 Task: Create new invoice with Date Opened :15-Apr-23, Select Customer: Cafe Italia, Terms: Payment Term 1. Make invoice entry for item-1 with Date: 15-Apr-23, Description: White Bino Food Storage Container (60 oz)_x000D_
, Action: Material, Income Account: Income:Sales, Quantity: 2, Unit Price: 9.8, Discount %: 7. Make entry for item-2 with Date: 15-Apr-23, Description: Suave Professionals Men 2 in 1 Shampoo and Conditioner Ocean Charge (12.6 oz), Action: Material, Income Account: Income:Sales, Quantity: 1, Unit Price: 25.75, Discount %: 8. Make entry for item-3 with Date: 15-Apr-23, Description: Fresh Cut Broccolini (10 oz), Action: Material, Income Account: Income:Sales, Quantity: 1, Unit Price: 26.75, Discount %: 10. Write Notes: 'Looking forward to serving you again.'. Post Invoice with Post Date: 15-Apr-23, Post to Accounts: Assets:Accounts Receivable. Pay / Process Payment with Transaction Date: 15-May-23, Amount: 65.993, Transfer Account: Checking Account. Print Invoice, display notes by going to Option, then go to Display Tab and check 'Invoice Notes'.
Action: Mouse moved to (159, 30)
Screenshot: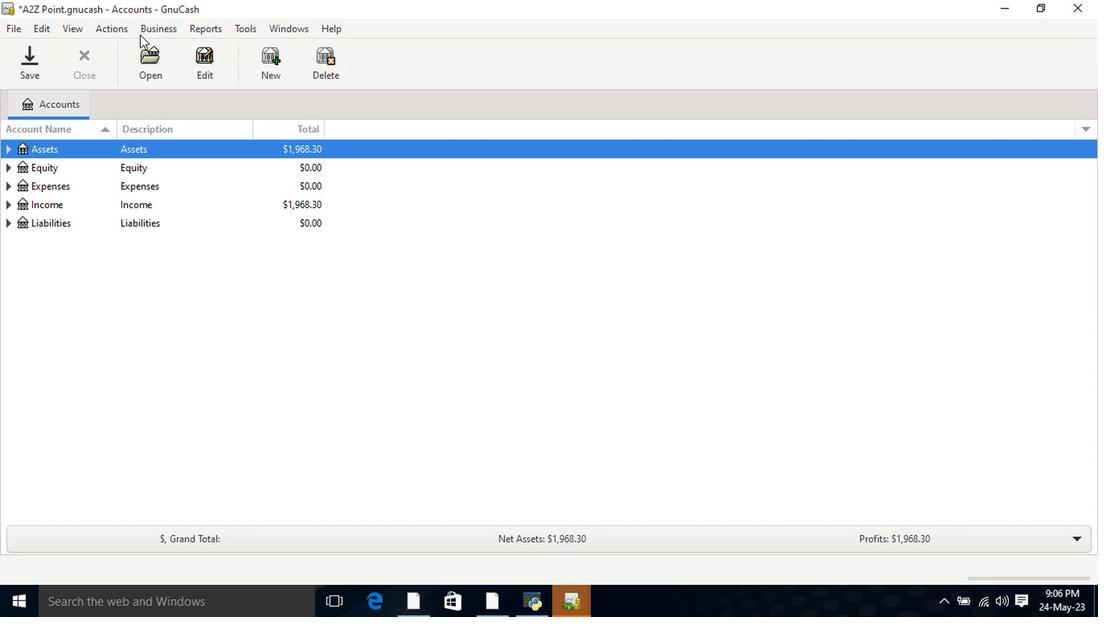
Action: Mouse pressed left at (159, 30)
Screenshot: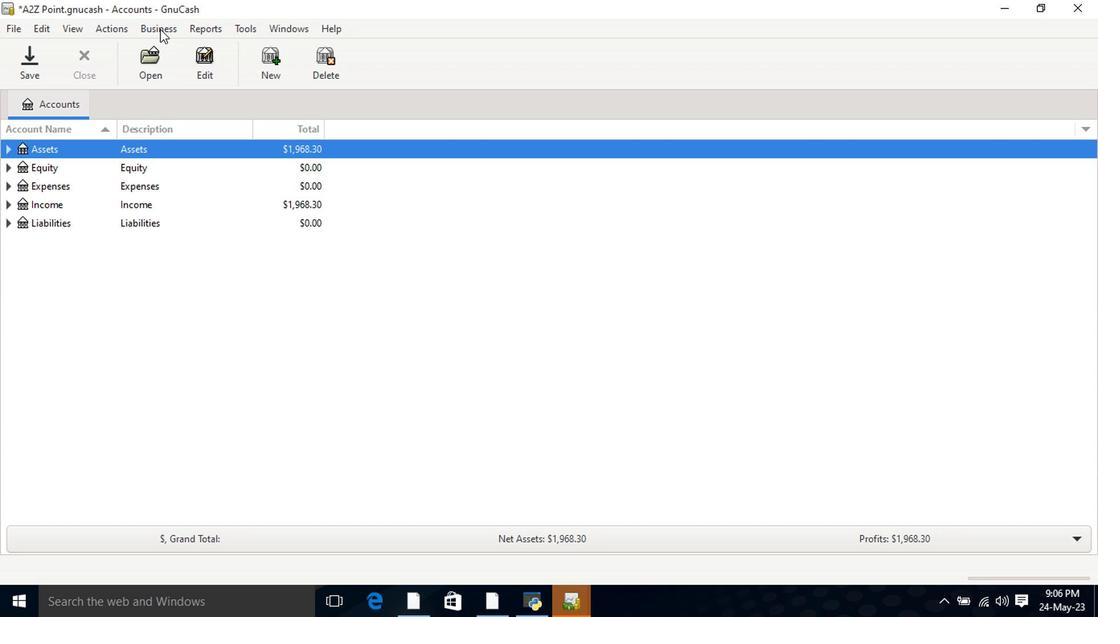 
Action: Mouse moved to (332, 108)
Screenshot: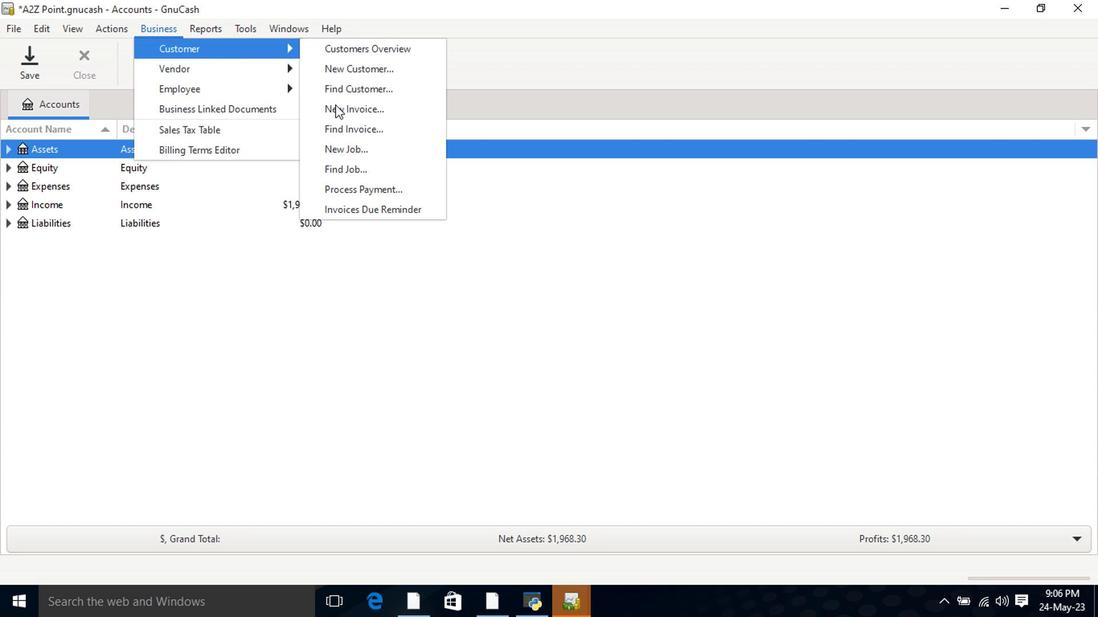 
Action: Mouse pressed left at (332, 108)
Screenshot: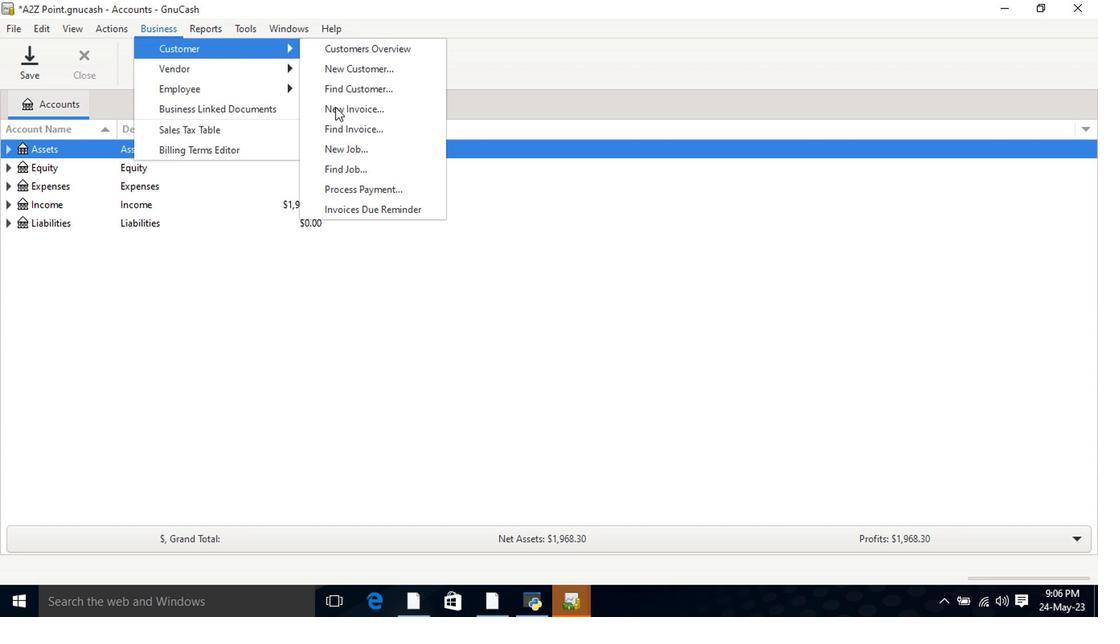 
Action: Mouse moved to (646, 245)
Screenshot: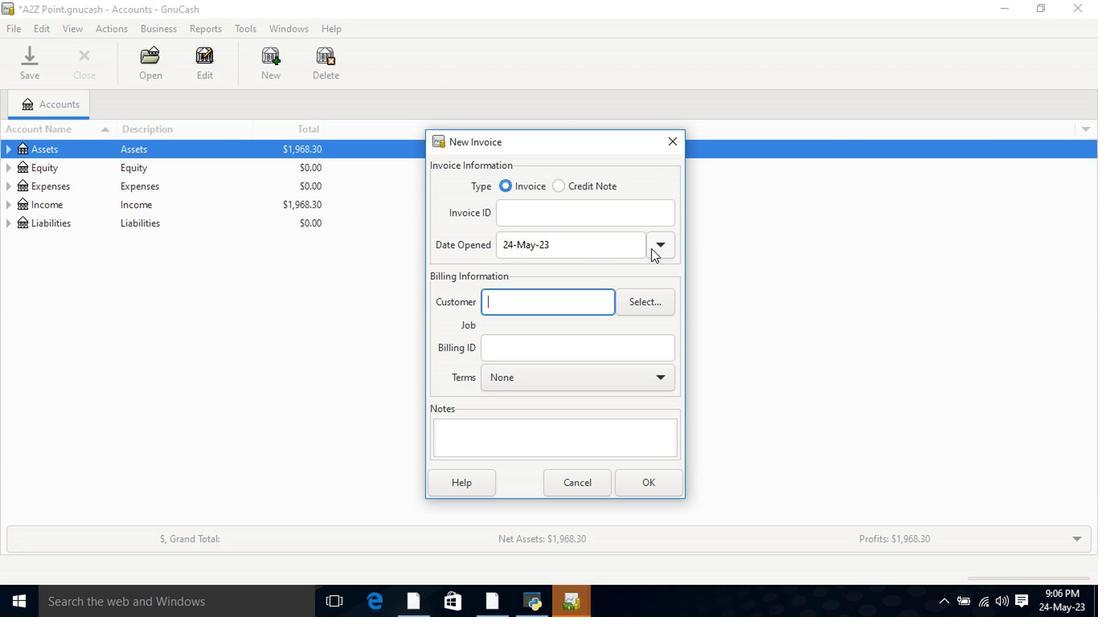 
Action: Mouse pressed left at (646, 245)
Screenshot: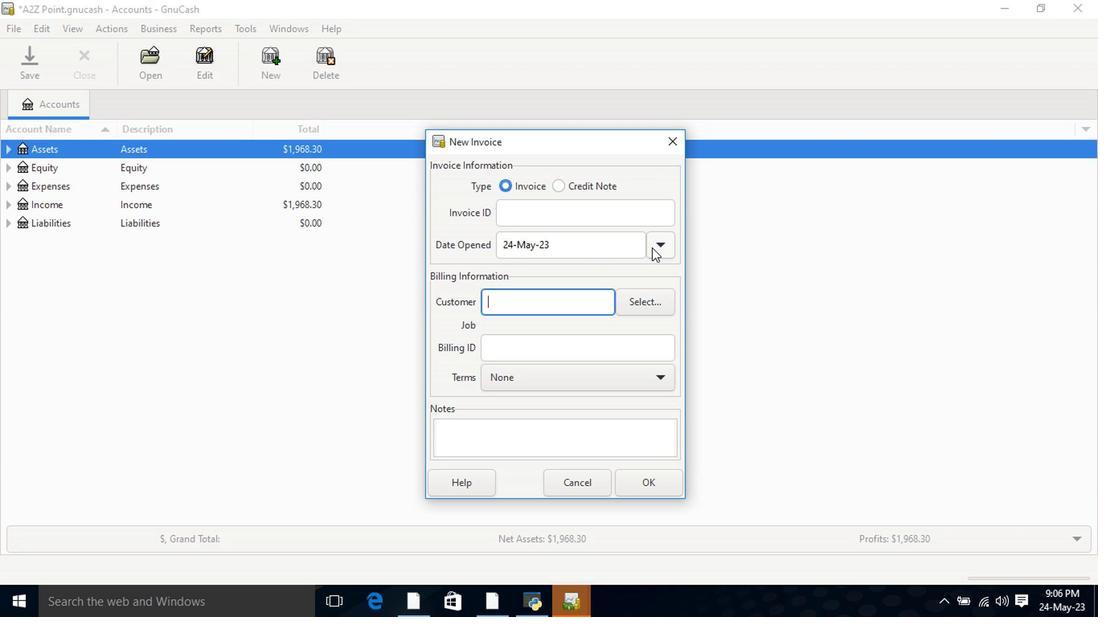 
Action: Mouse moved to (535, 275)
Screenshot: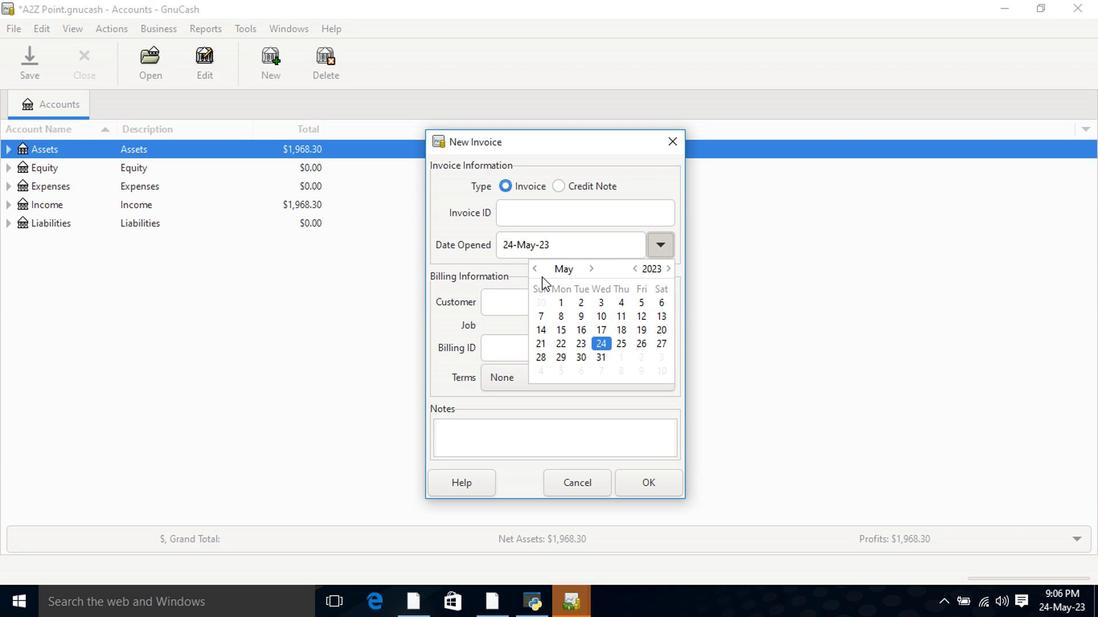 
Action: Mouse pressed left at (535, 275)
Screenshot: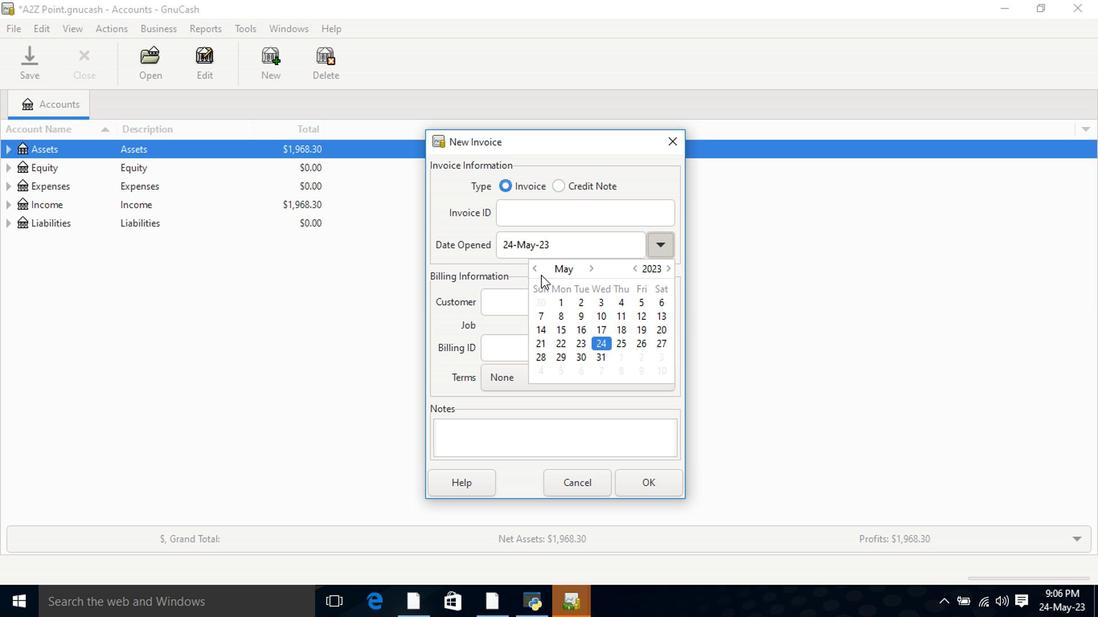 
Action: Mouse moved to (648, 244)
Screenshot: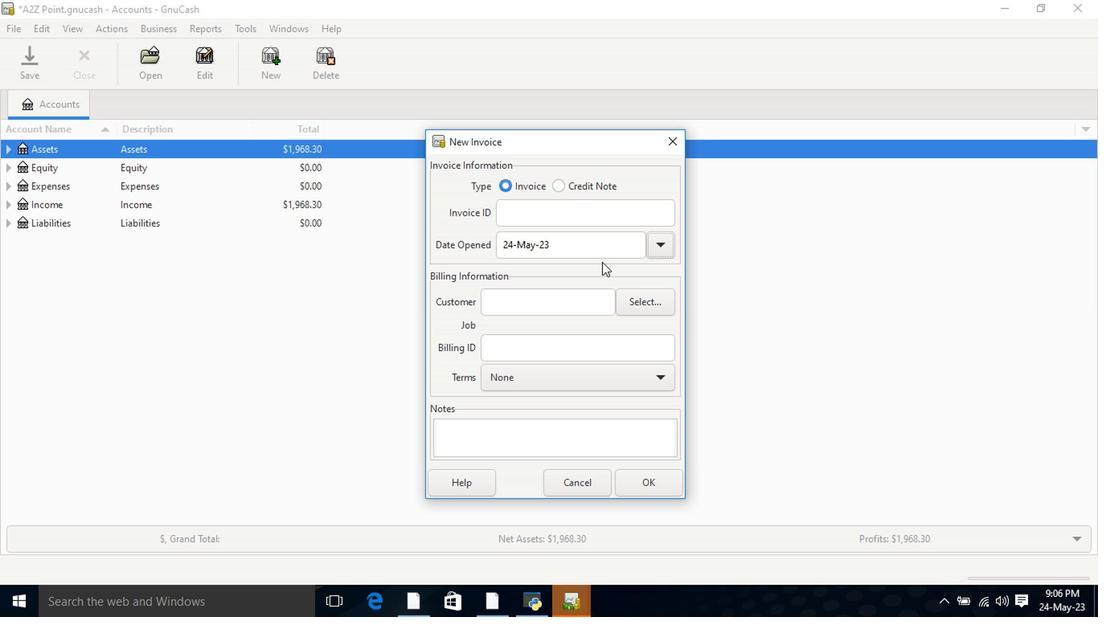 
Action: Mouse pressed left at (648, 244)
Screenshot: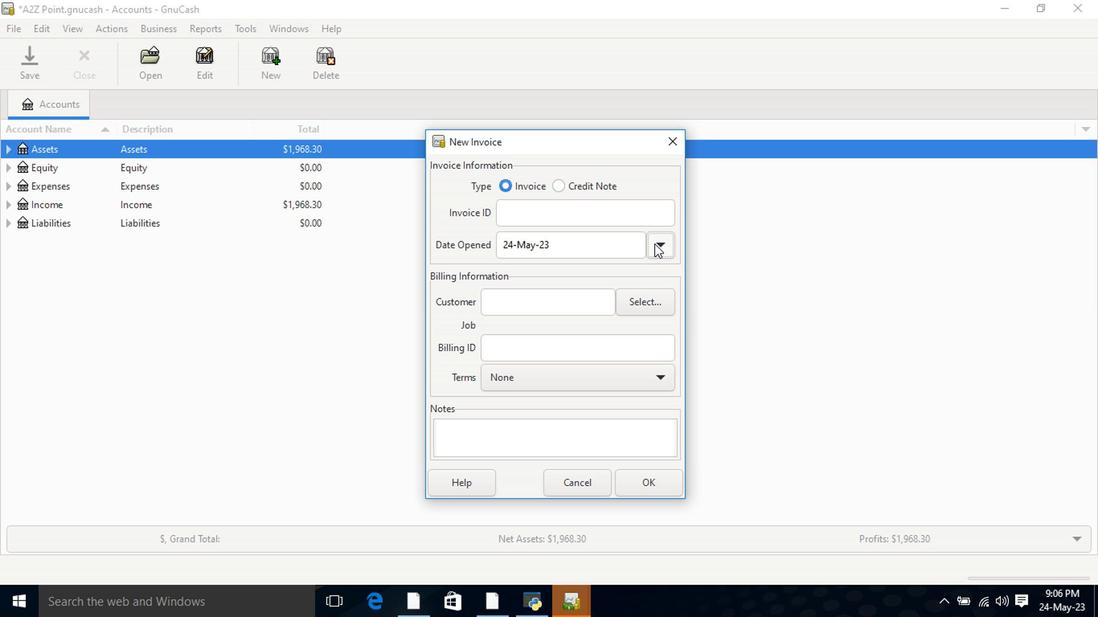 
Action: Mouse moved to (527, 269)
Screenshot: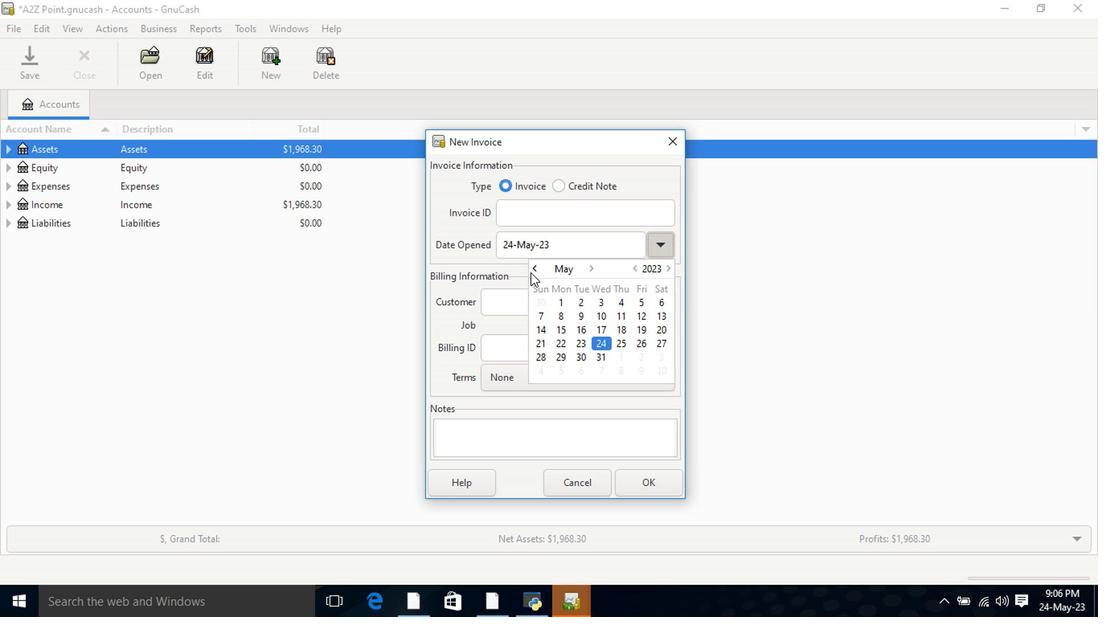 
Action: Mouse pressed left at (527, 269)
Screenshot: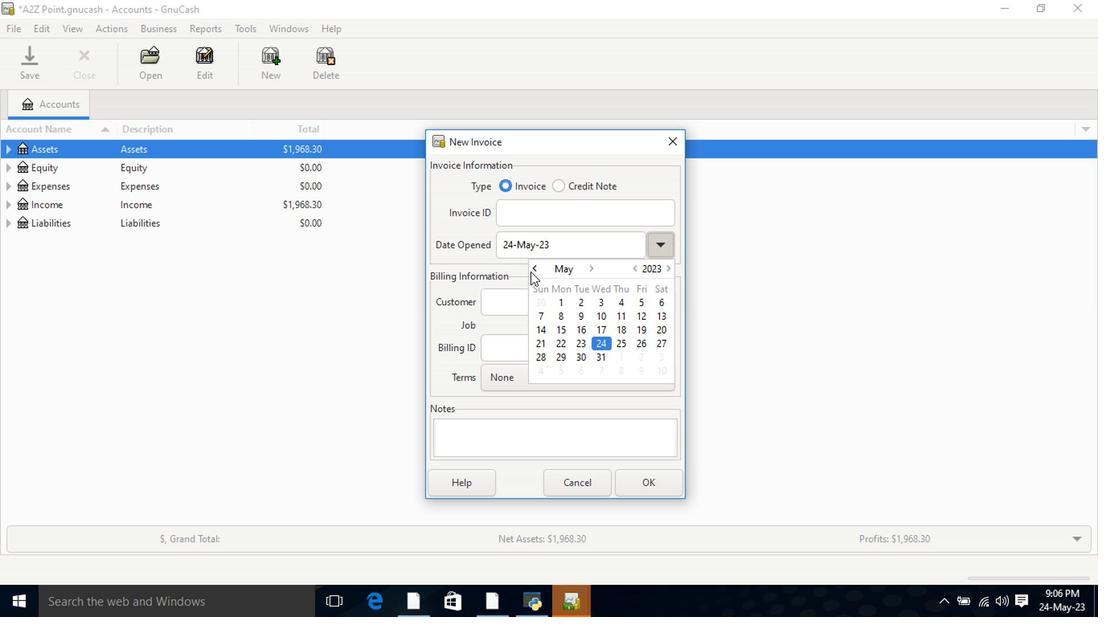
Action: Mouse moved to (650, 330)
Screenshot: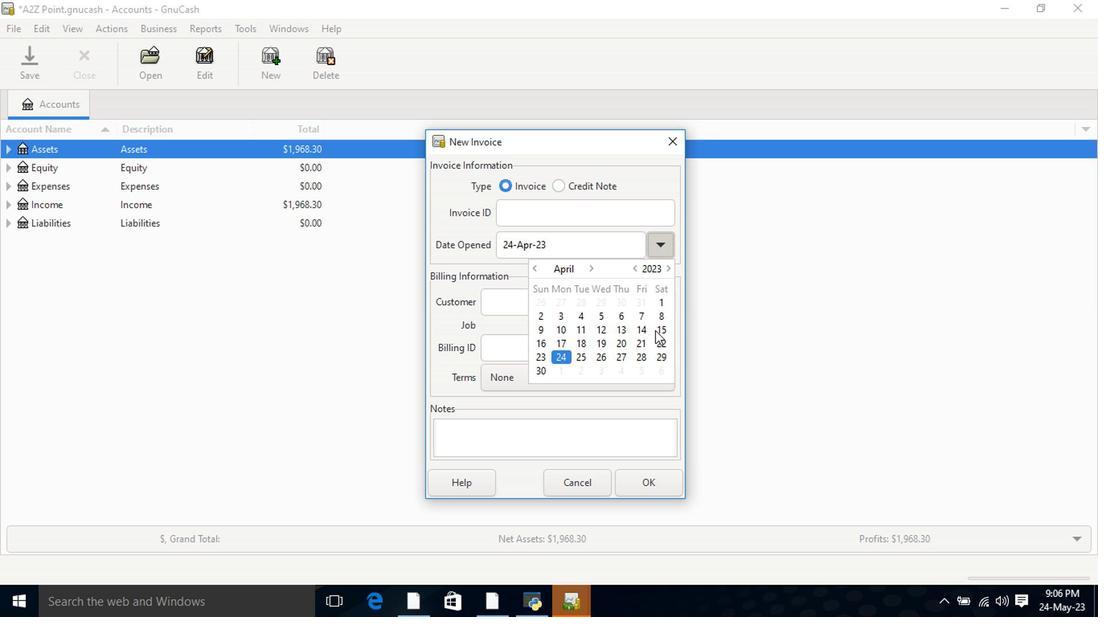 
Action: Mouse pressed left at (650, 330)
Screenshot: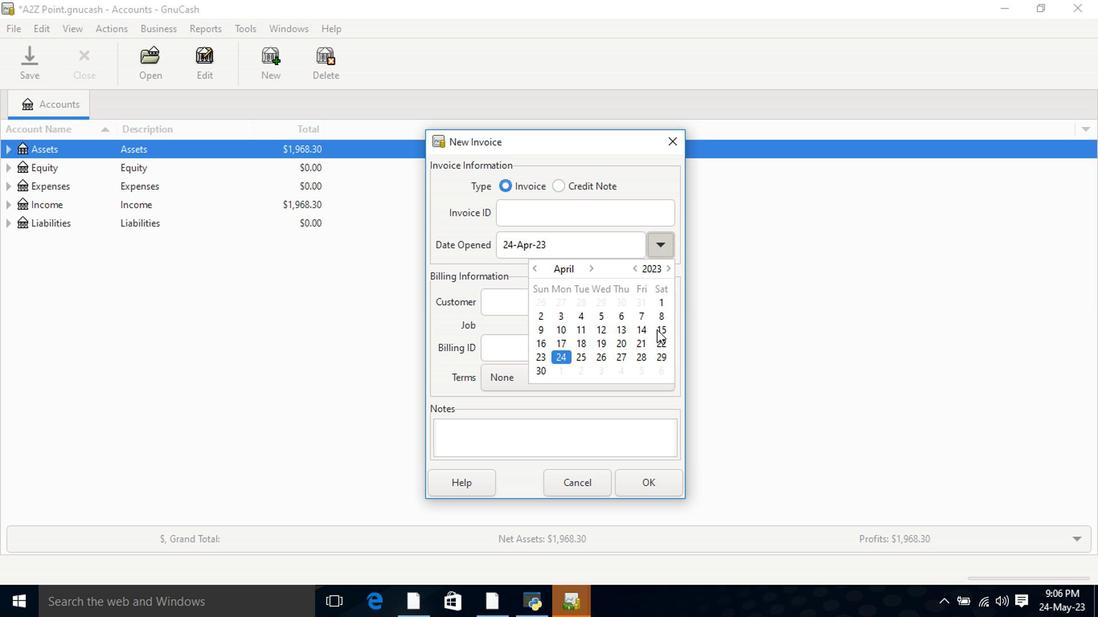 
Action: Mouse pressed left at (650, 330)
Screenshot: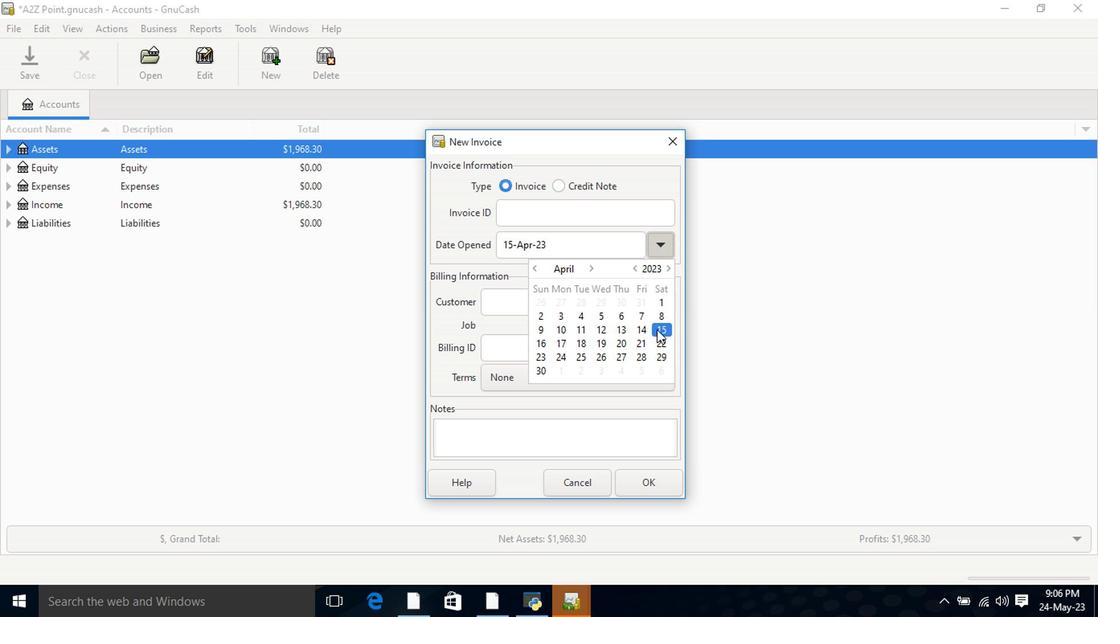 
Action: Mouse moved to (535, 307)
Screenshot: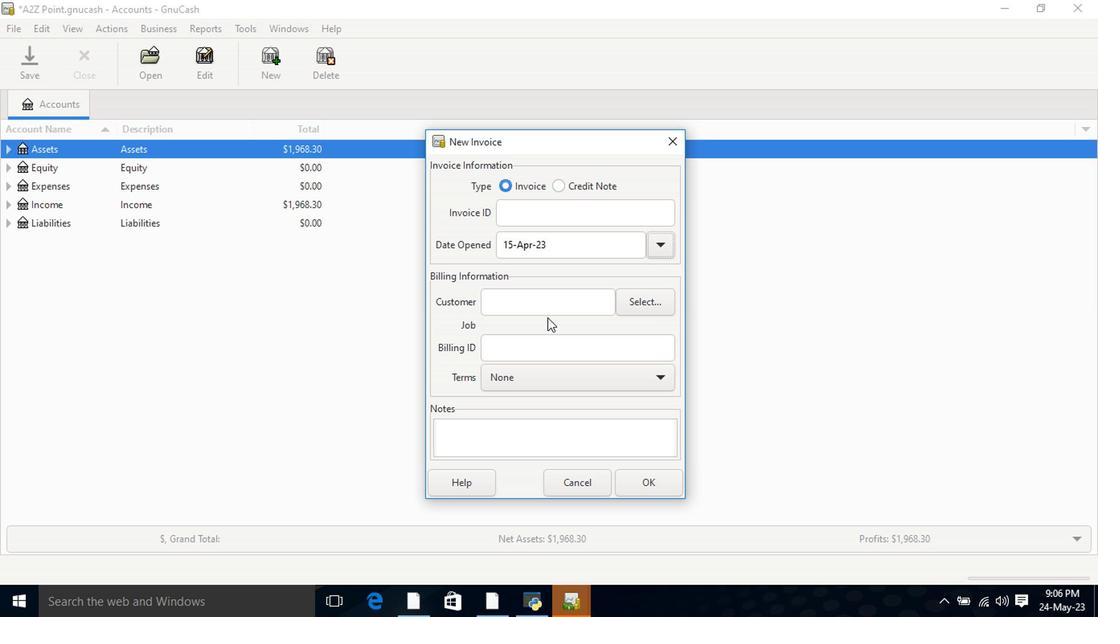
Action: Mouse pressed left at (535, 307)
Screenshot: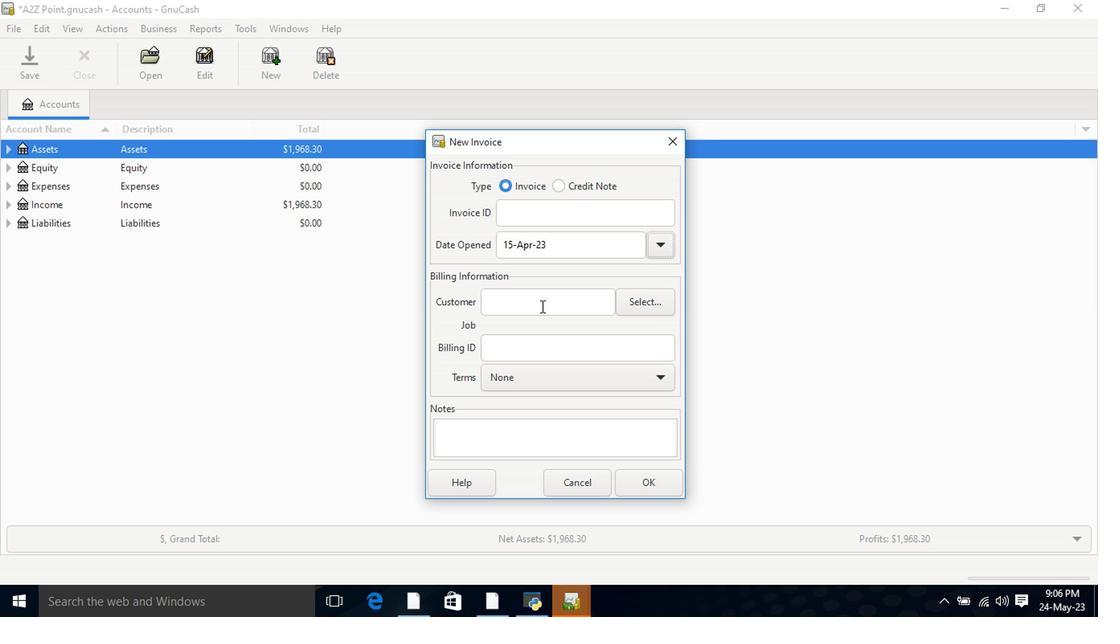 
Action: Key pressed <Key.shift>Cafe
Screenshot: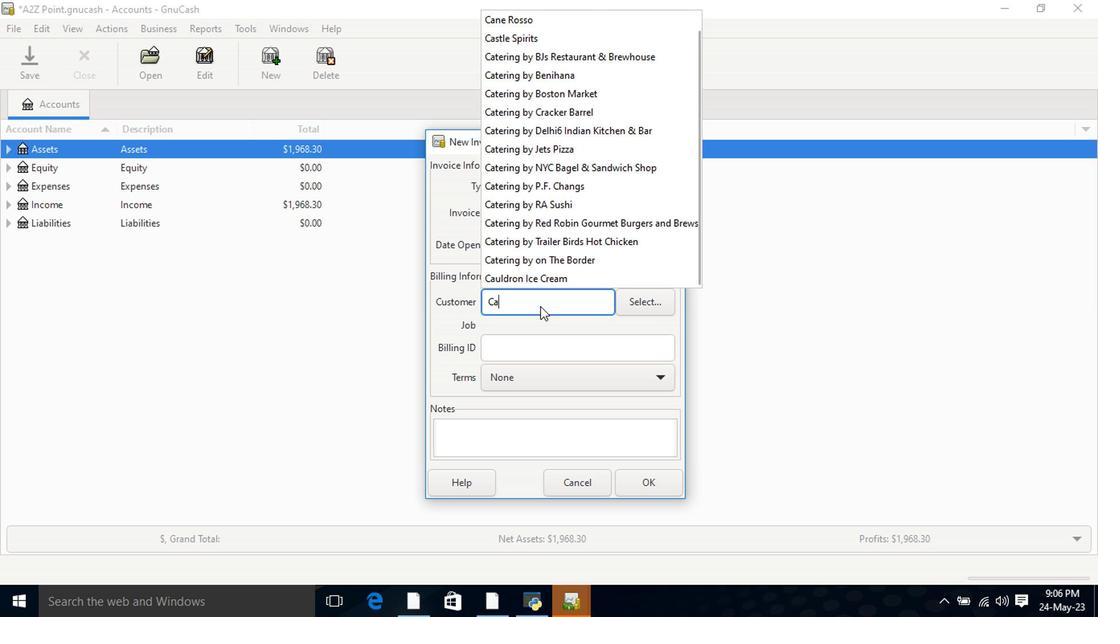 
Action: Mouse moved to (529, 323)
Screenshot: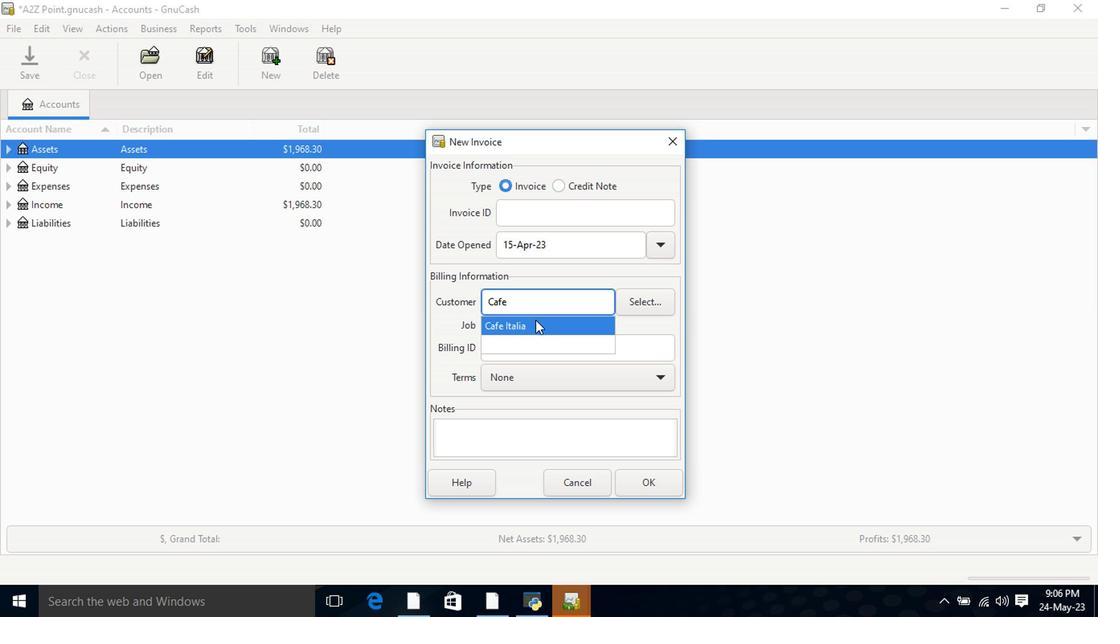 
Action: Mouse pressed left at (529, 323)
Screenshot: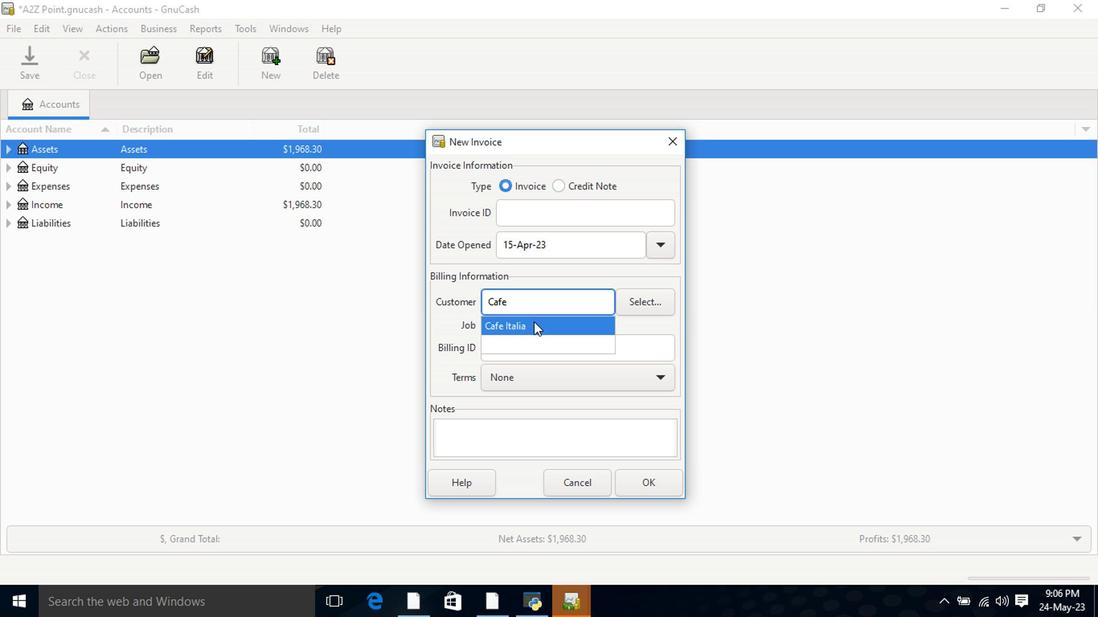 
Action: Mouse moved to (549, 389)
Screenshot: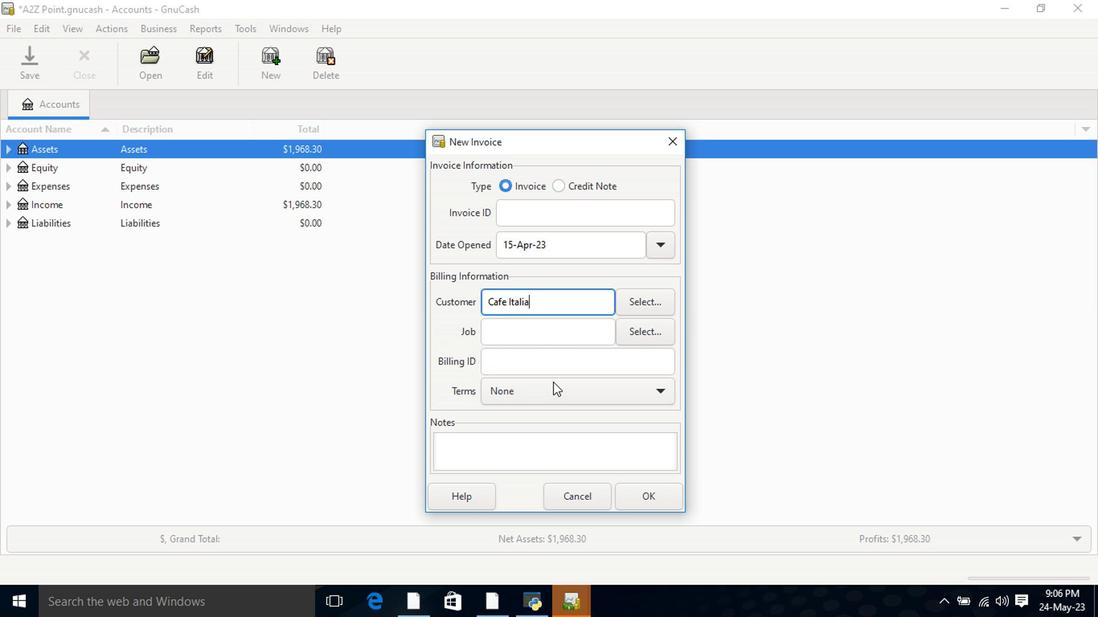 
Action: Mouse pressed left at (549, 389)
Screenshot: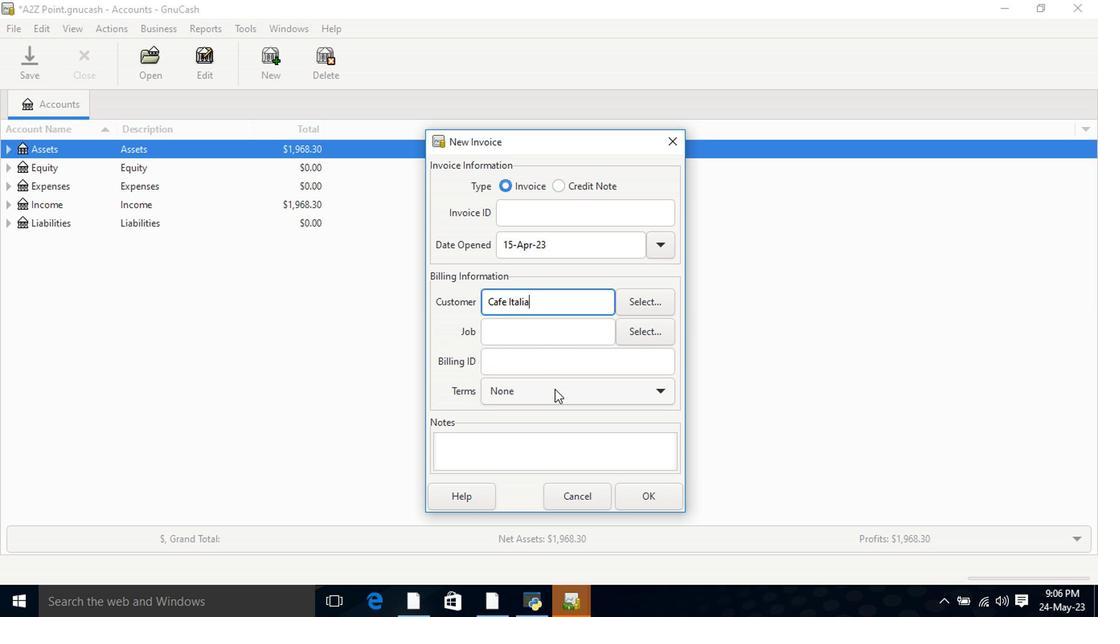 
Action: Mouse moved to (551, 409)
Screenshot: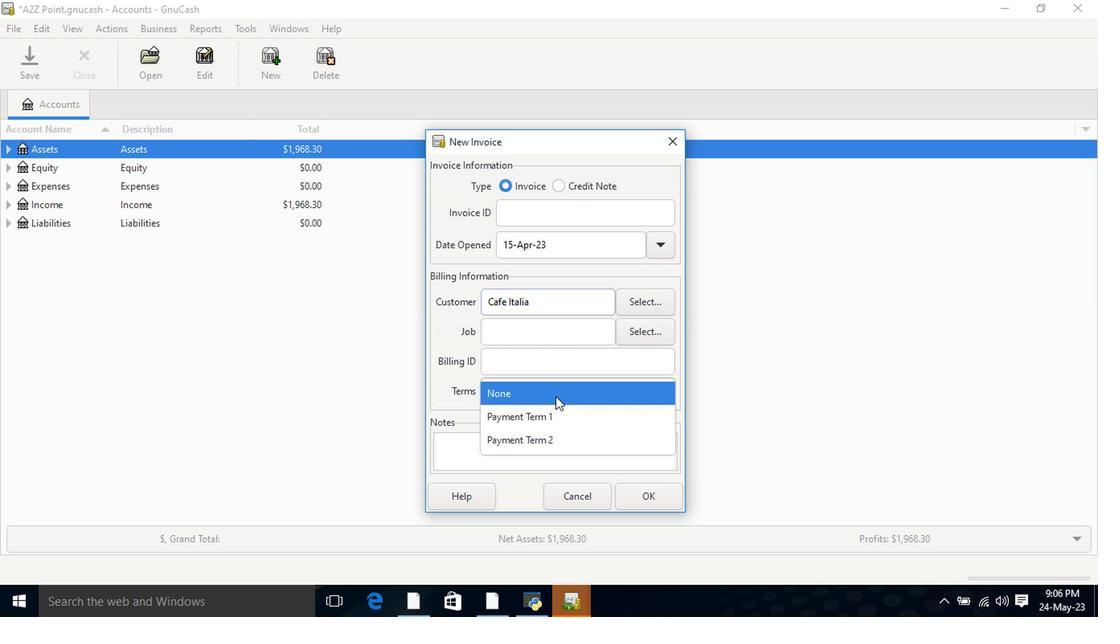 
Action: Mouse pressed left at (551, 409)
Screenshot: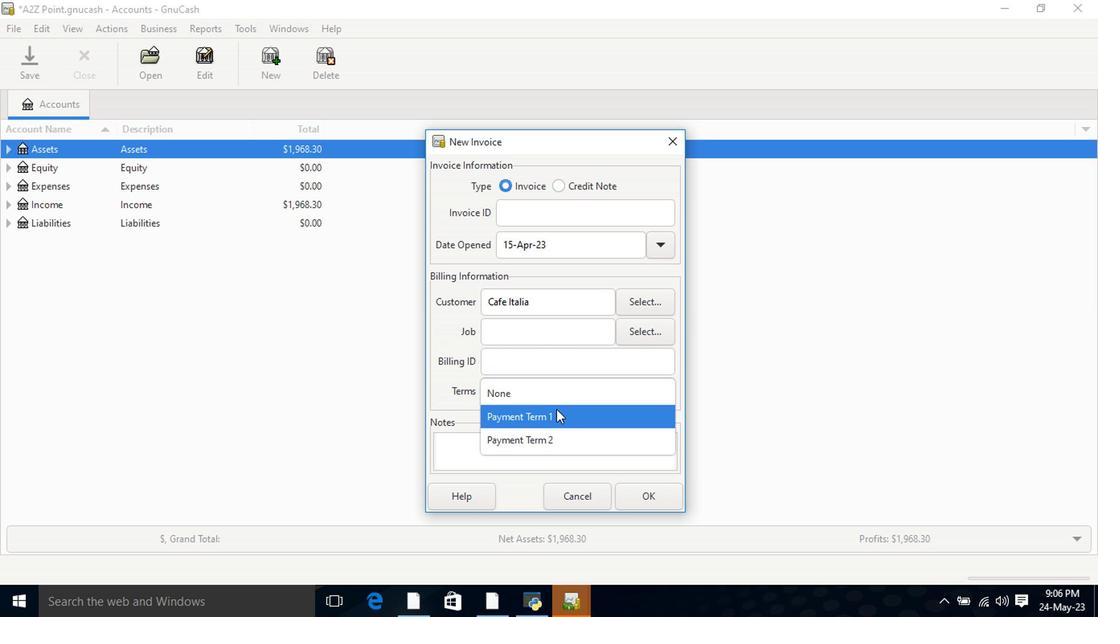 
Action: Mouse moved to (649, 506)
Screenshot: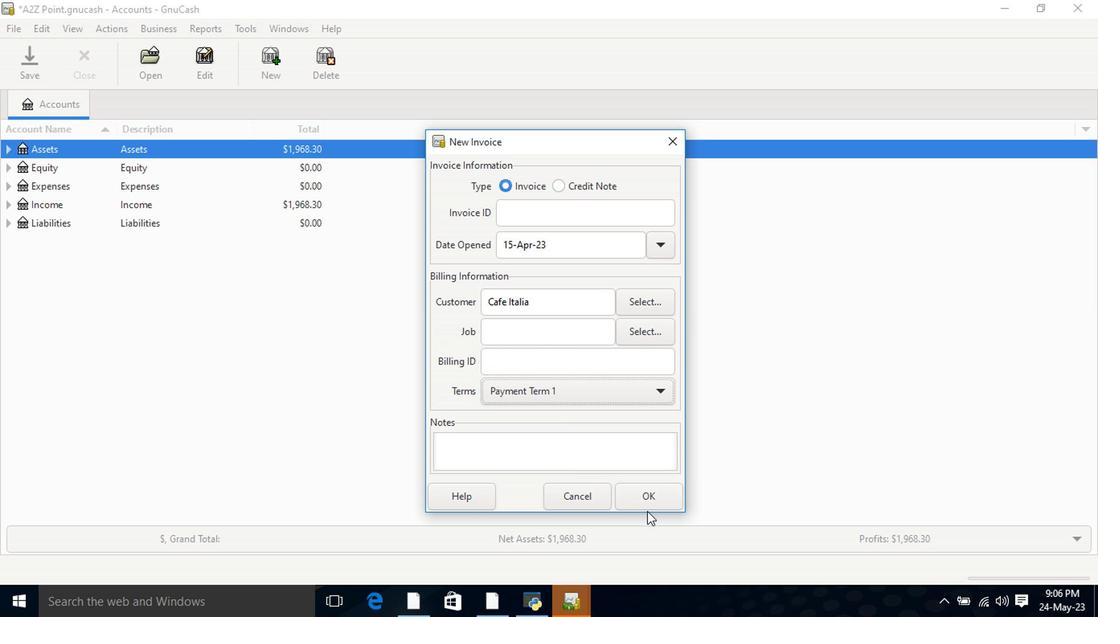
Action: Mouse pressed left at (649, 506)
Screenshot: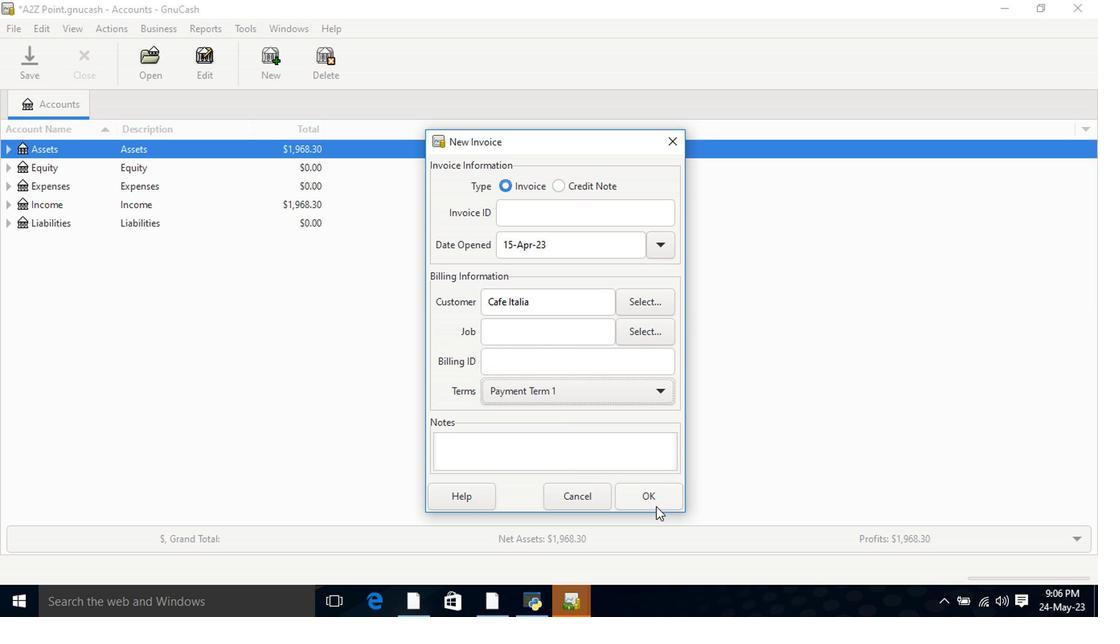 
Action: Mouse moved to (73, 310)
Screenshot: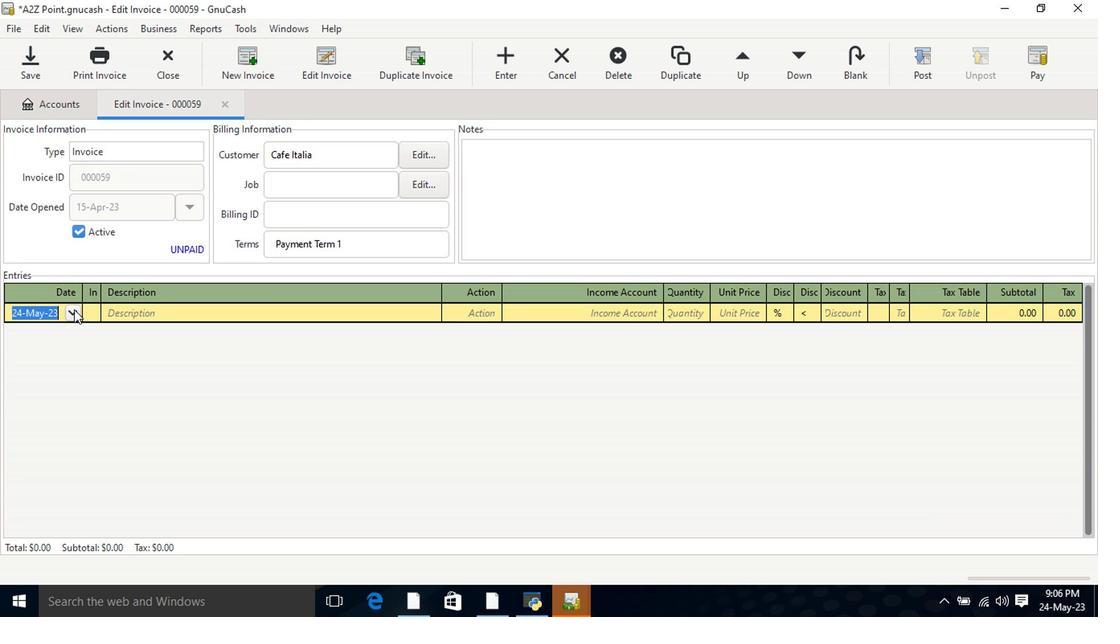 
Action: Mouse pressed left at (73, 310)
Screenshot: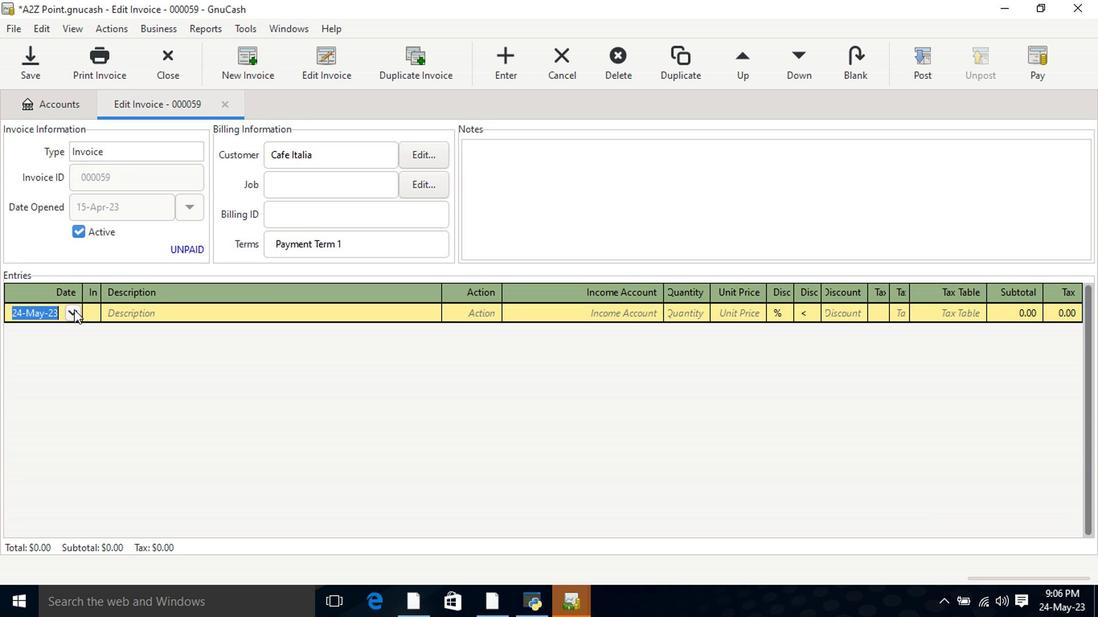 
Action: Mouse moved to (13, 329)
Screenshot: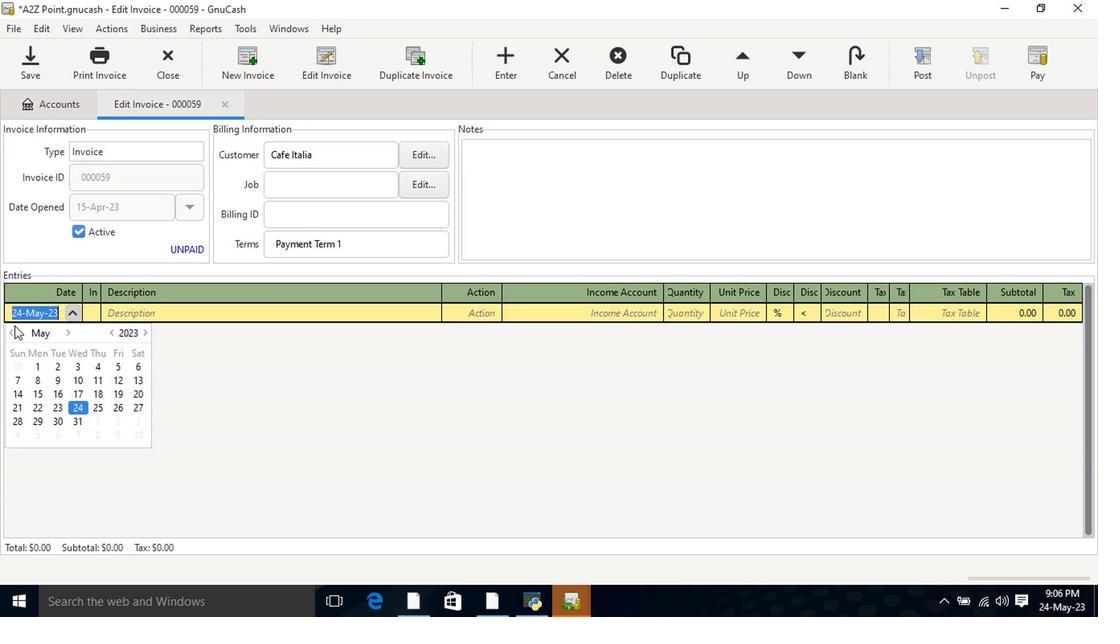 
Action: Mouse pressed left at (13, 329)
Screenshot: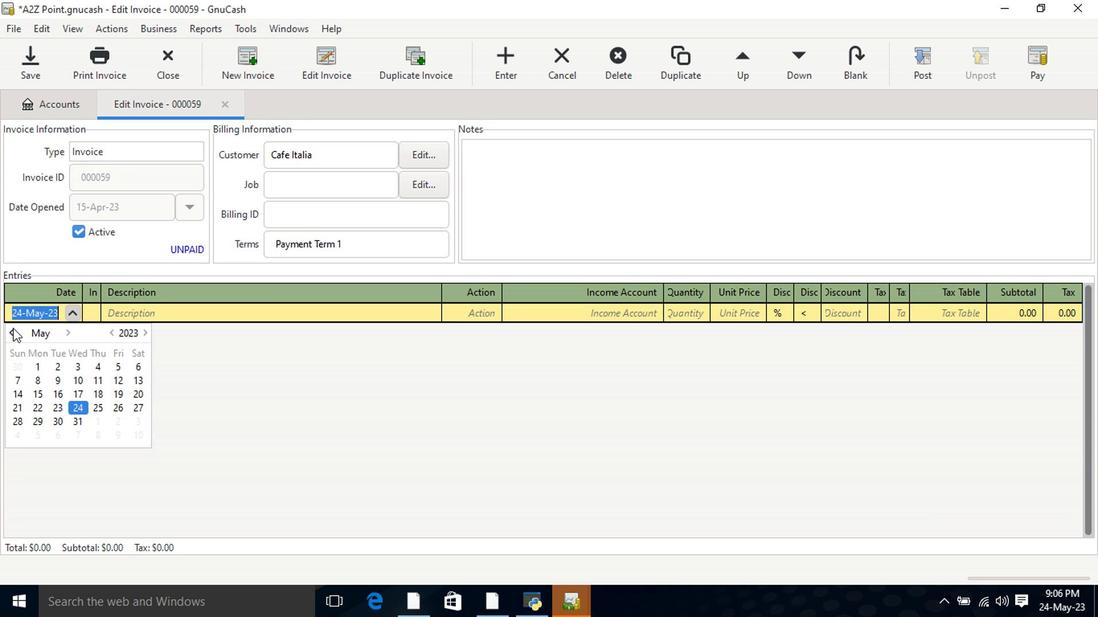 
Action: Mouse moved to (144, 394)
Screenshot: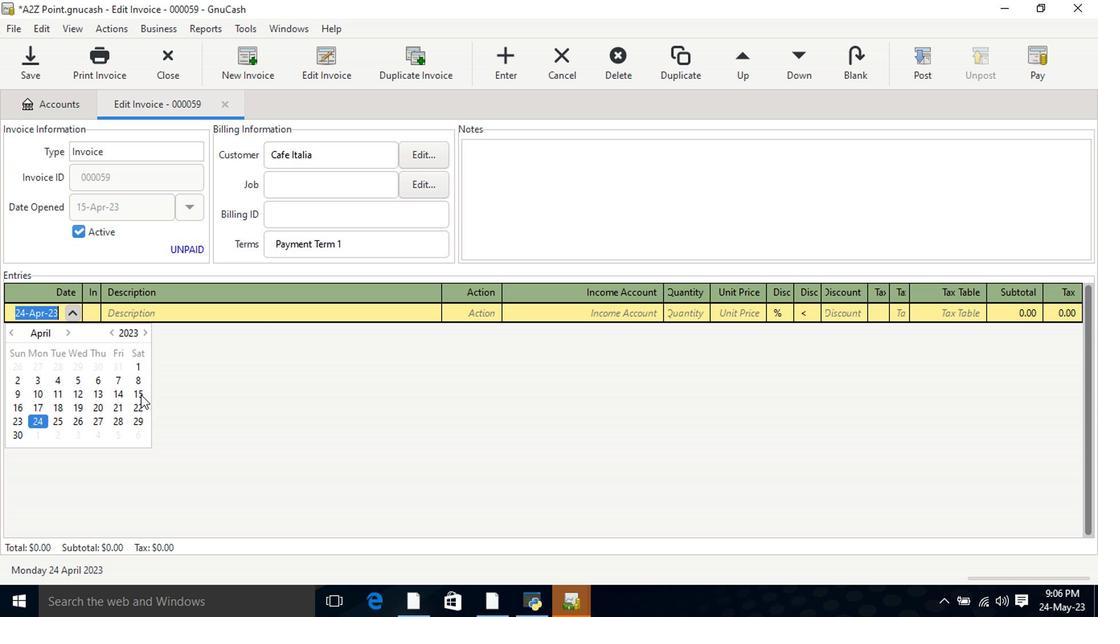 
Action: Mouse pressed left at (144, 394)
Screenshot: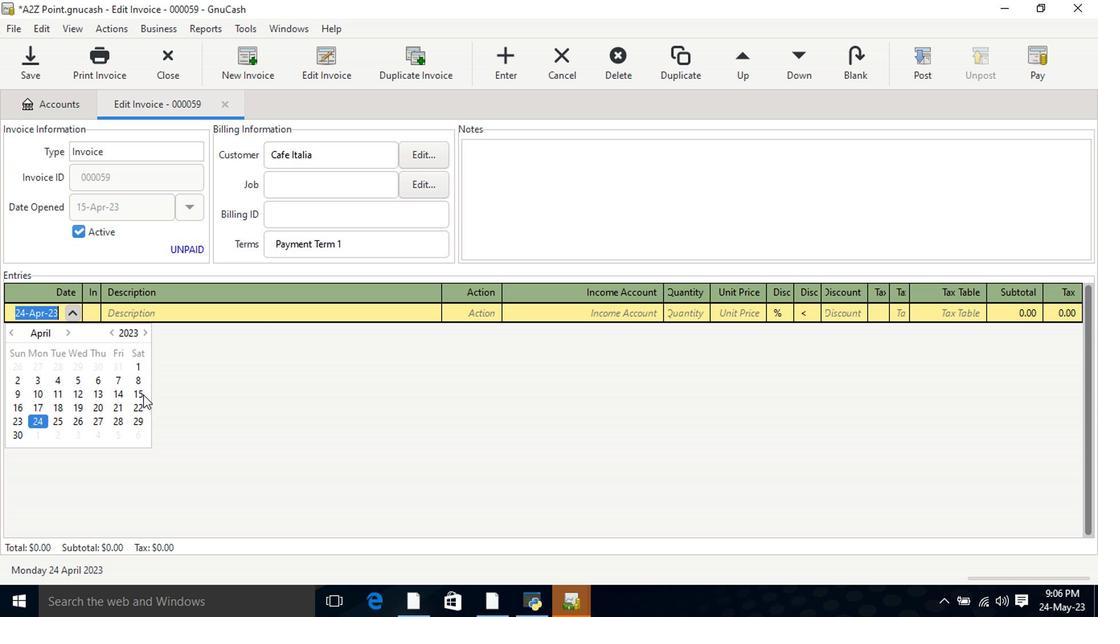 
Action: Mouse pressed left at (144, 394)
Screenshot: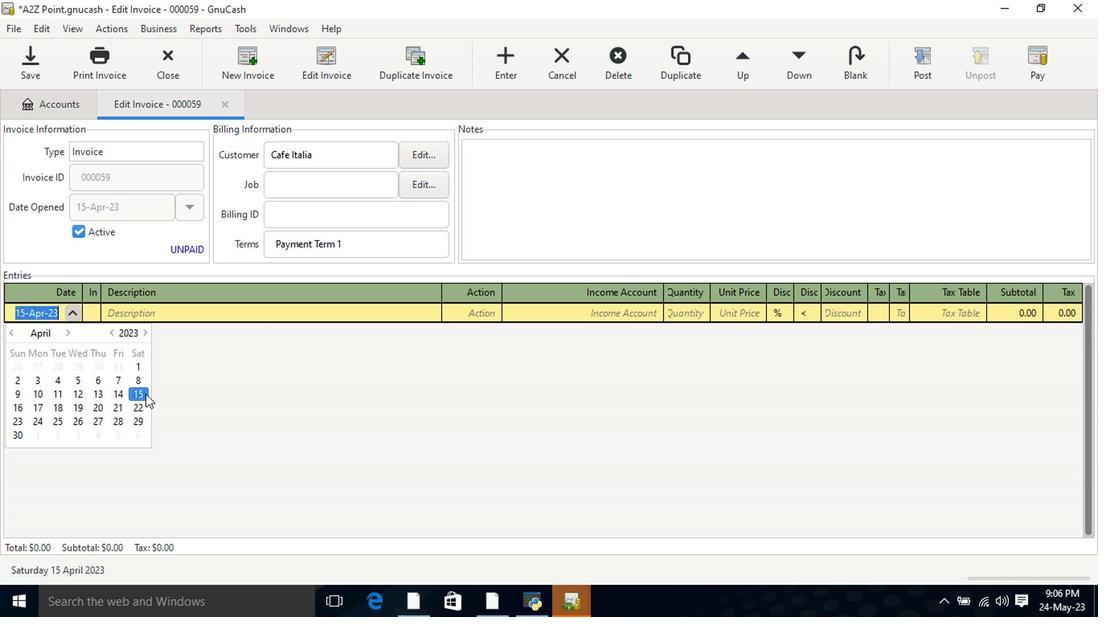 
Action: Mouse moved to (171, 318)
Screenshot: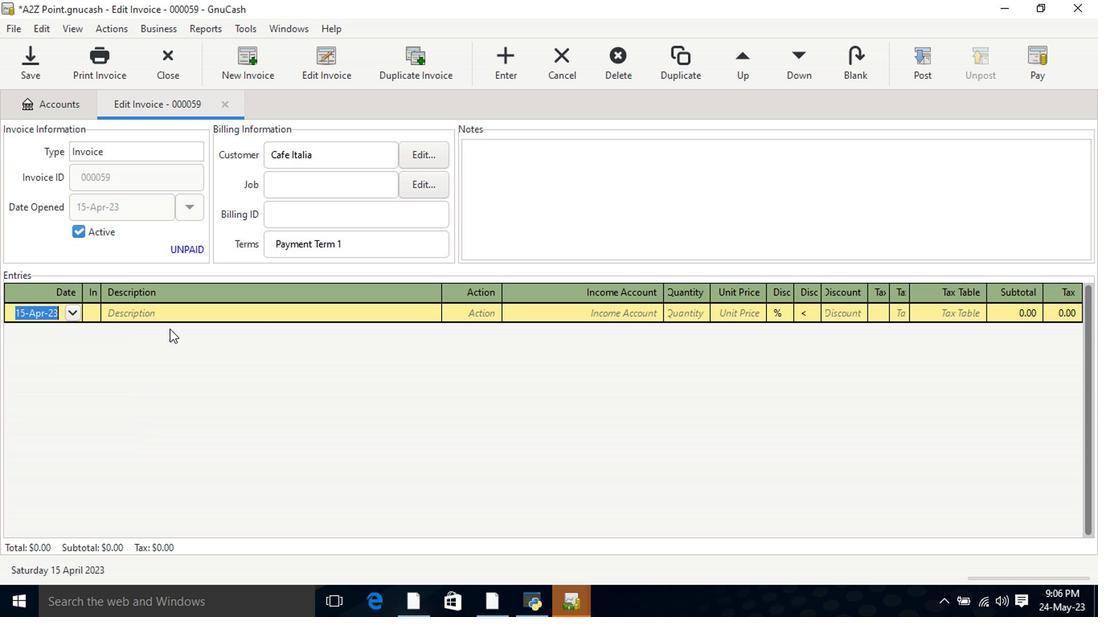 
Action: Mouse pressed left at (171, 318)
Screenshot: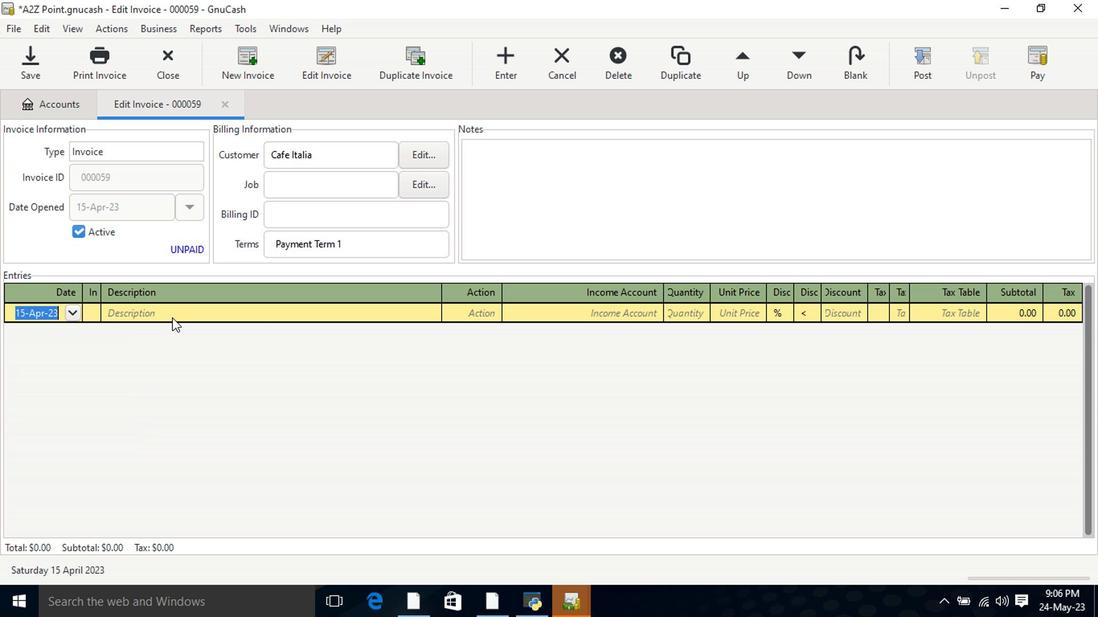 
Action: Key pressed <Key.shift>White<Key.space><Key.shift>bino<Key.space><Key.shift>Food<Key.space><Key.shift>Storage<Key.space><Key.shift>Container<Key.space><Key.shift_r>(60<Key.space>oz<Key.shift_r><Key.tab>mate<Key.tab>incom<Key.down><Key.down><Key.down><Key.tab>2<Key.tab>9.8<Key.tab>
Screenshot: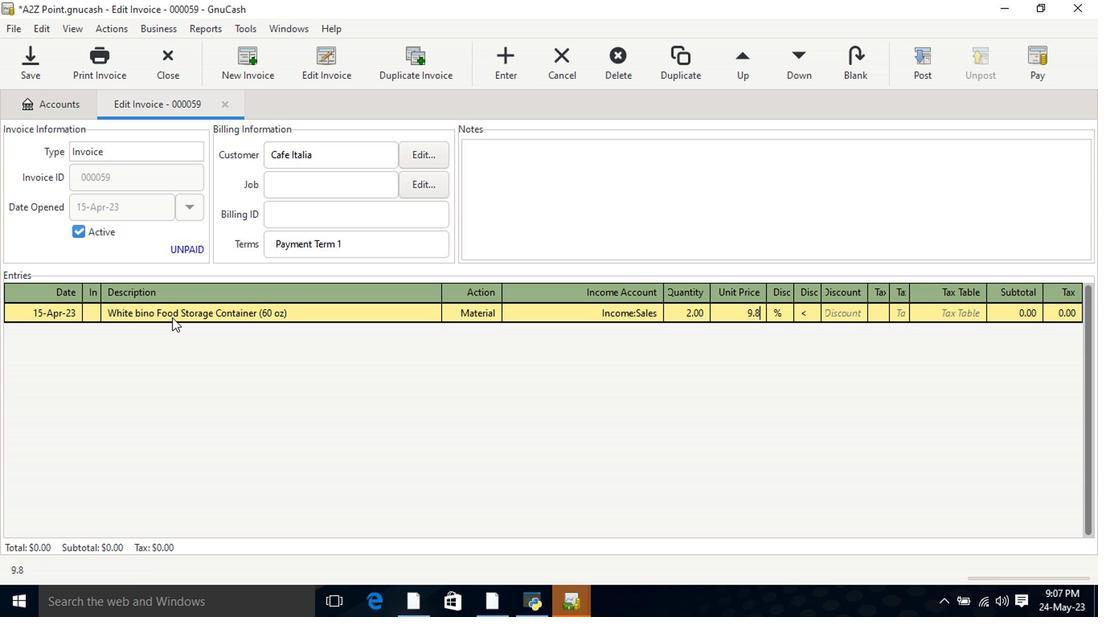 
Action: Mouse moved to (783, 311)
Screenshot: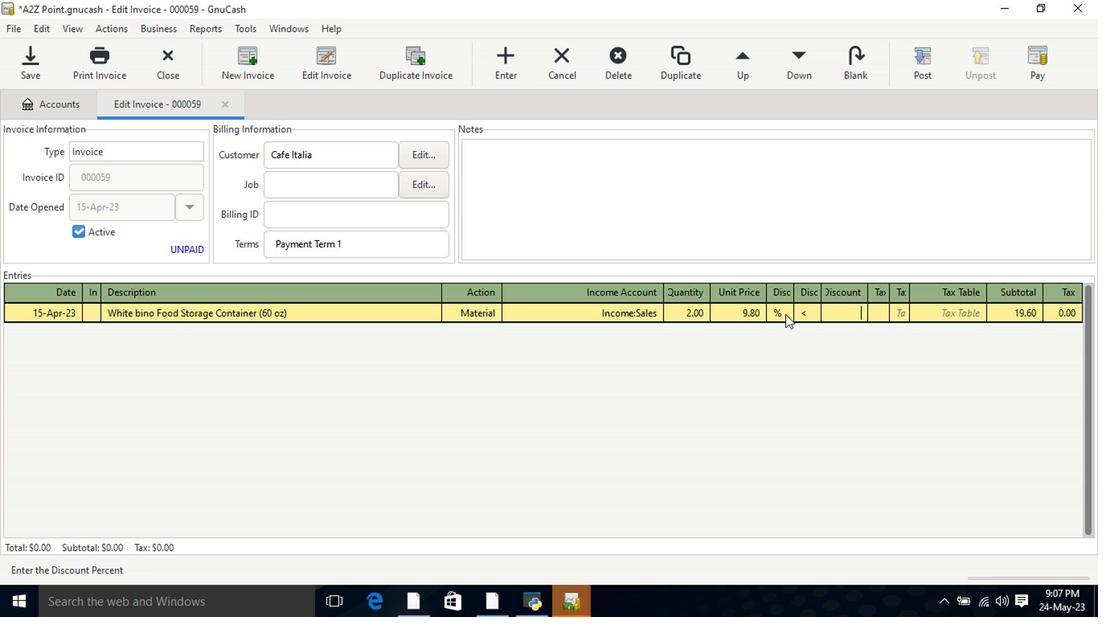 
Action: Mouse pressed left at (783, 311)
Screenshot: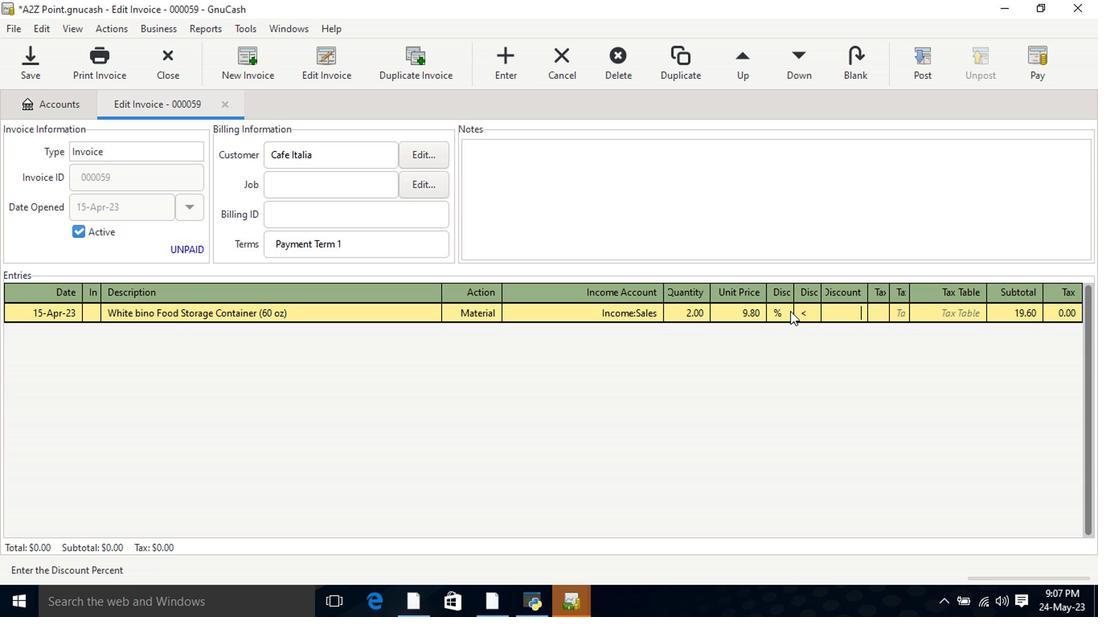 
Action: Mouse moved to (772, 316)
Screenshot: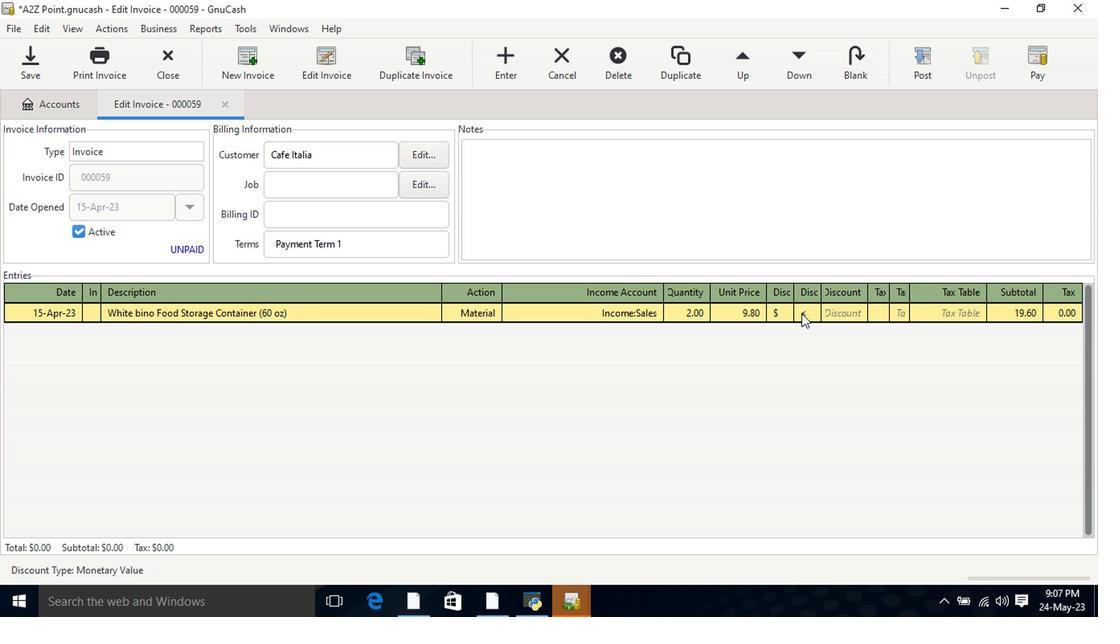 
Action: Mouse pressed left at (772, 316)
Screenshot: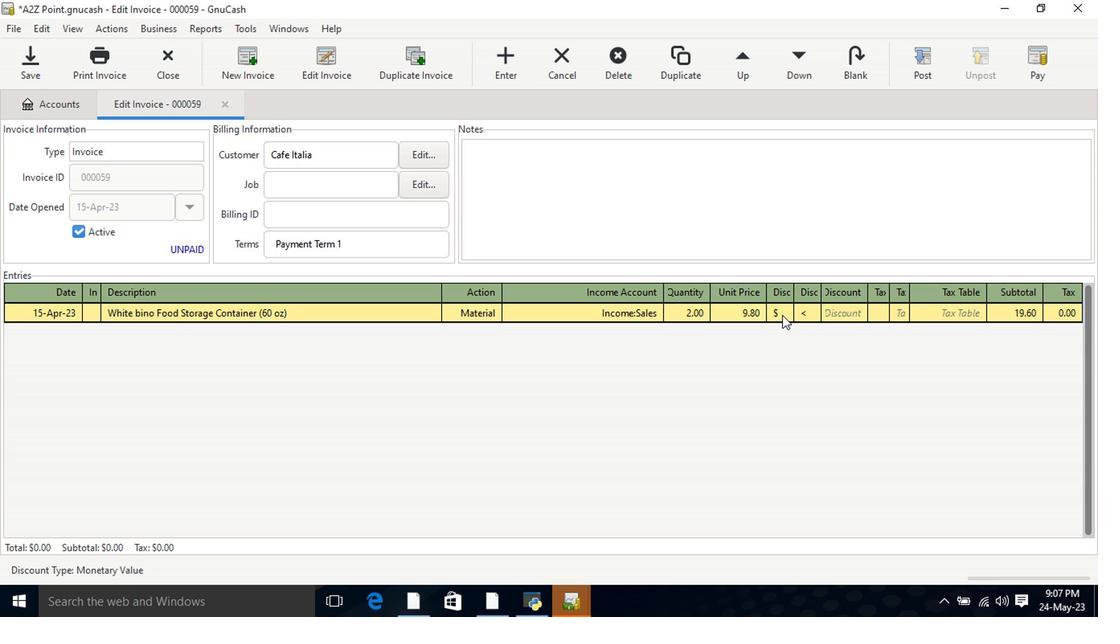 
Action: Mouse moved to (808, 315)
Screenshot: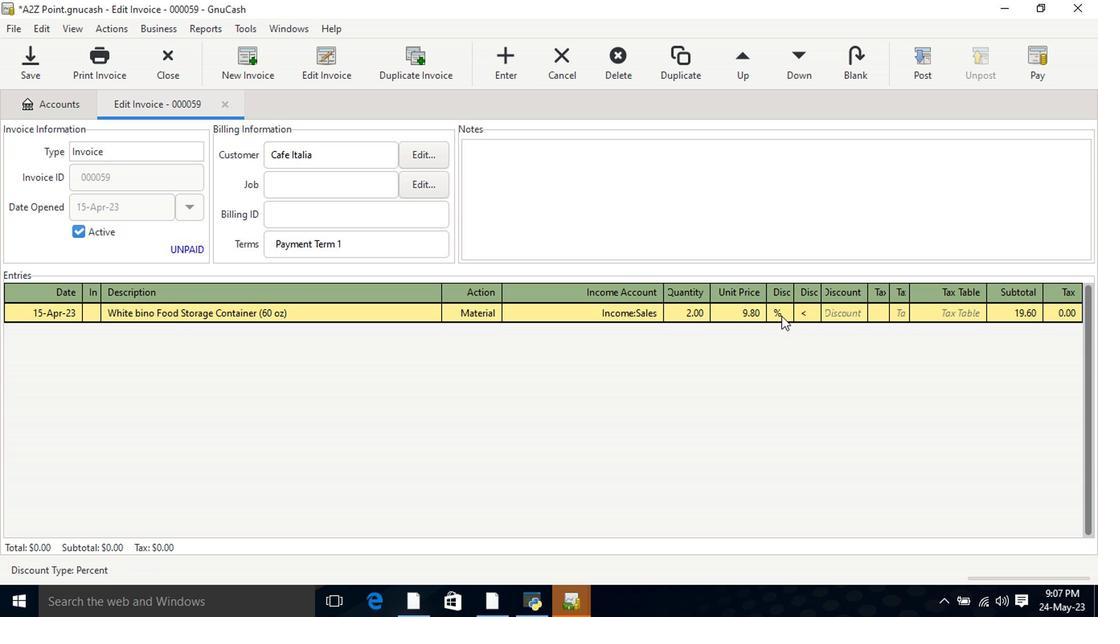 
Action: Mouse pressed left at (808, 315)
Screenshot: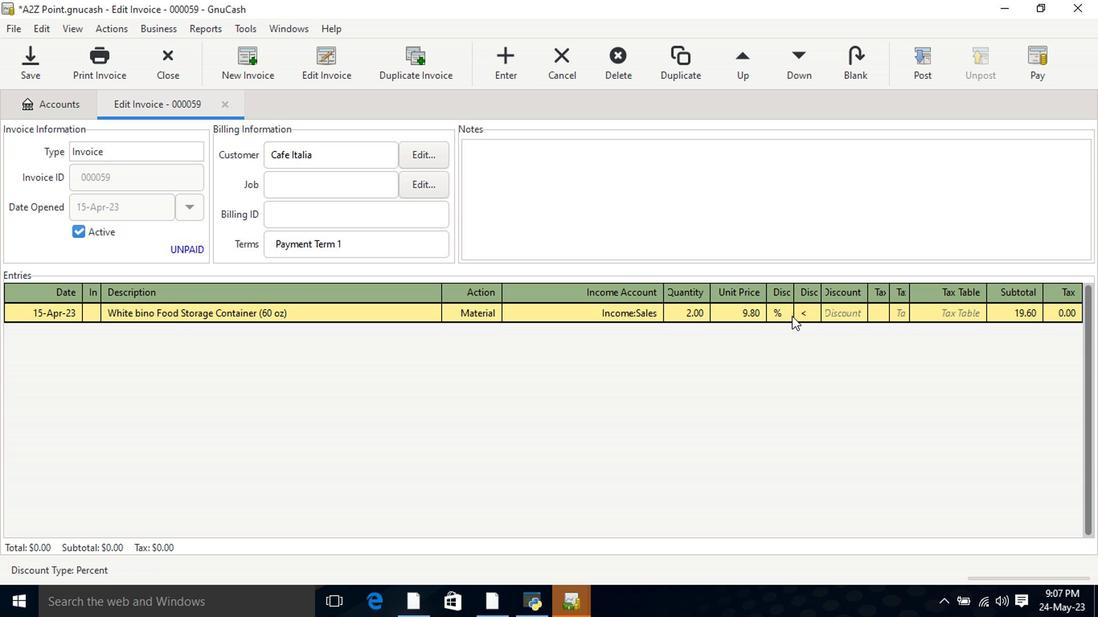 
Action: Mouse moved to (831, 314)
Screenshot: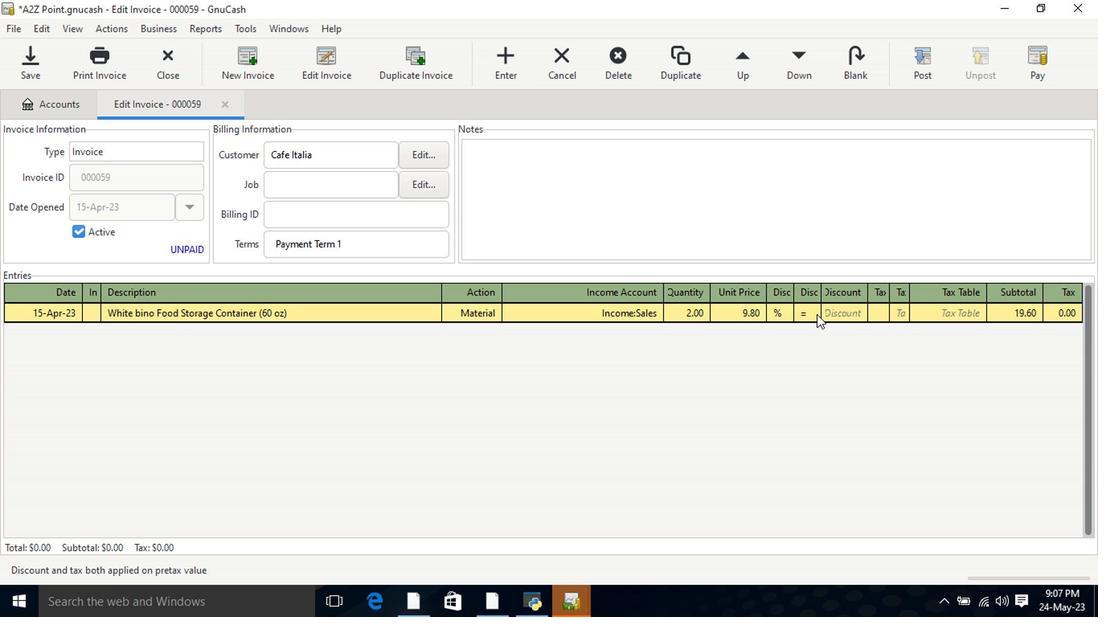 
Action: Mouse pressed left at (831, 314)
Screenshot: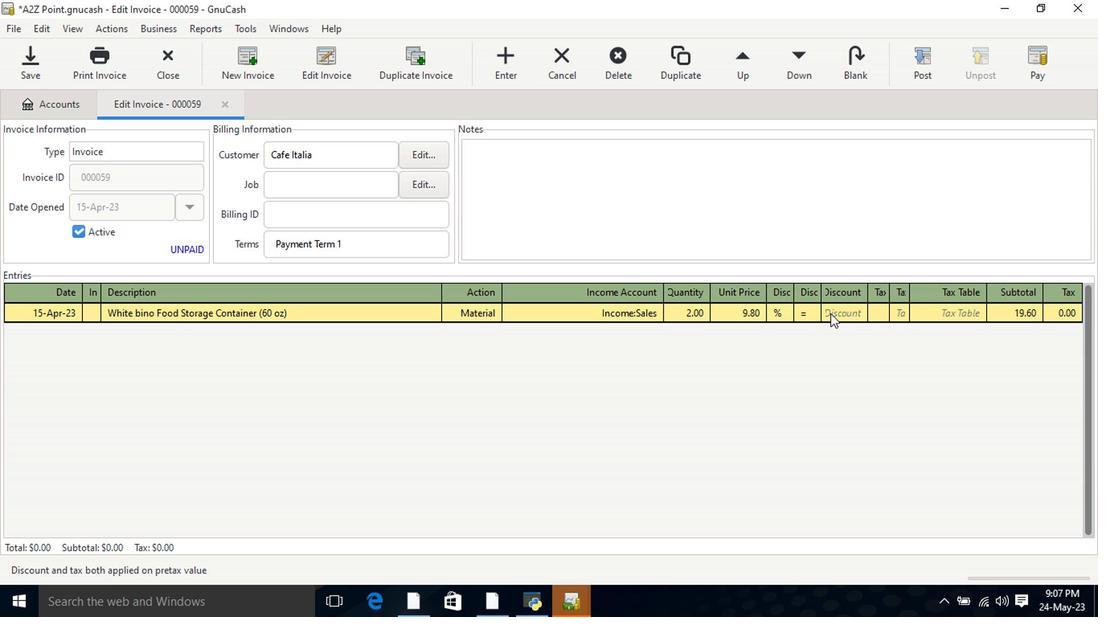 
Action: Key pressed 7<Key.tab><Key.tab><Key.shift><Key.tab><Key.right><Key.shift><Key.tab>
Screenshot: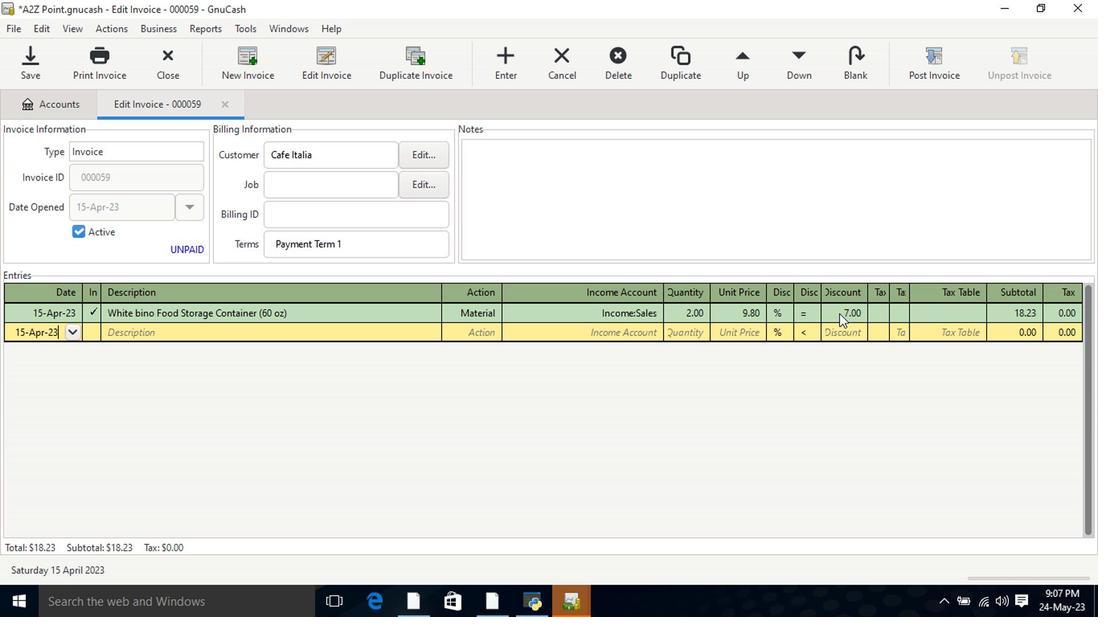 
Action: Mouse moved to (133, 315)
Screenshot: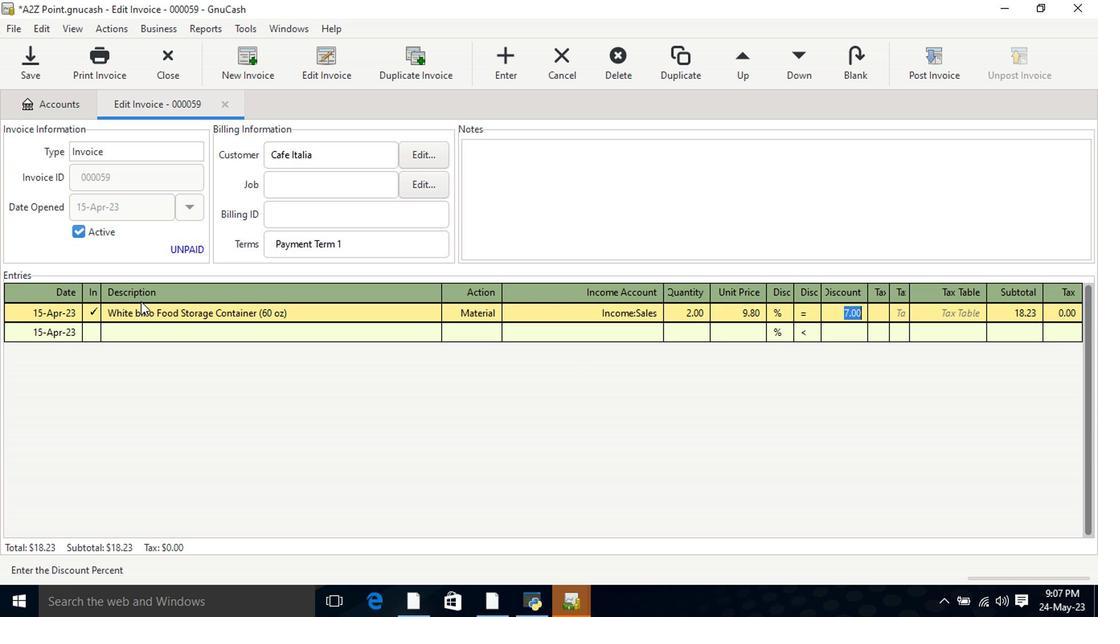 
Action: Mouse pressed left at (133, 315)
Screenshot: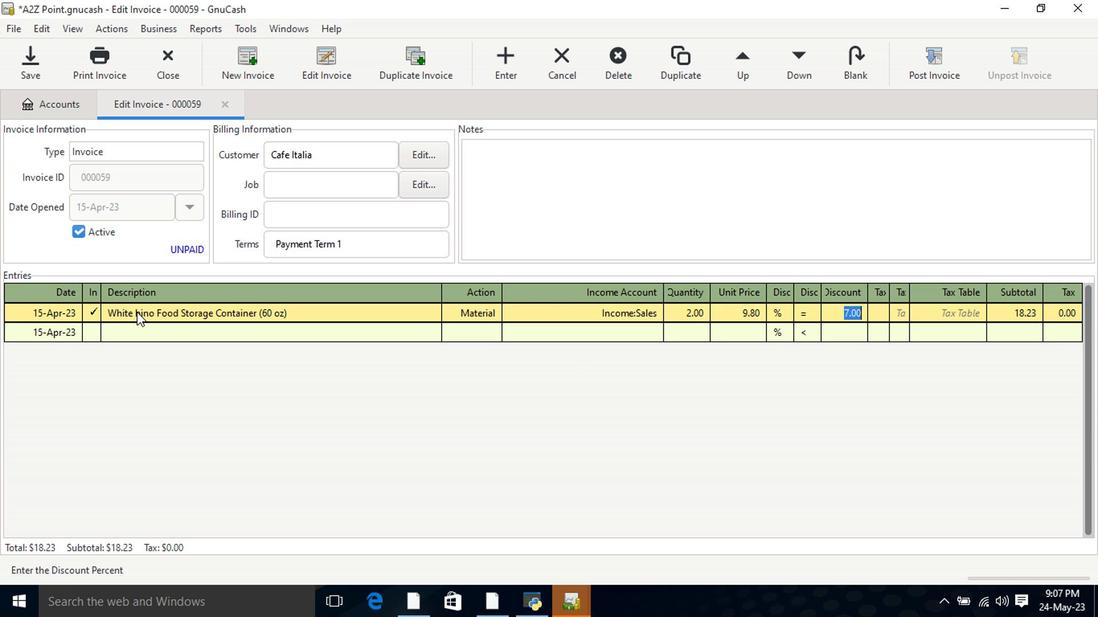 
Action: Mouse moved to (215, 324)
Screenshot: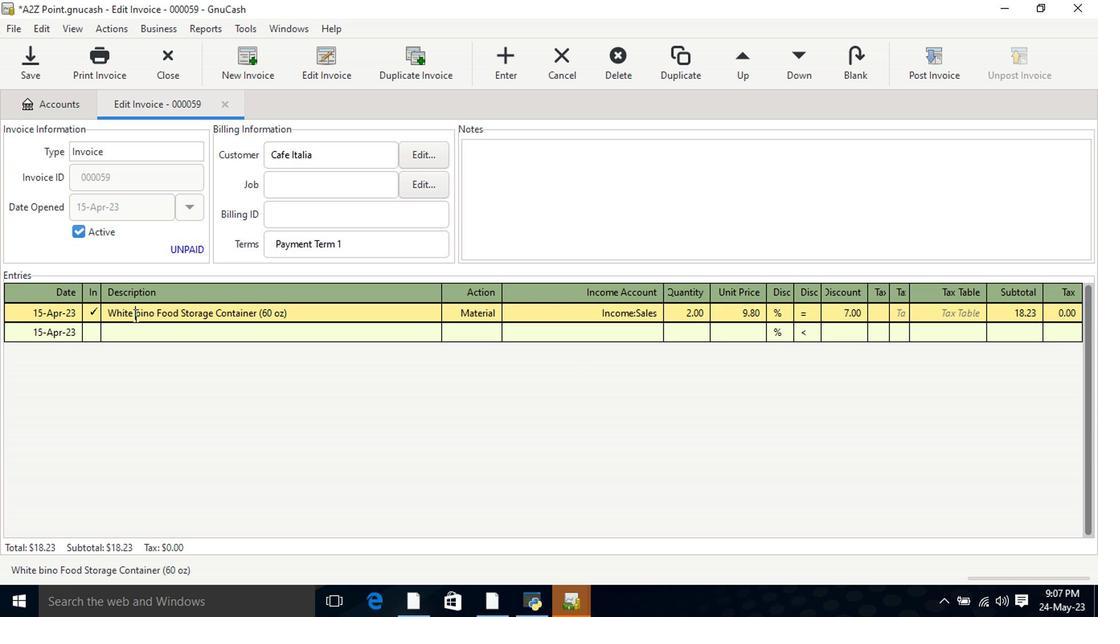 
Action: Key pressed <Key.shift><Key.right>B<Key.tab><Key.tab><Key.tab><Key.tab><Key.tab><Key.tab><Key.tab><Key.shift>Suave<Key.space><Key.shift>Professionals<Key.space><Key.shift>Men<Key.space>2<Key.space>in<Key.space>1<Key.space><Key.shift>Shampoo<Key.space>and<Key.space><Key.shift>Conditioner<Key.space><Key.shift>Ocean<Key.space><Key.shift>Charge<Key.space><Key.shift_r>(12.6<Key.space>oz<Key.shift_r>)<Key.tab>mate<Key.tab>income<Key.down><Key.down><Key.down><Key.tab>1<Key.tab>2.<Key.backspace>5.75<Key.tab>
Screenshot: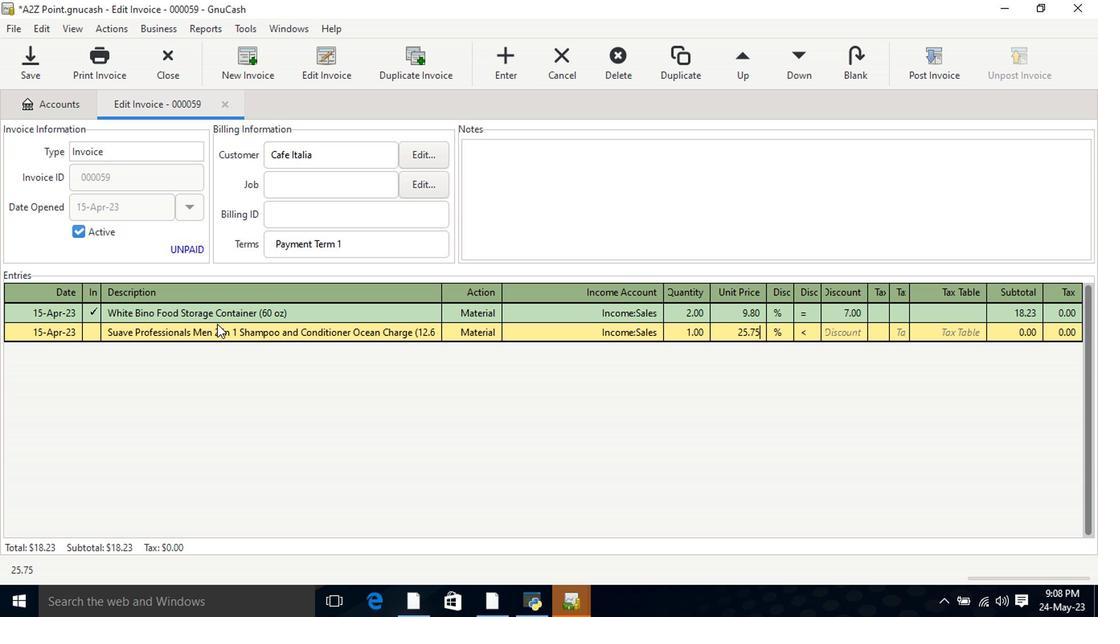 
Action: Mouse moved to (788, 328)
Screenshot: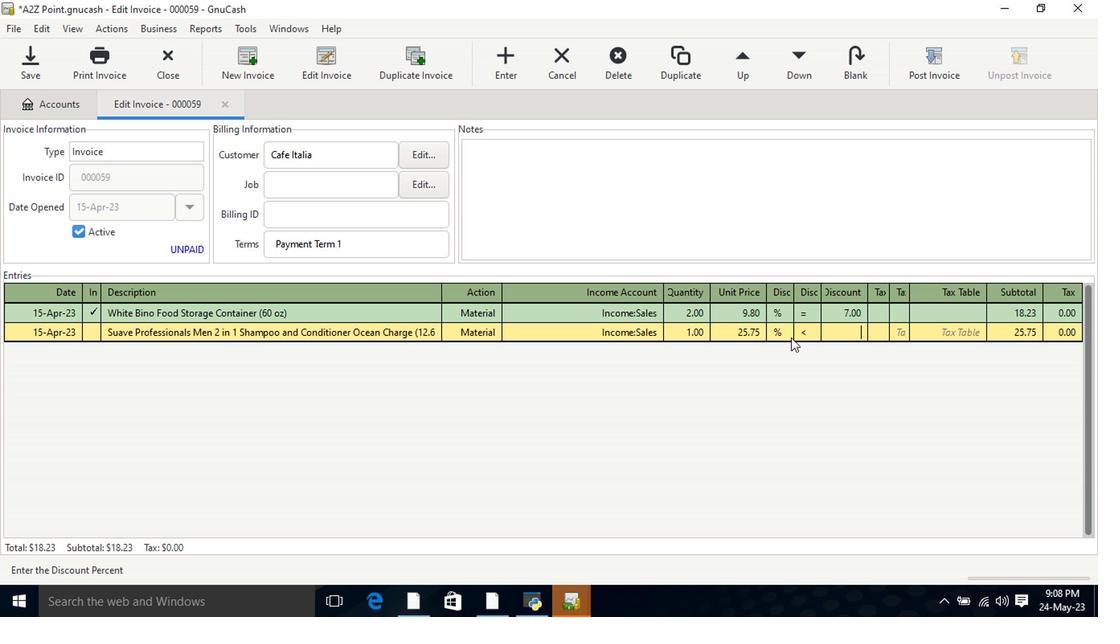 
Action: Mouse pressed left at (788, 328)
Screenshot: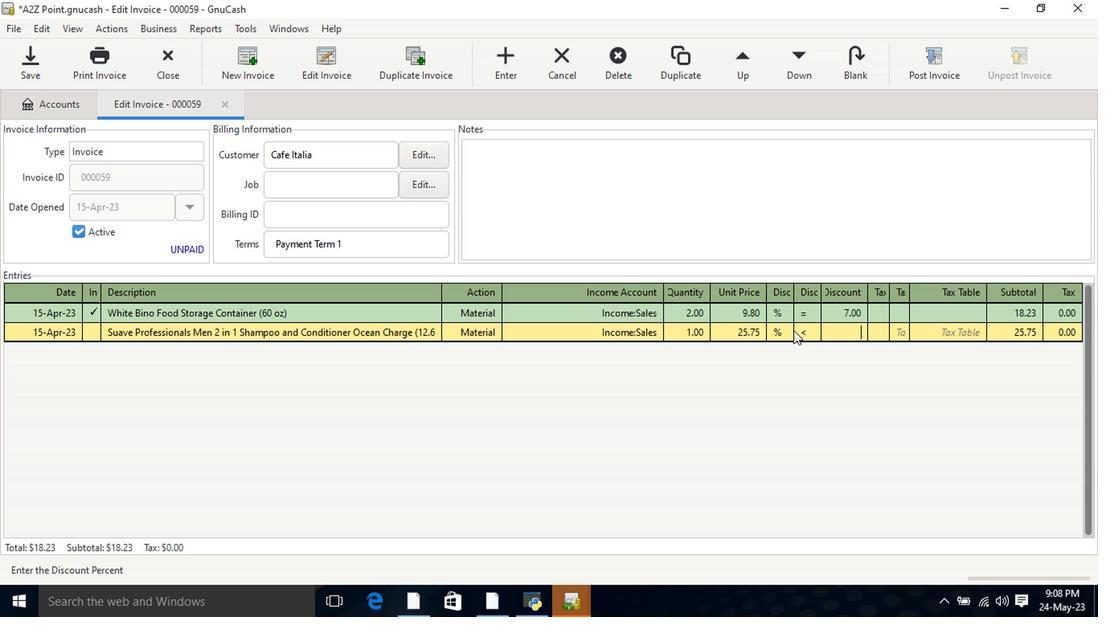 
Action: Mouse moved to (821, 331)
Screenshot: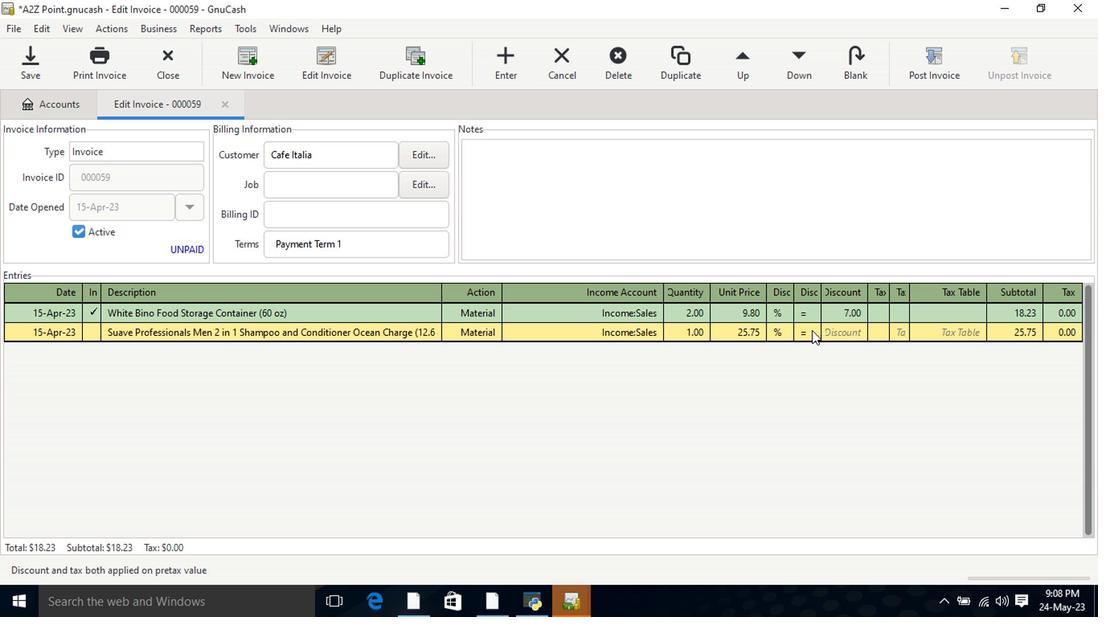 
Action: Mouse pressed left at (821, 331)
Screenshot: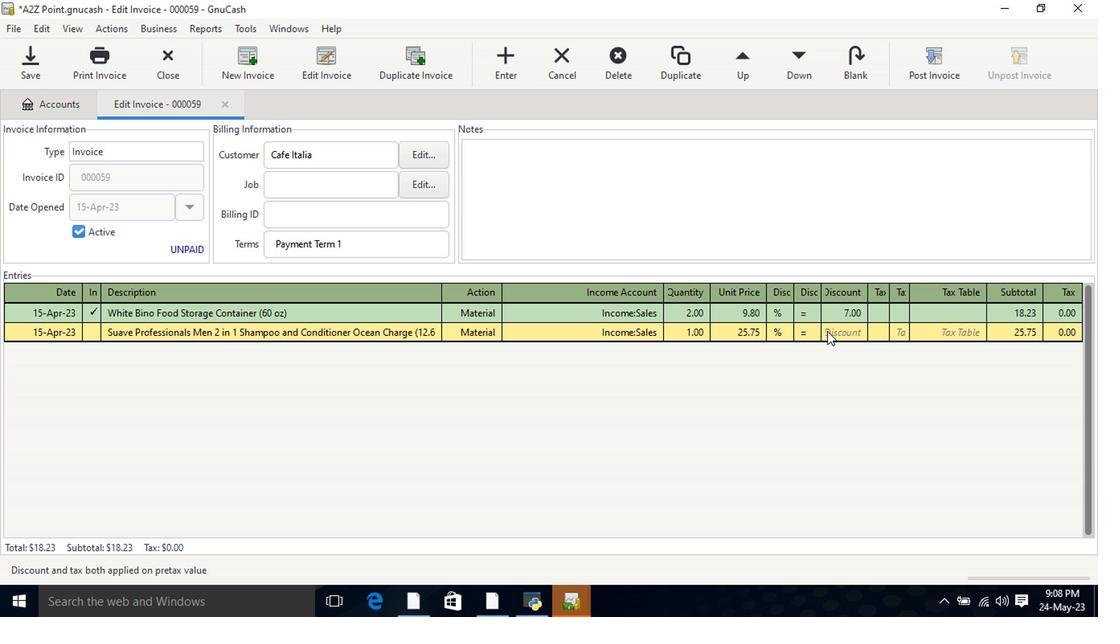 
Action: Key pressed 8<Key.tab><Key.tab><Key.shift>Fresh<Key.space><Key.shift>Cut<Key.space><Key.shift>Broccolini<Key.space><Key.shift_r>(10<Key.space>oz<Key.shift_r>)<Key.space><Key.backspace><Key.tab>mate<Key.tab>jn<Key.backspace><Key.backspace>incom<Key.tab><Key.shift><Key.tab>incom<Key.down><Key.down><Key.down><Key.tab>1<Key.tab>26.75<Key.tab>
Screenshot: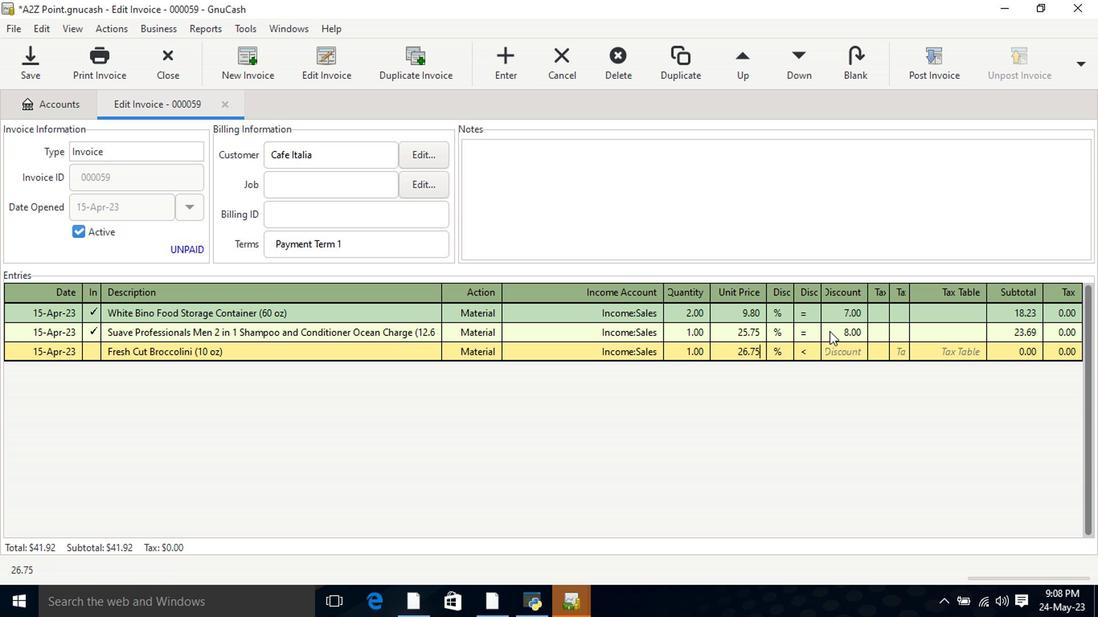 
Action: Mouse moved to (802, 352)
Screenshot: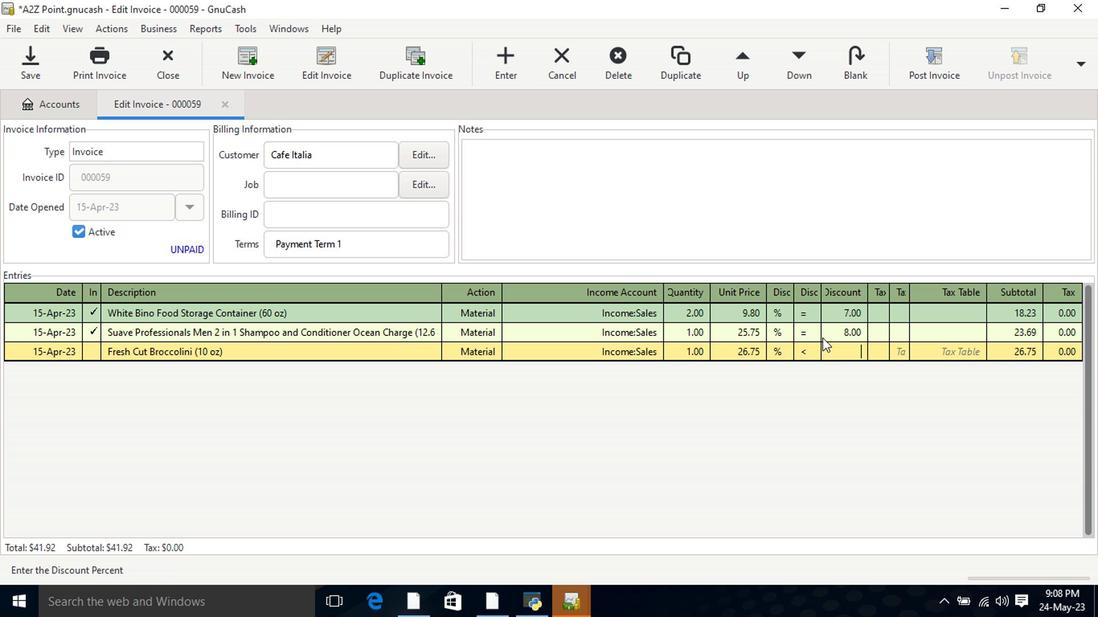 
Action: Mouse pressed left at (802, 352)
Screenshot: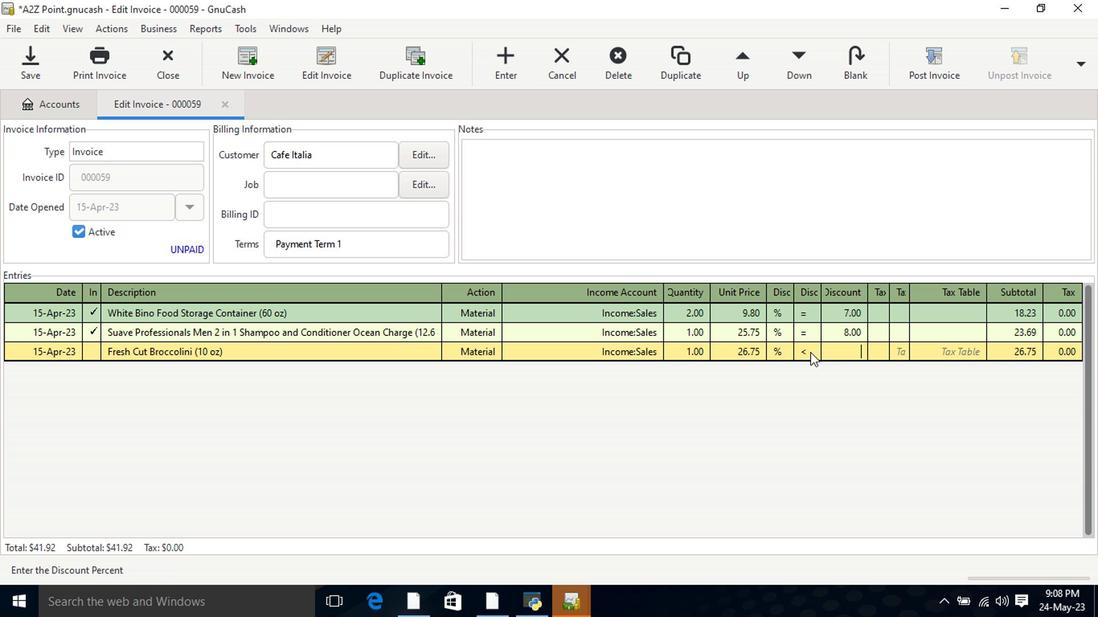 
Action: Mouse moved to (822, 352)
Screenshot: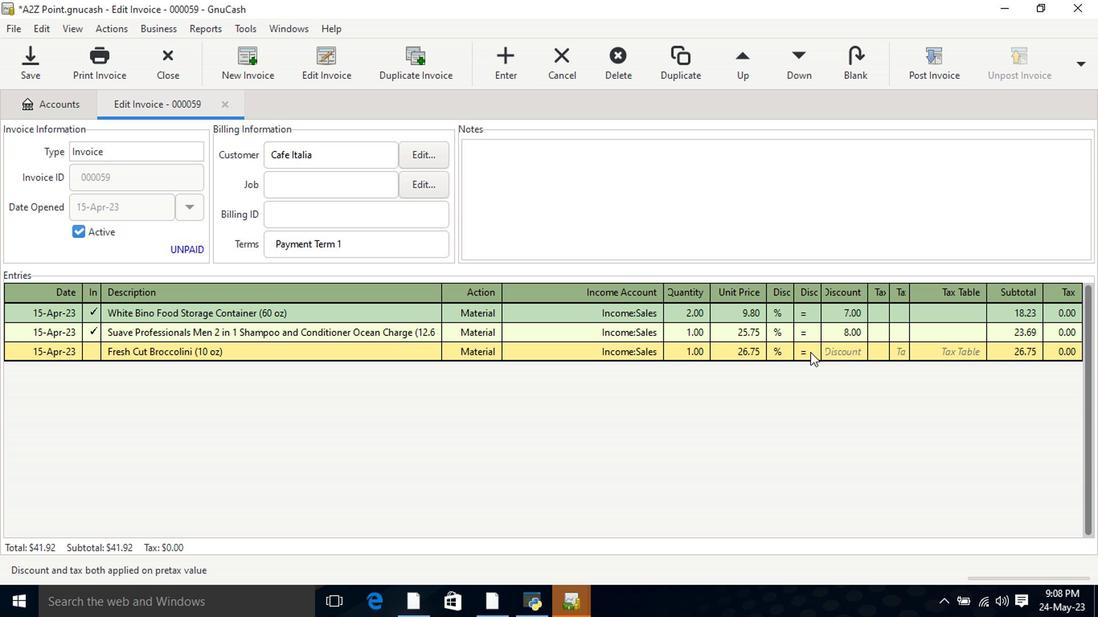 
Action: Mouse pressed left at (822, 352)
Screenshot: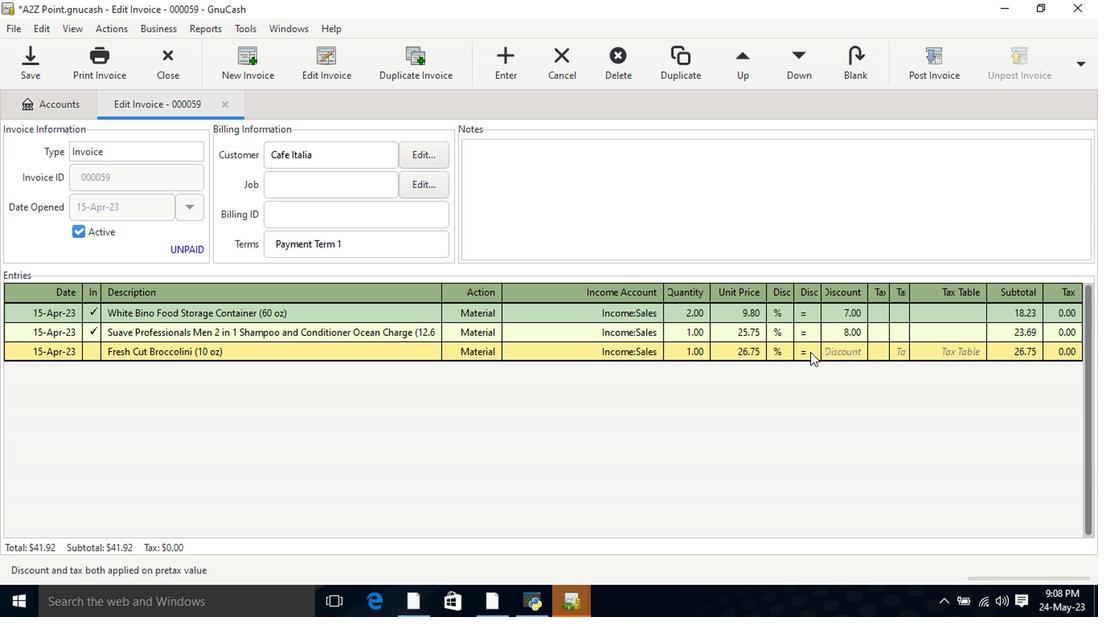 
Action: Key pressed 10<Key.tab>
Screenshot: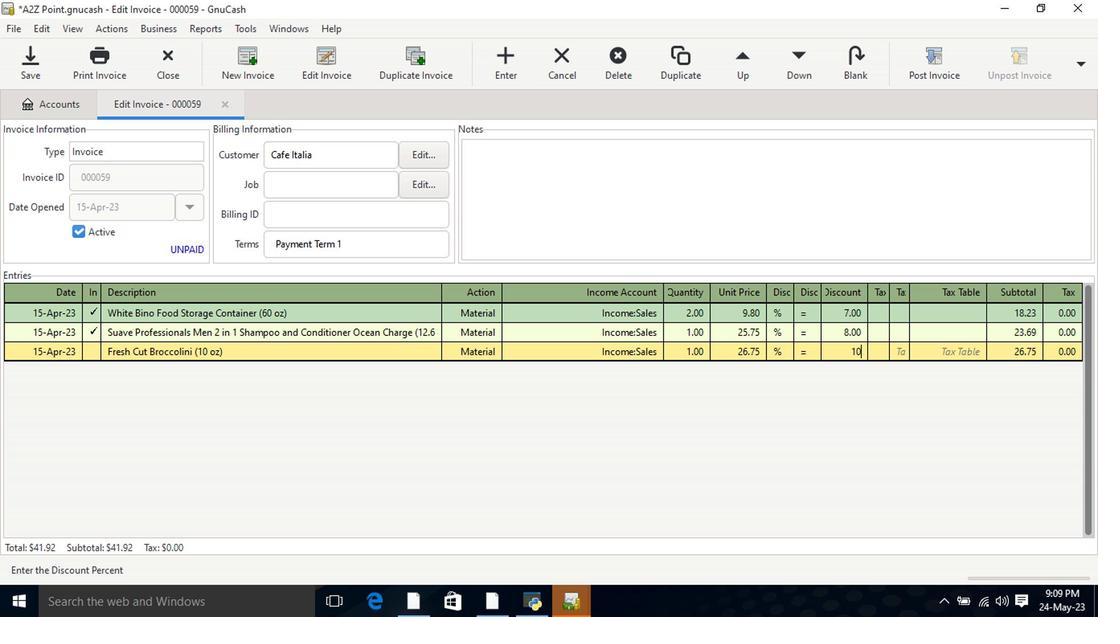 
Action: Mouse moved to (602, 449)
Screenshot: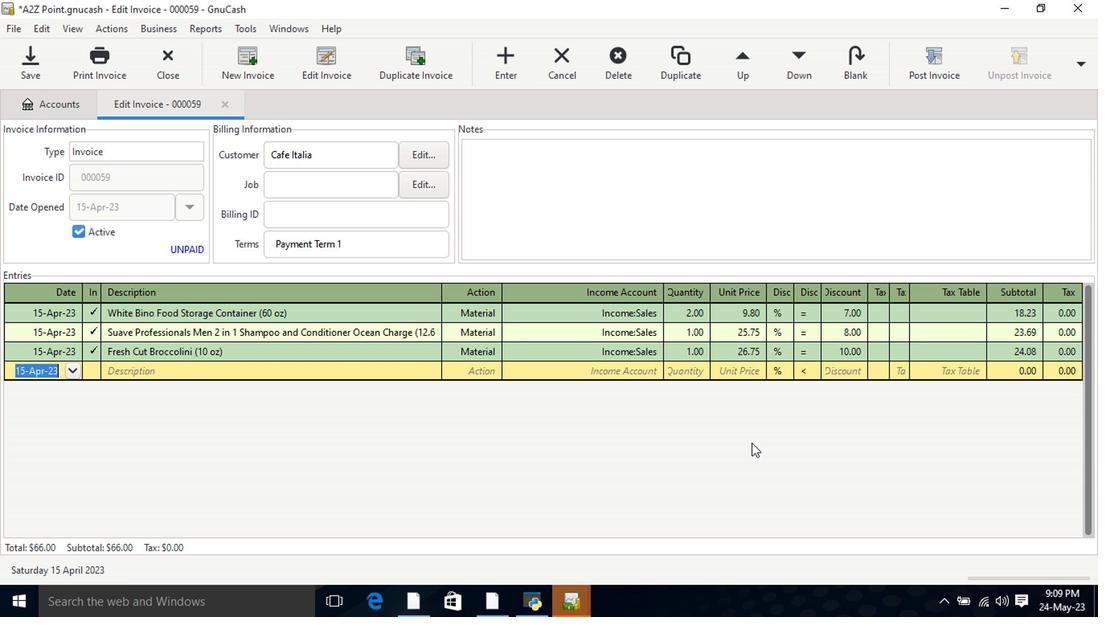 
Action: Mouse pressed left at (602, 449)
Screenshot: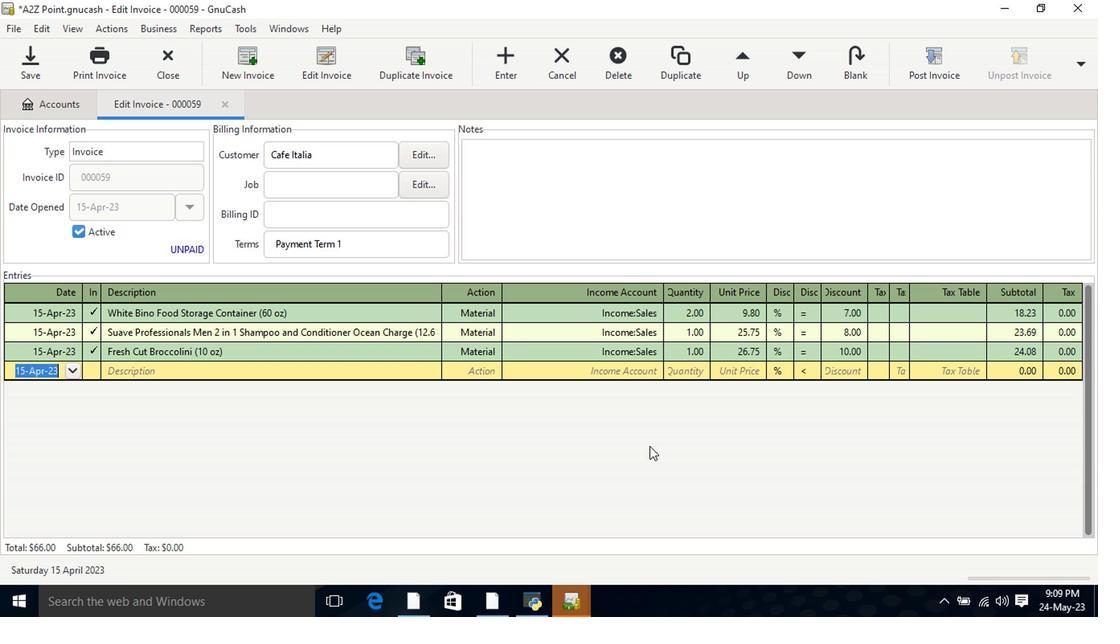 
Action: Key pressed <Key.tab>
Screenshot: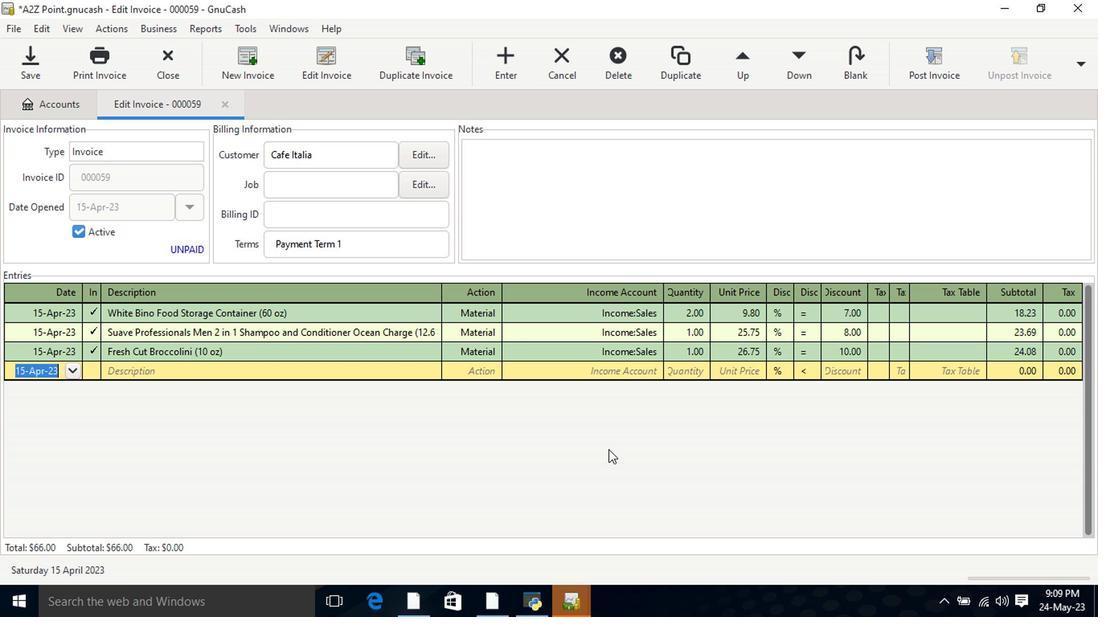 
Action: Mouse moved to (527, 437)
Screenshot: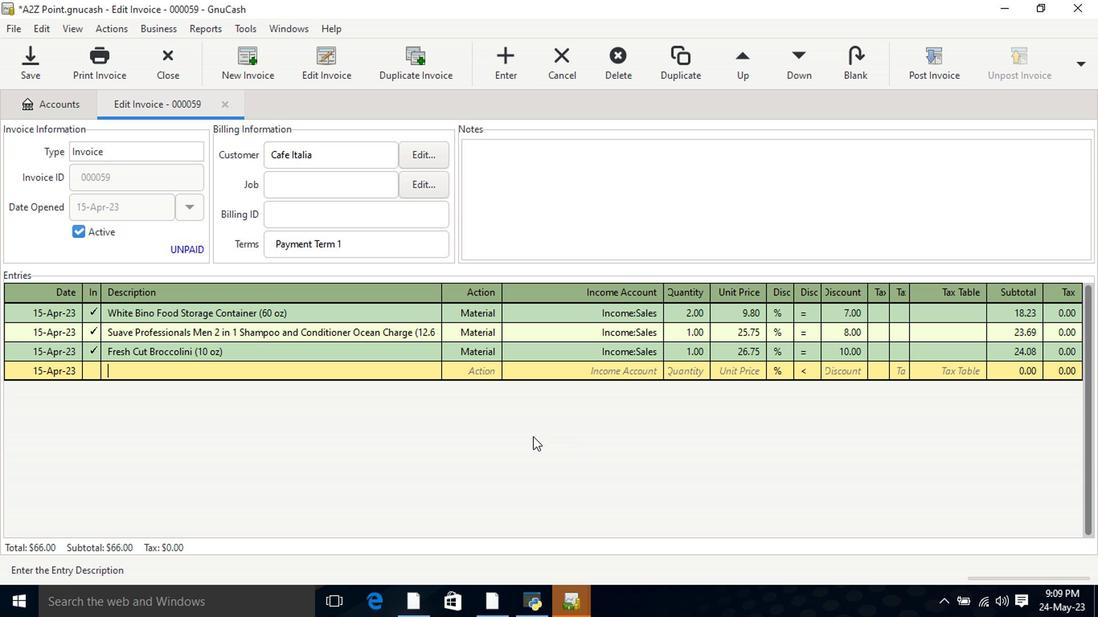 
Action: Mouse pressed left at (527, 437)
Screenshot: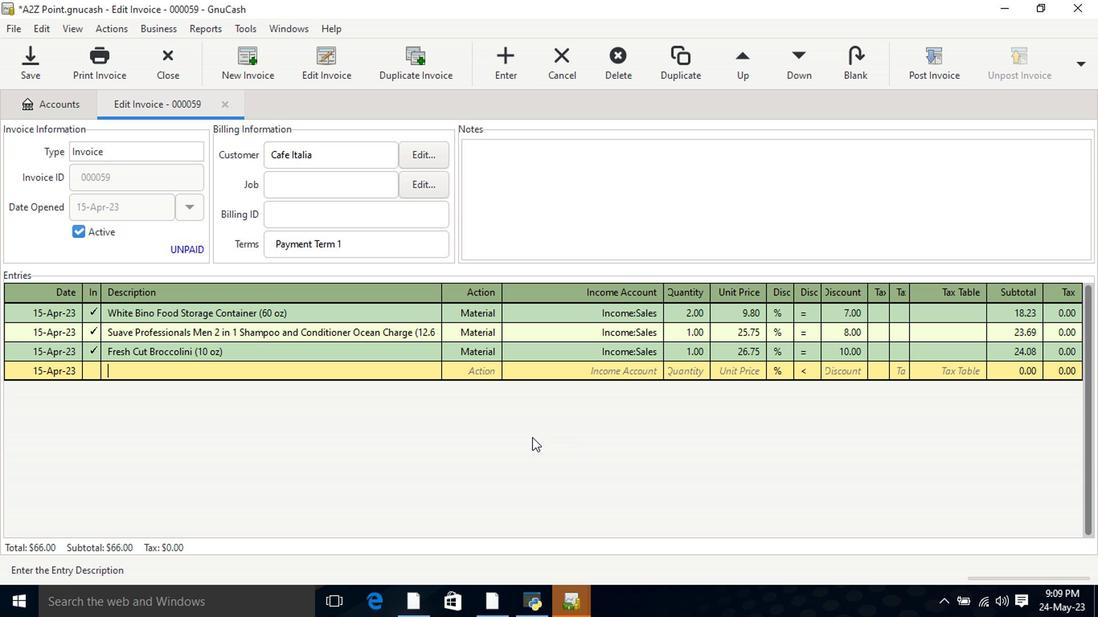 
Action: Mouse moved to (559, 153)
Screenshot: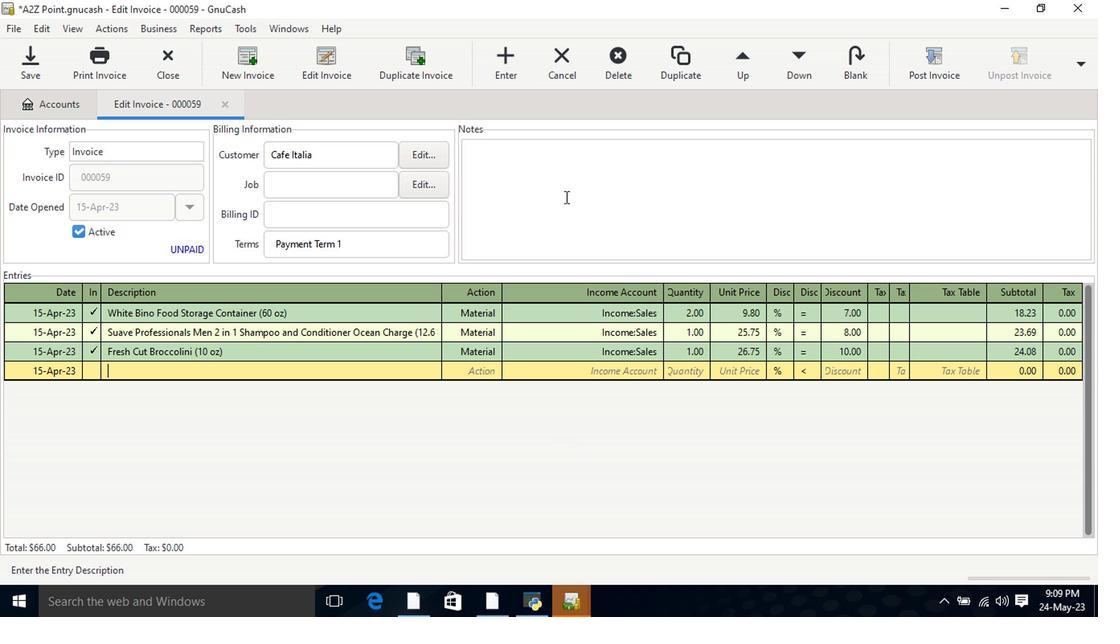 
Action: Mouse pressed left at (559, 153)
Screenshot: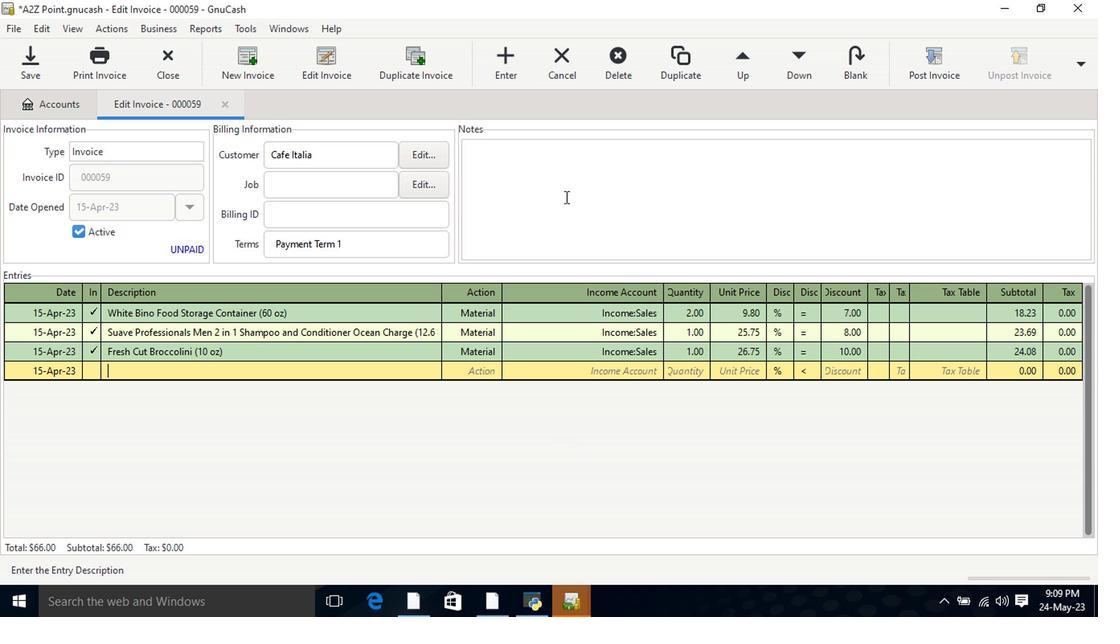 
Action: Key pressed <Key.shift>Looking<Key.space>forward<Key.space>to<Key.space>serving<Key.space>you<Key.space>agan<Key.backspace>in.
Screenshot: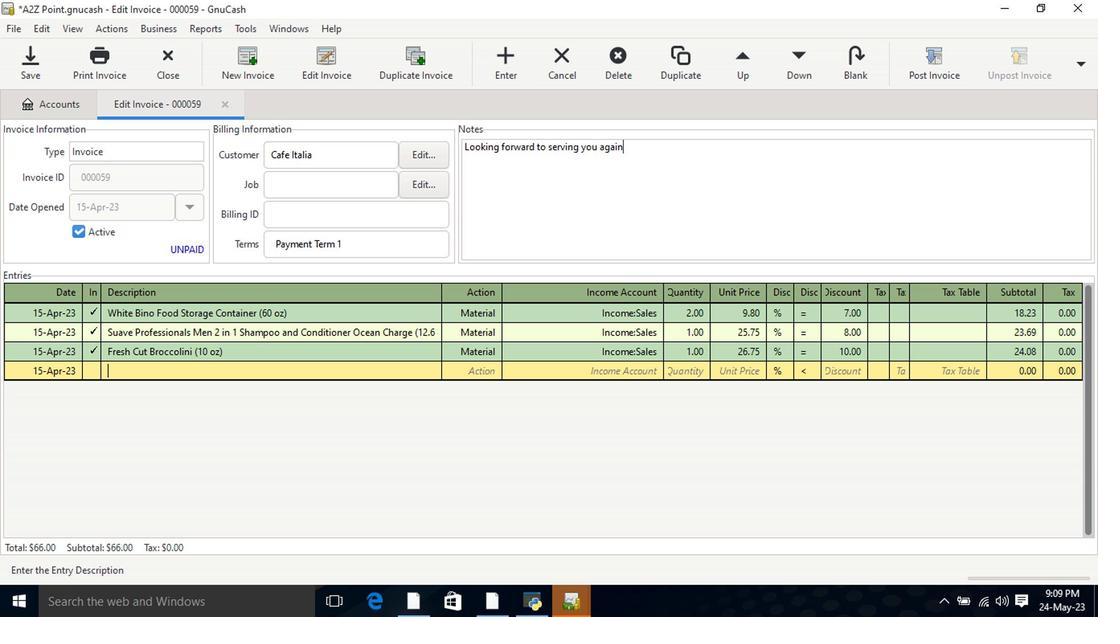 
Action: Mouse moved to (912, 67)
Screenshot: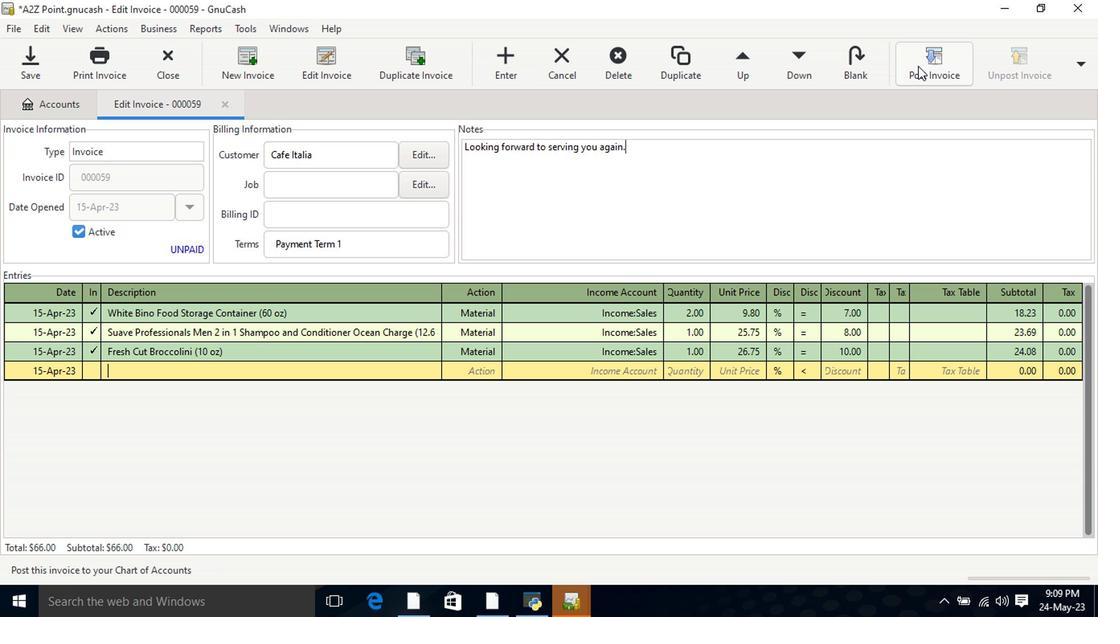 
Action: Mouse pressed left at (912, 67)
Screenshot: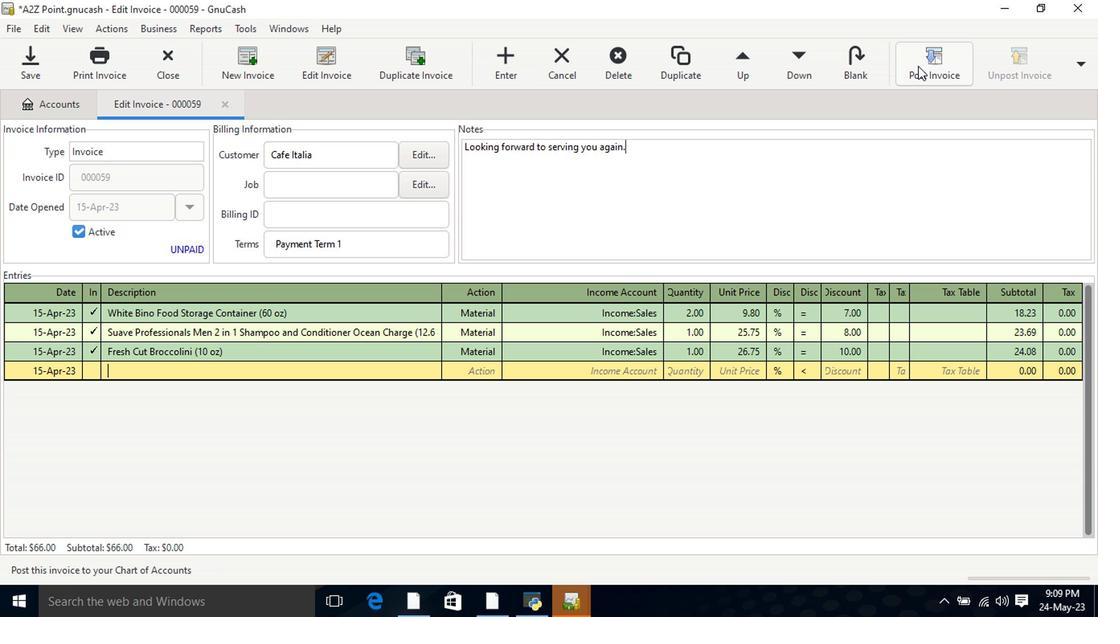
Action: Mouse moved to (672, 267)
Screenshot: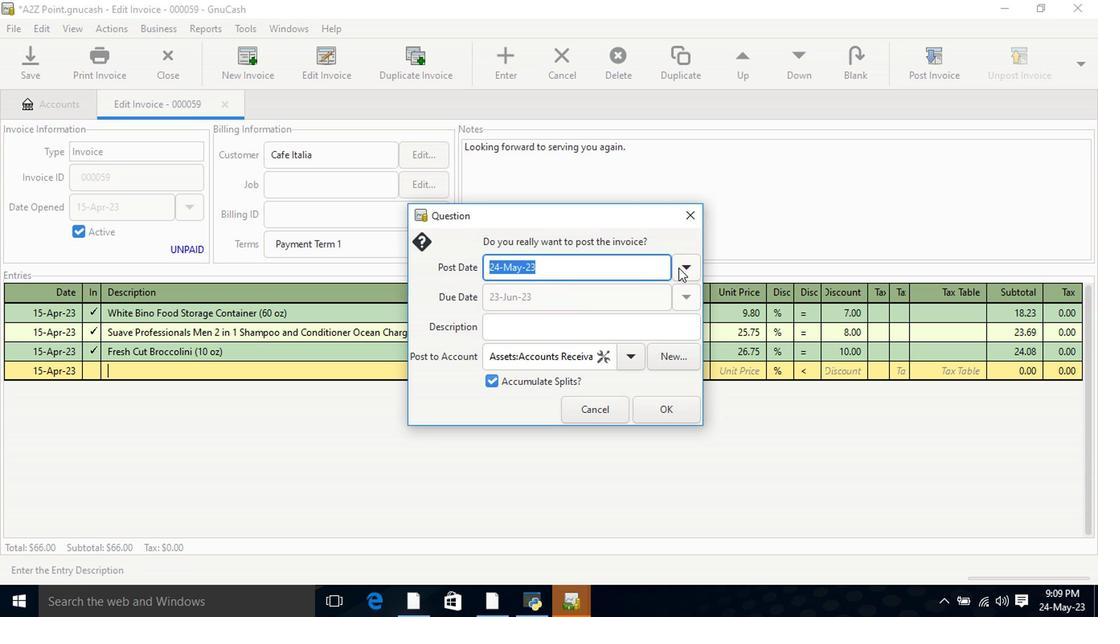 
Action: Mouse pressed left at (672, 267)
Screenshot: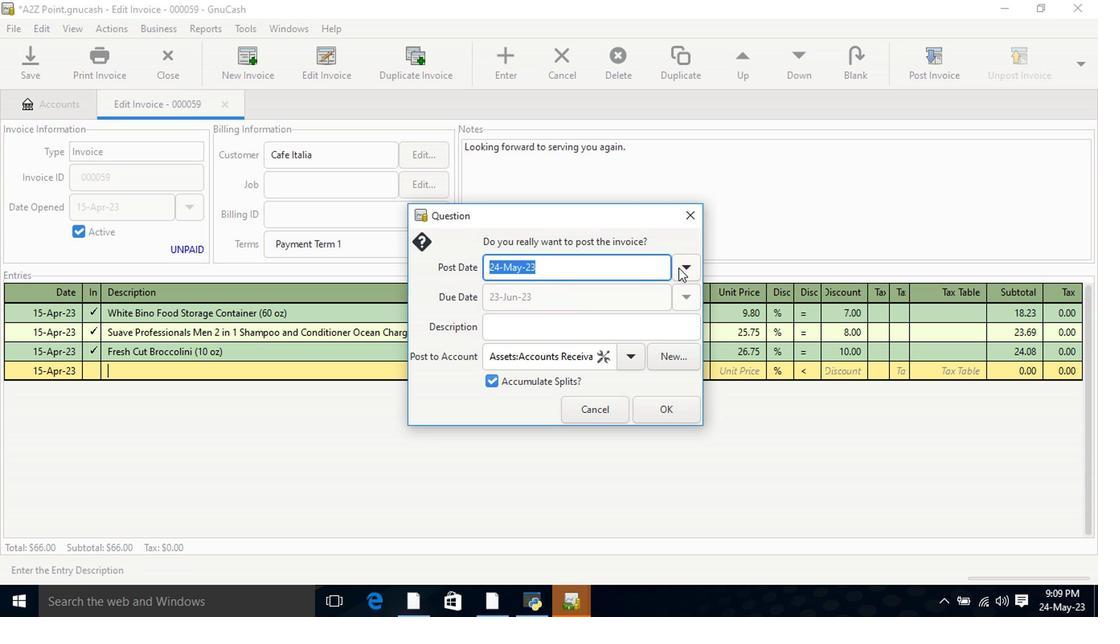 
Action: Mouse moved to (554, 293)
Screenshot: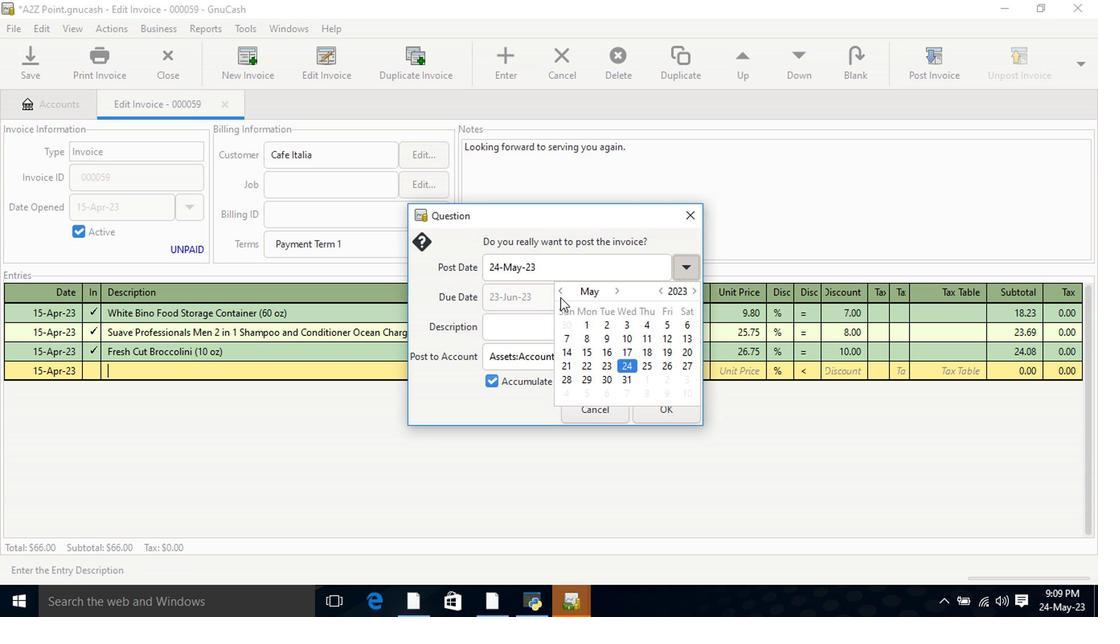 
Action: Mouse pressed left at (554, 293)
Screenshot: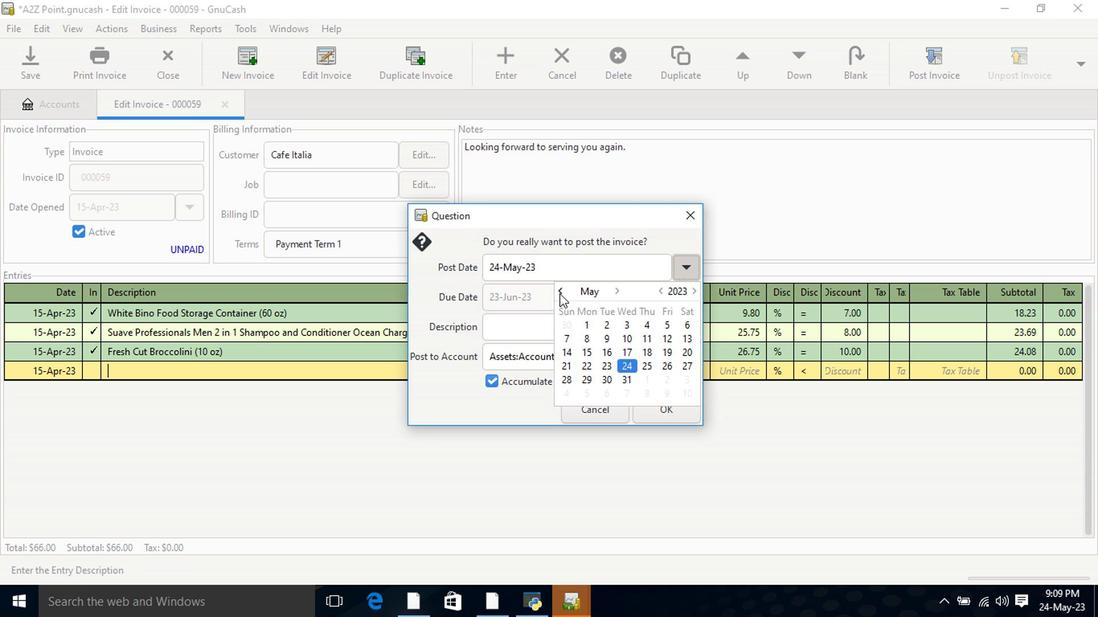 
Action: Mouse moved to (678, 353)
Screenshot: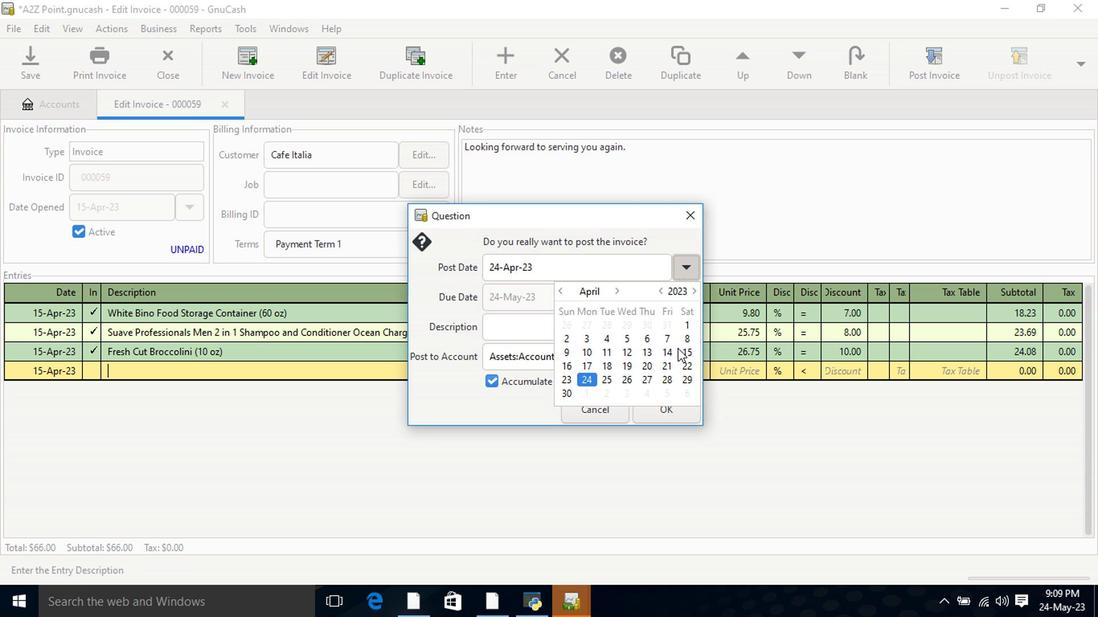 
Action: Mouse pressed left at (678, 353)
Screenshot: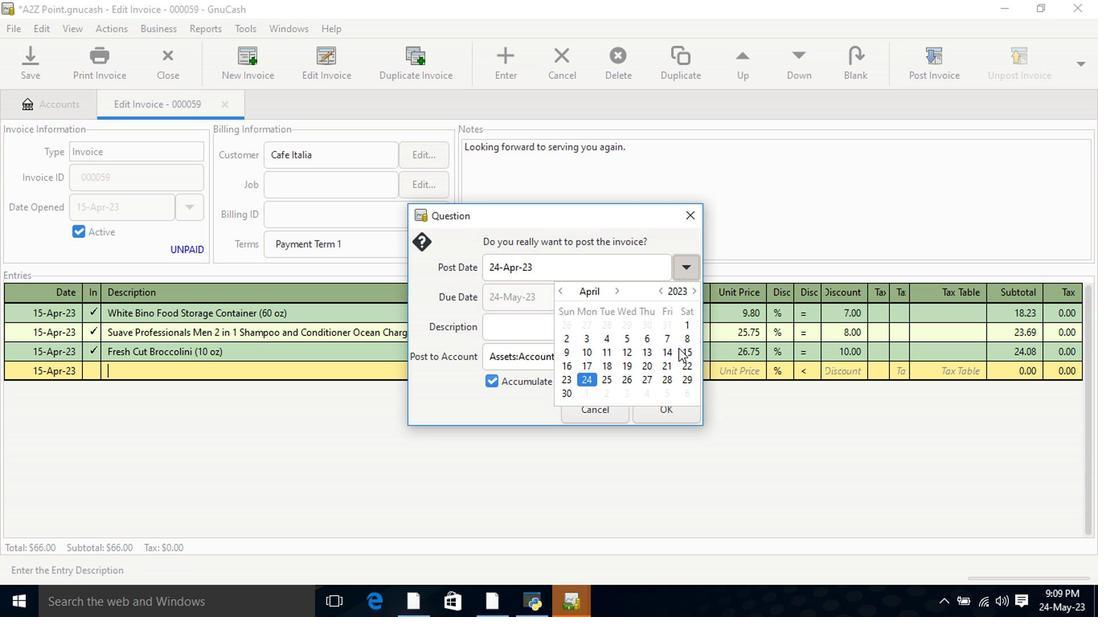 
Action: Mouse pressed left at (678, 353)
Screenshot: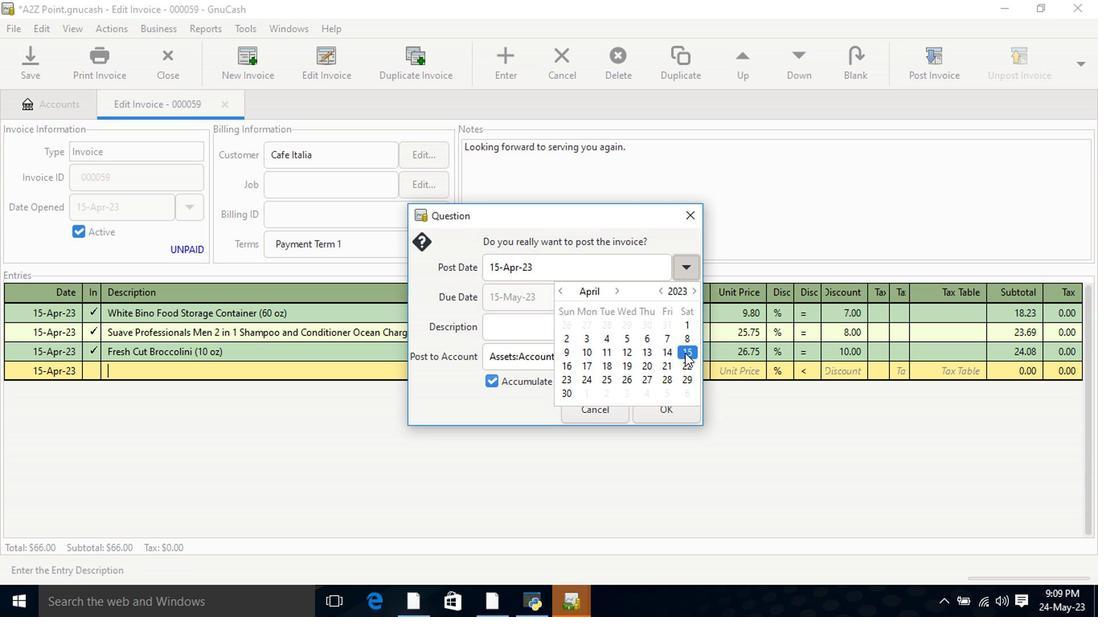 
Action: Mouse moved to (649, 406)
Screenshot: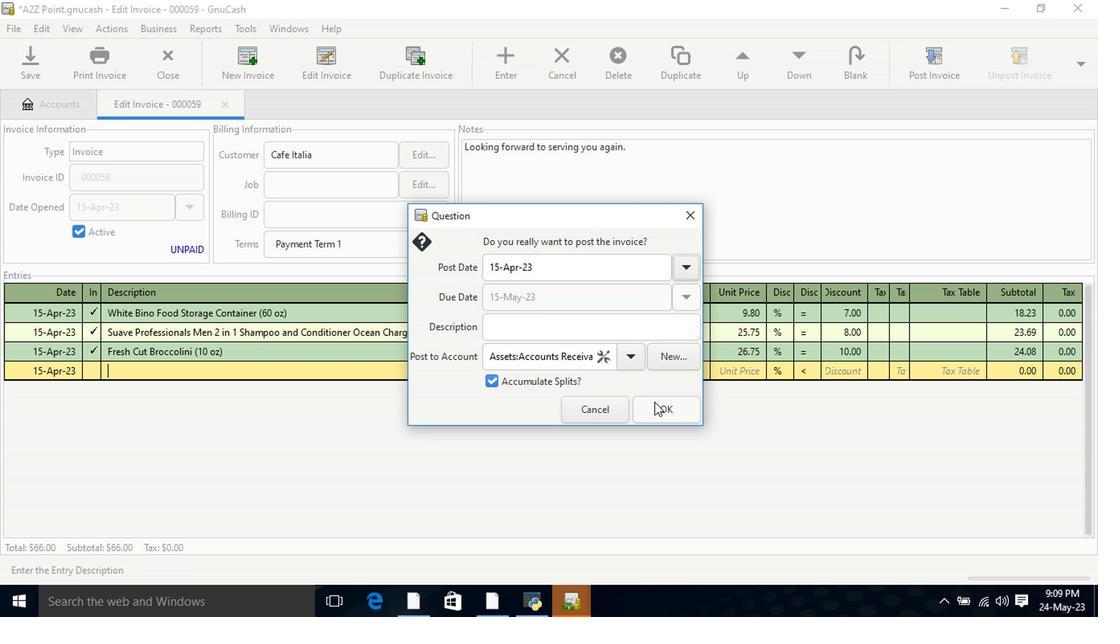 
Action: Mouse pressed left at (649, 406)
Screenshot: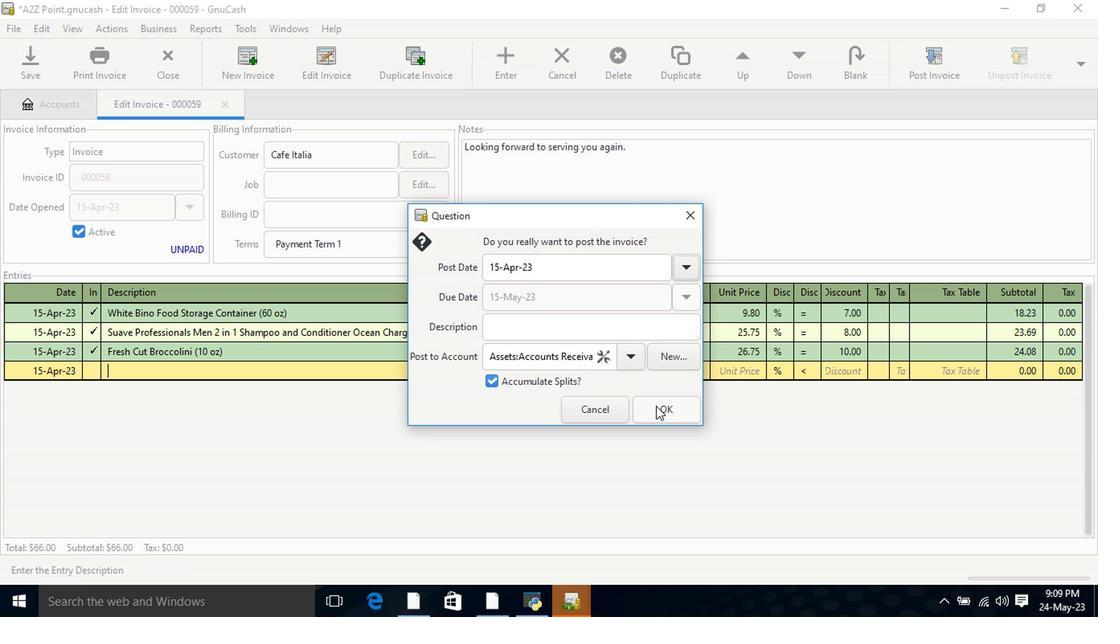 
Action: Mouse moved to (1036, 67)
Screenshot: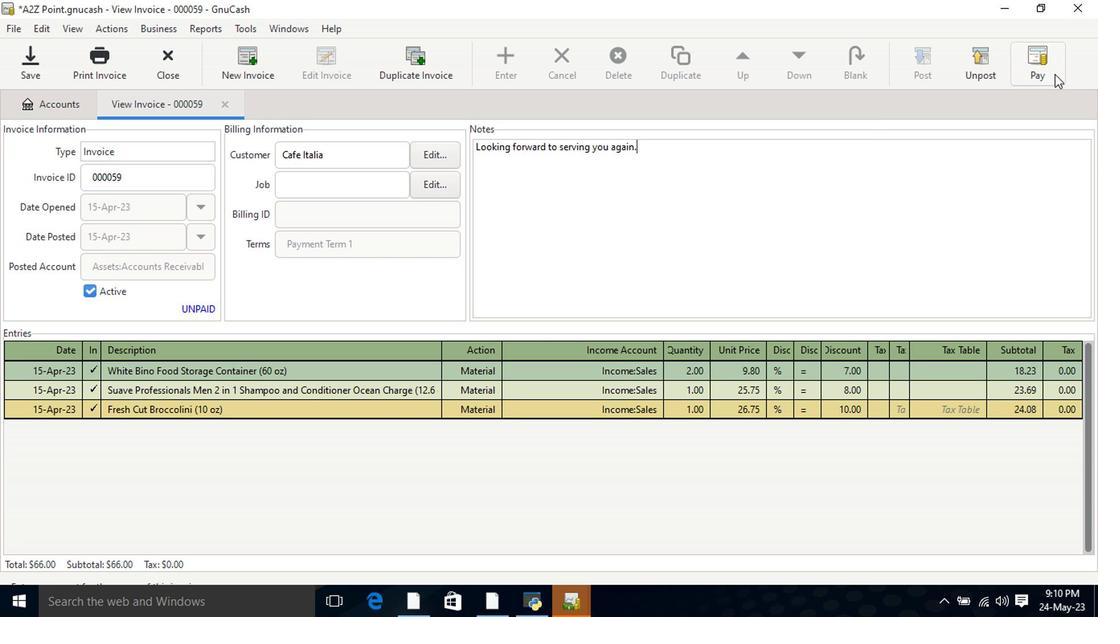 
Action: Mouse pressed left at (1036, 67)
Screenshot: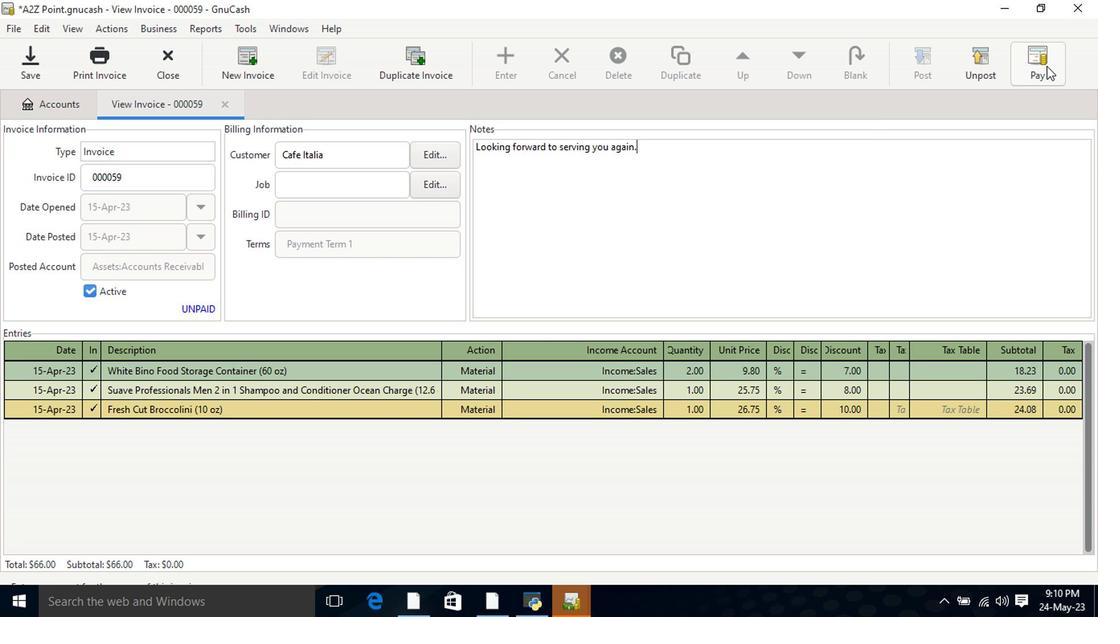 
Action: Mouse moved to (486, 312)
Screenshot: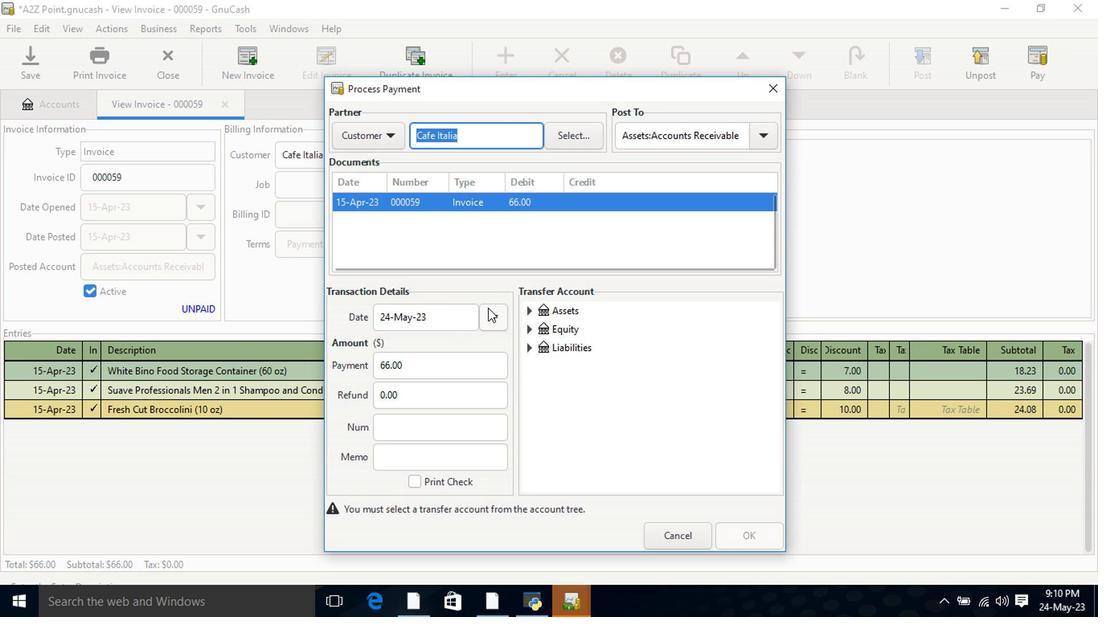 
Action: Mouse pressed left at (486, 312)
Screenshot: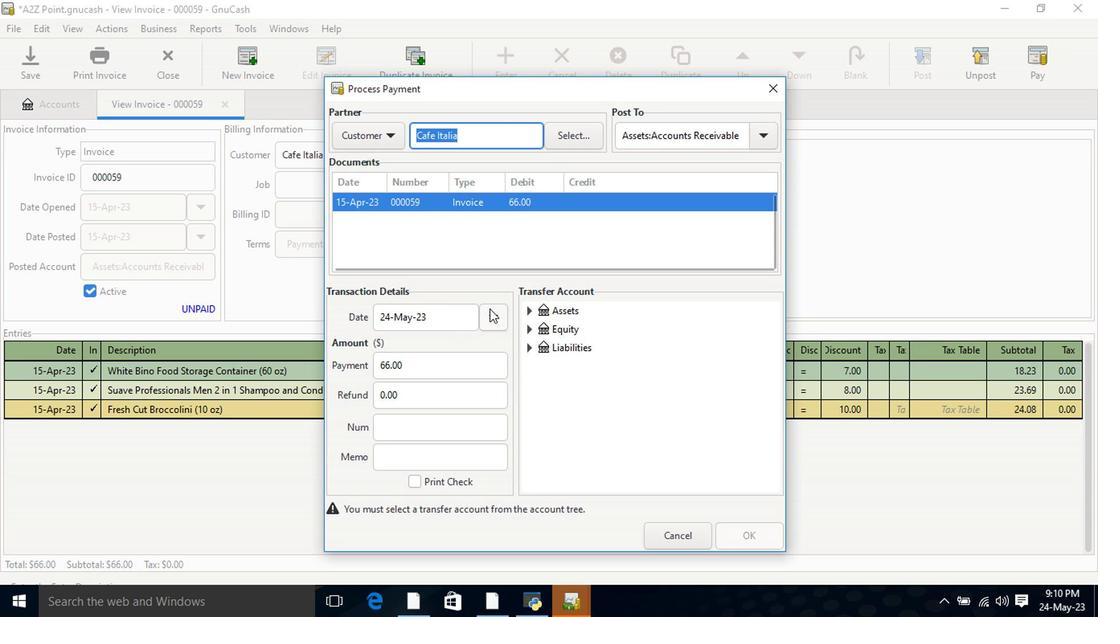 
Action: Mouse moved to (394, 402)
Screenshot: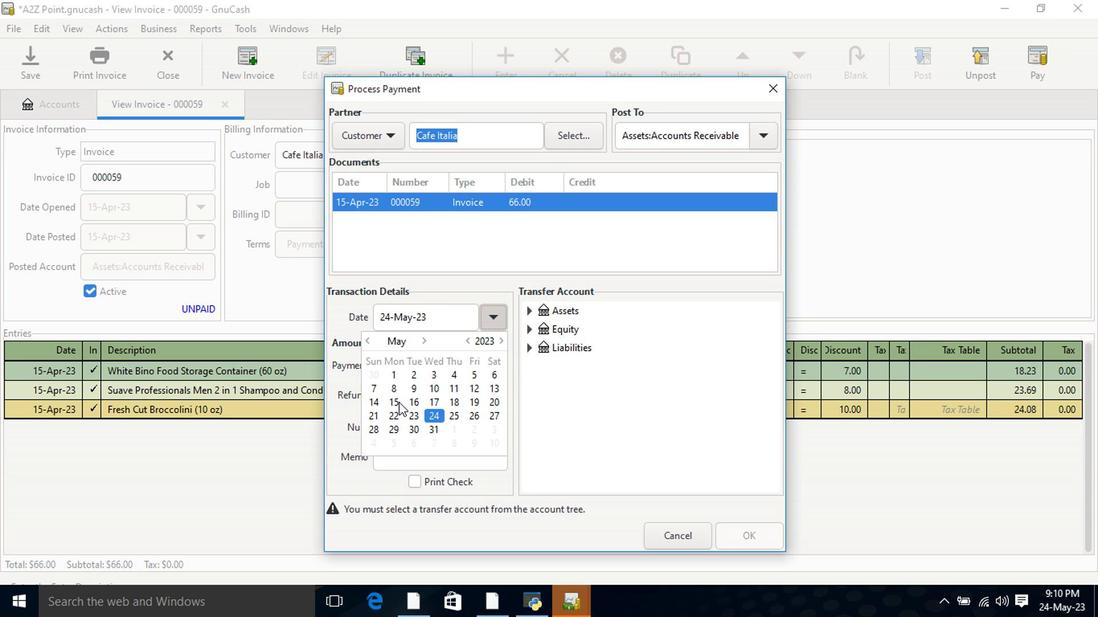 
Action: Mouse pressed left at (394, 402)
Screenshot: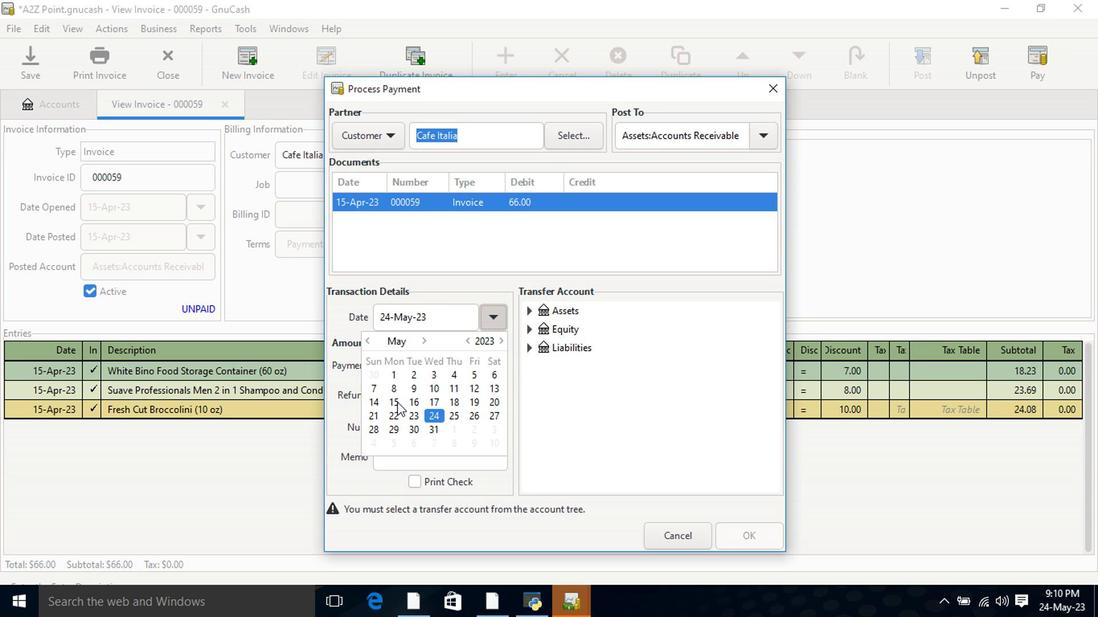 
Action: Mouse pressed left at (394, 402)
Screenshot: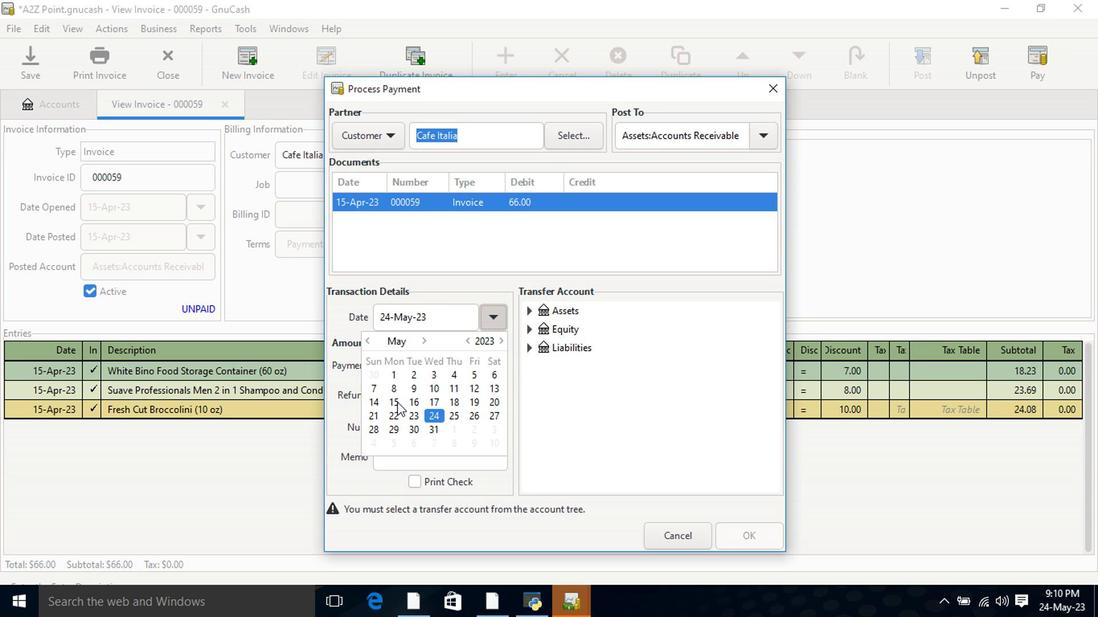 
Action: Mouse moved to (524, 310)
Screenshot: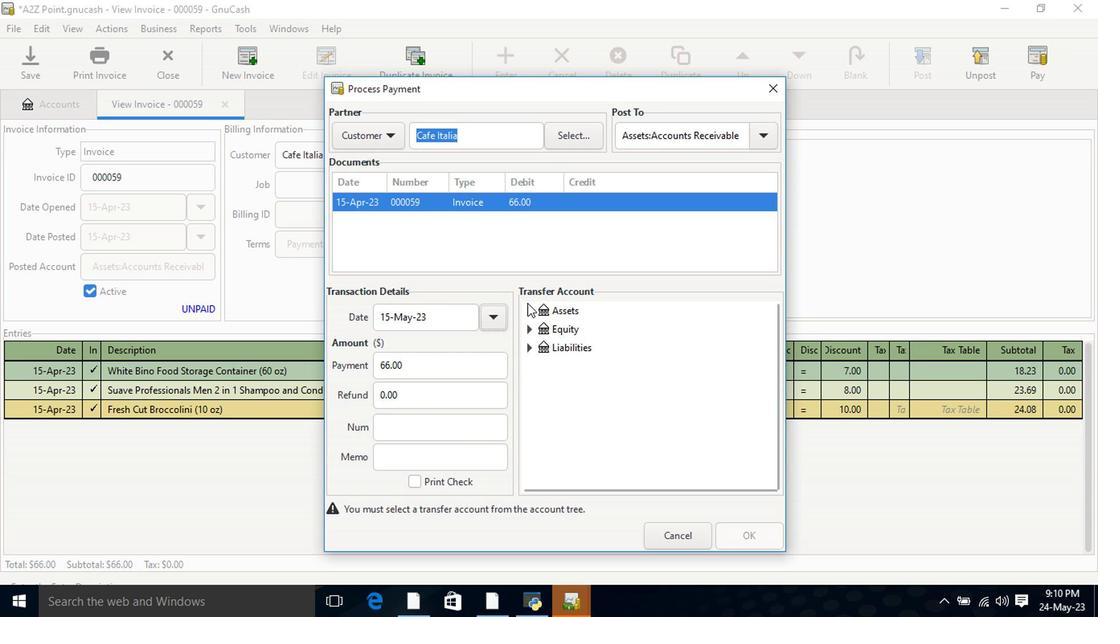 
Action: Mouse pressed left at (524, 310)
Screenshot: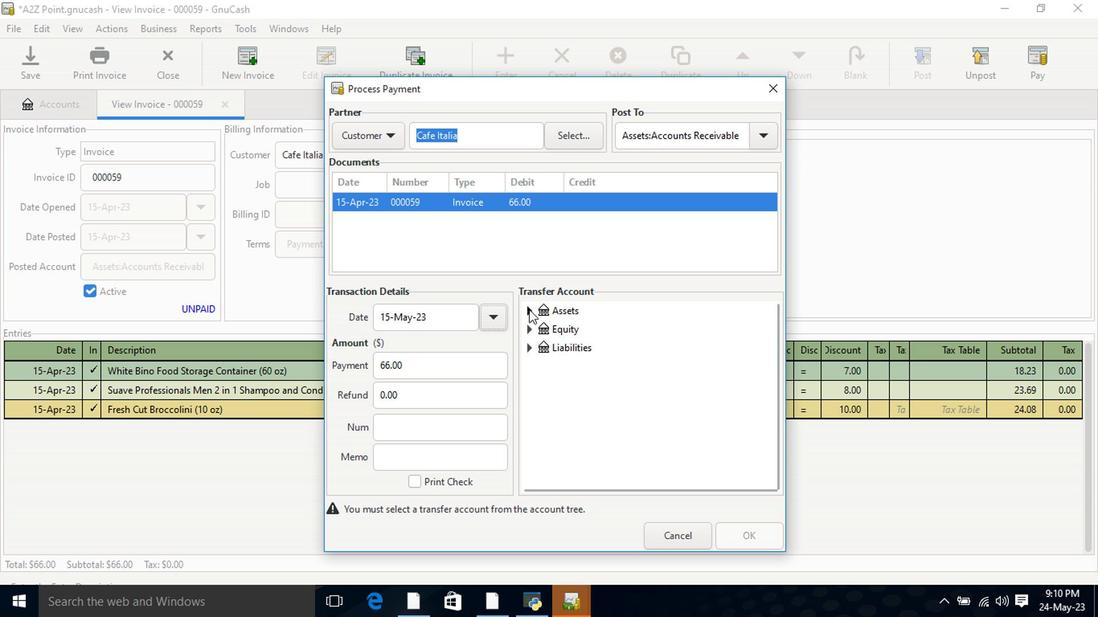 
Action: Mouse moved to (543, 331)
Screenshot: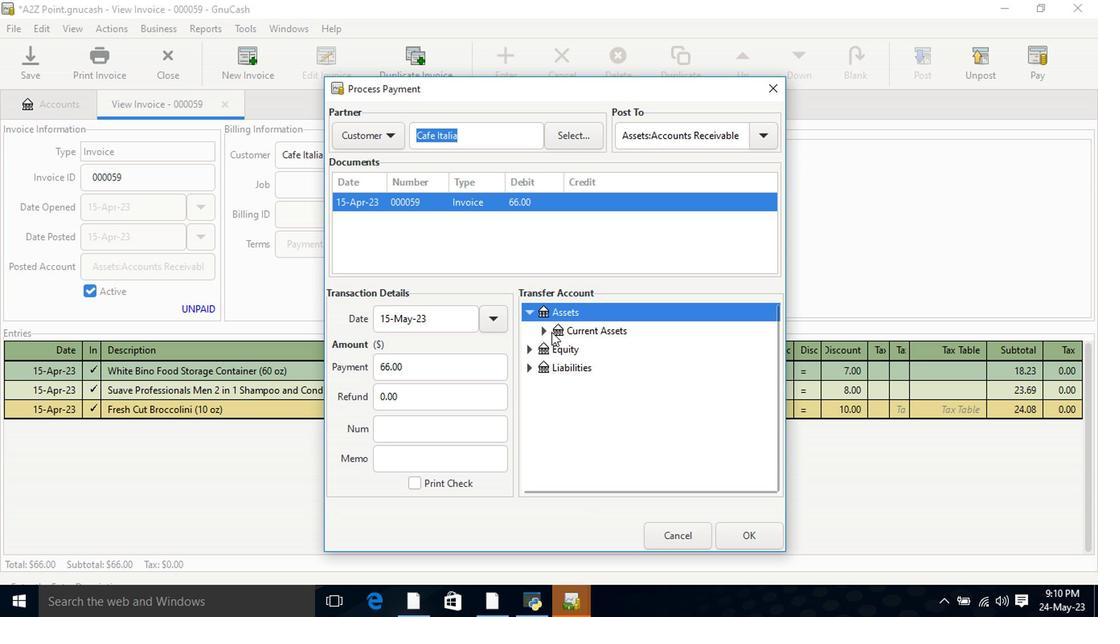 
Action: Mouse pressed left at (543, 331)
Screenshot: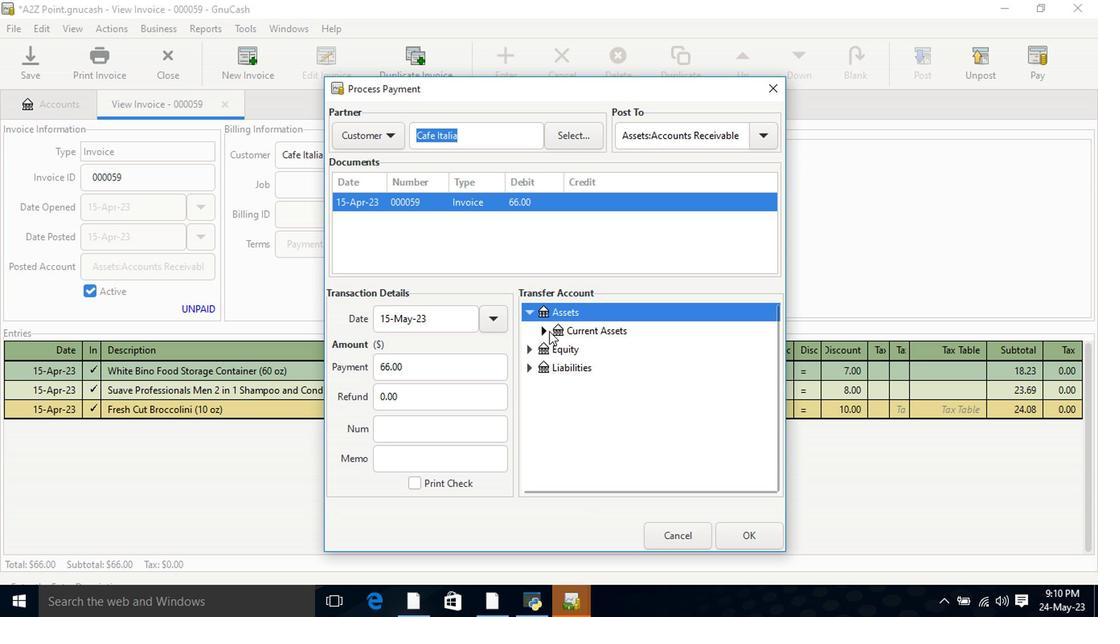 
Action: Mouse moved to (563, 345)
Screenshot: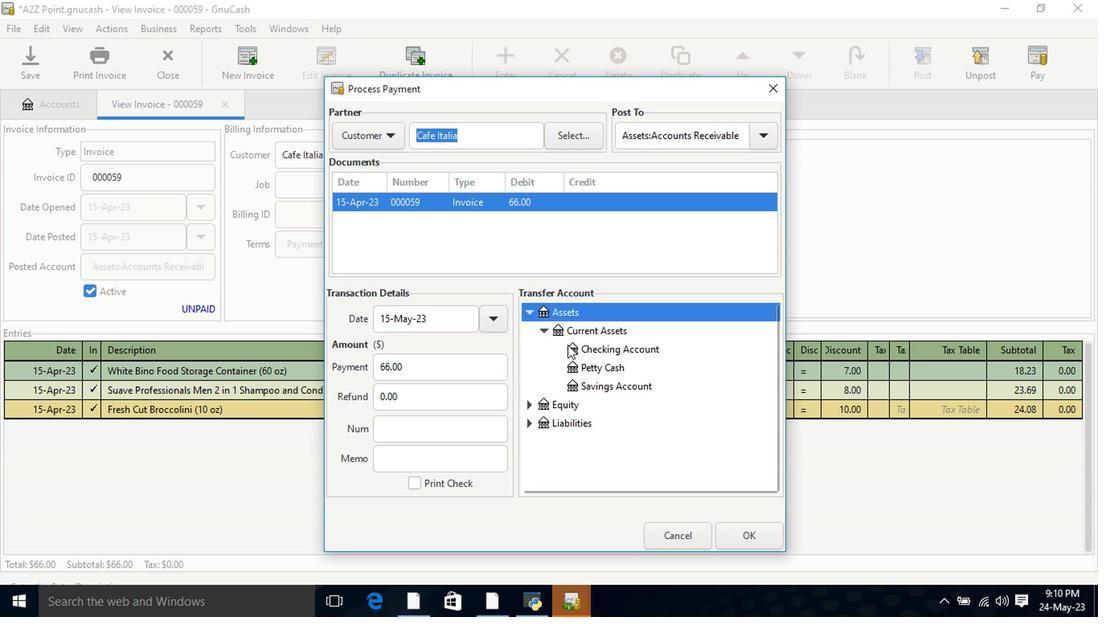 
Action: Mouse pressed left at (563, 345)
Screenshot: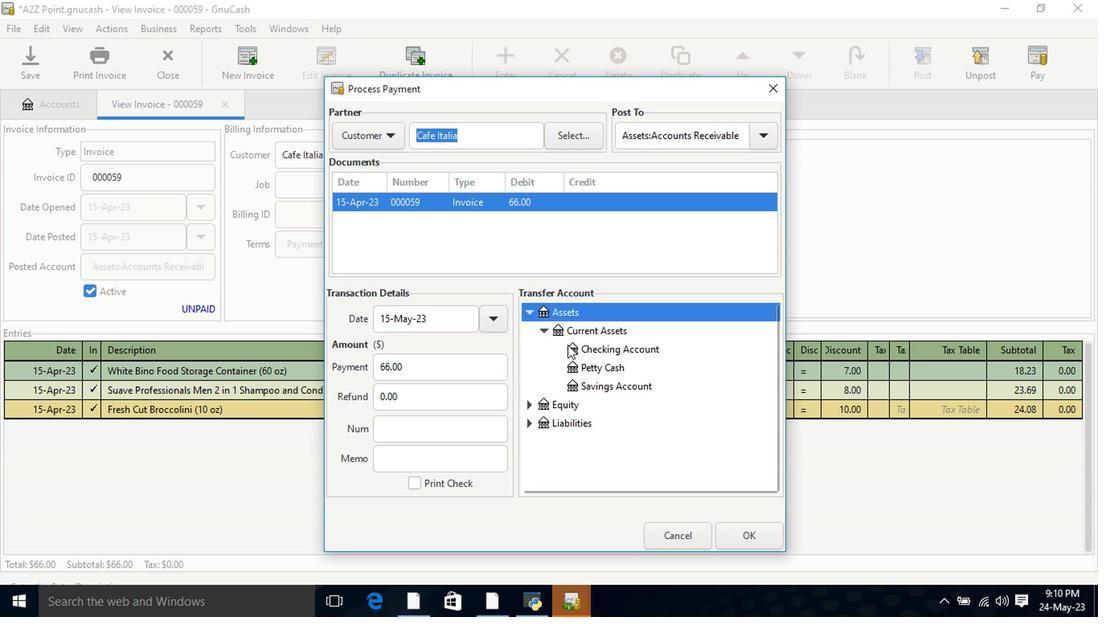 
Action: Mouse moved to (737, 531)
Screenshot: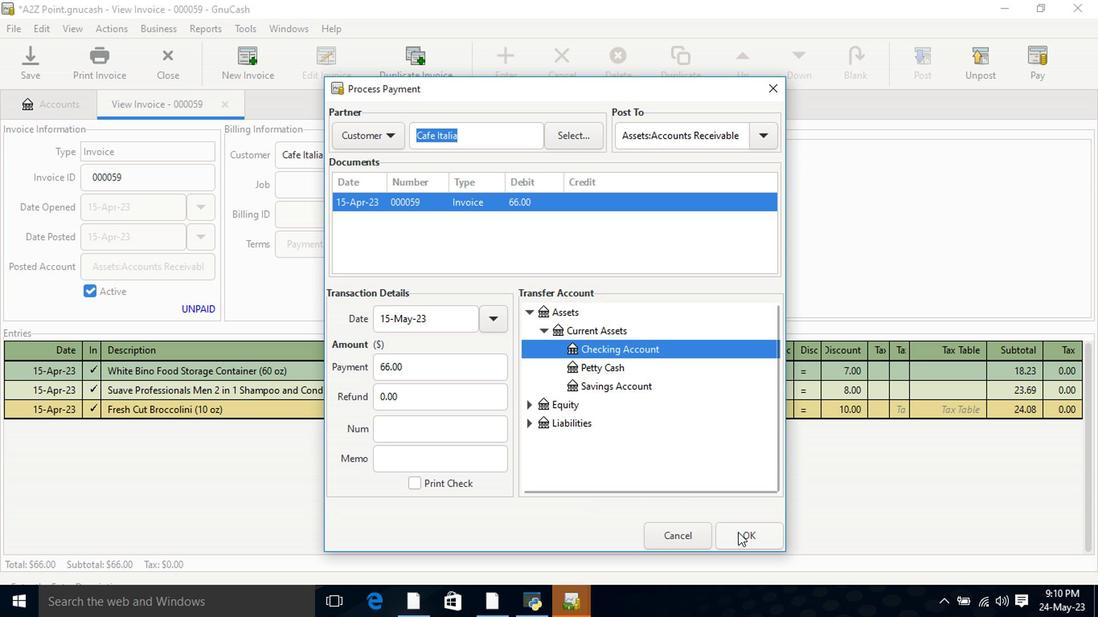 
Action: Mouse pressed left at (737, 531)
Screenshot: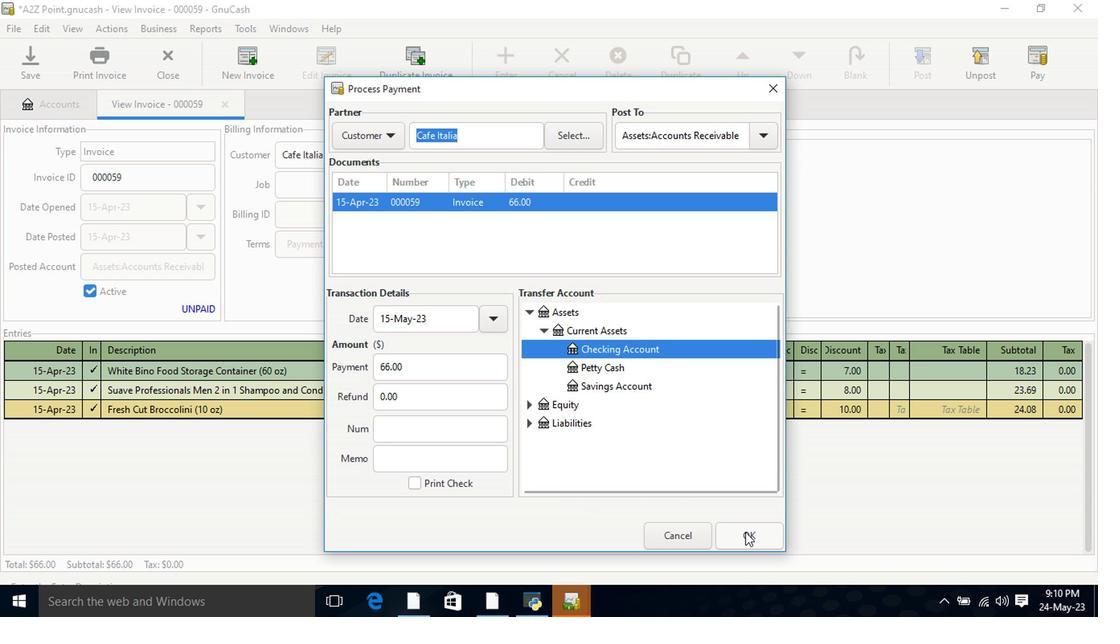 
Action: Mouse moved to (96, 61)
Screenshot: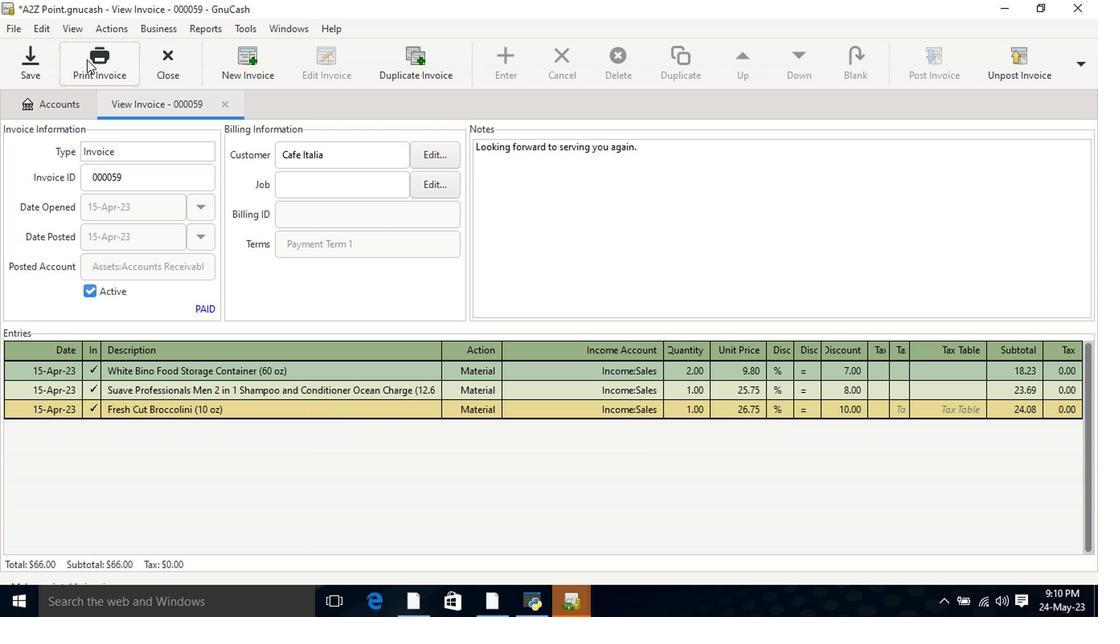 
Action: Mouse pressed left at (96, 61)
Screenshot: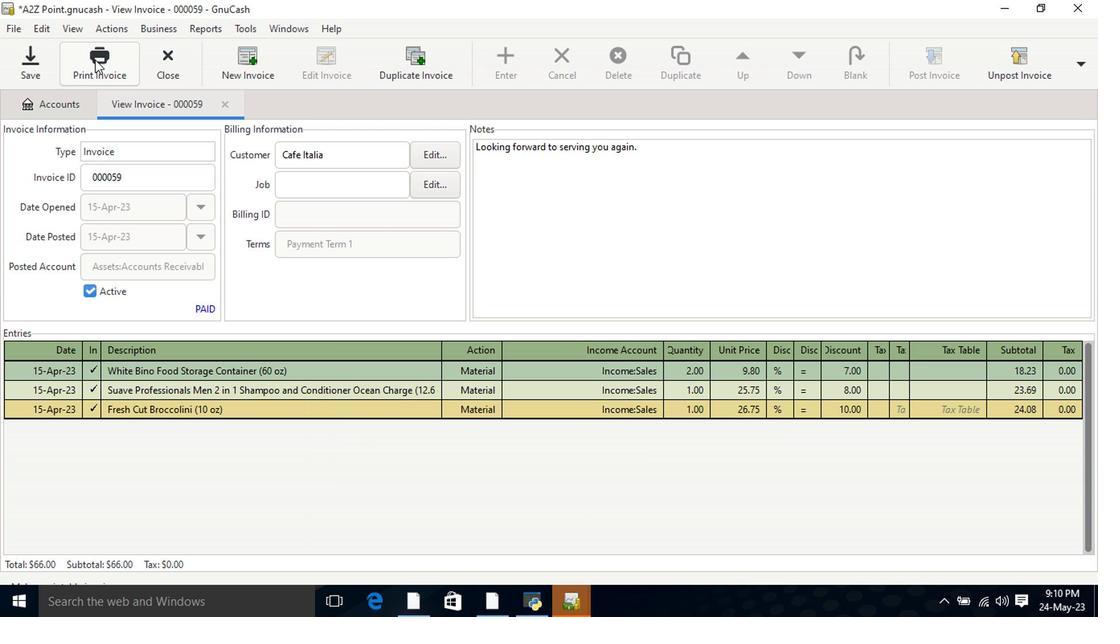
Action: Mouse moved to (394, 57)
Screenshot: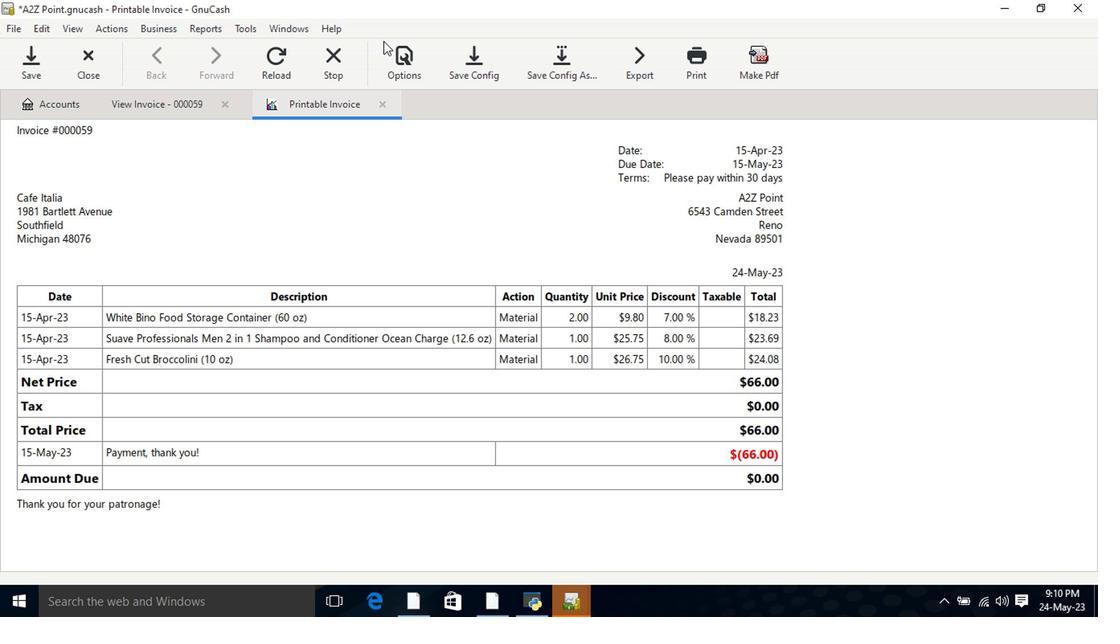 
Action: Mouse pressed left at (394, 57)
Screenshot: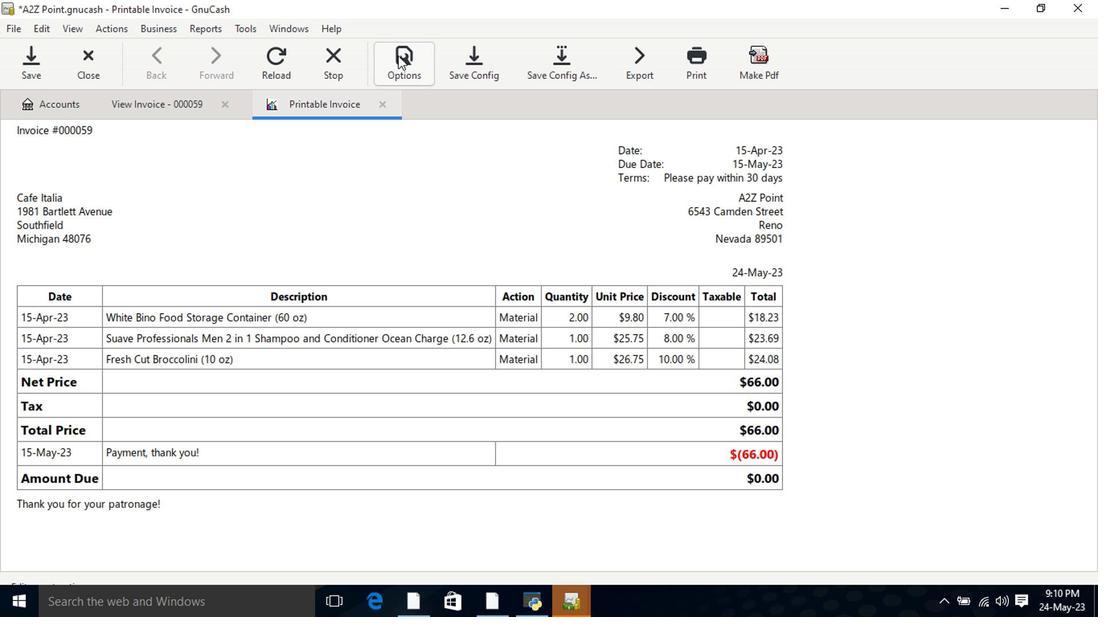 
Action: Mouse moved to (354, 135)
Screenshot: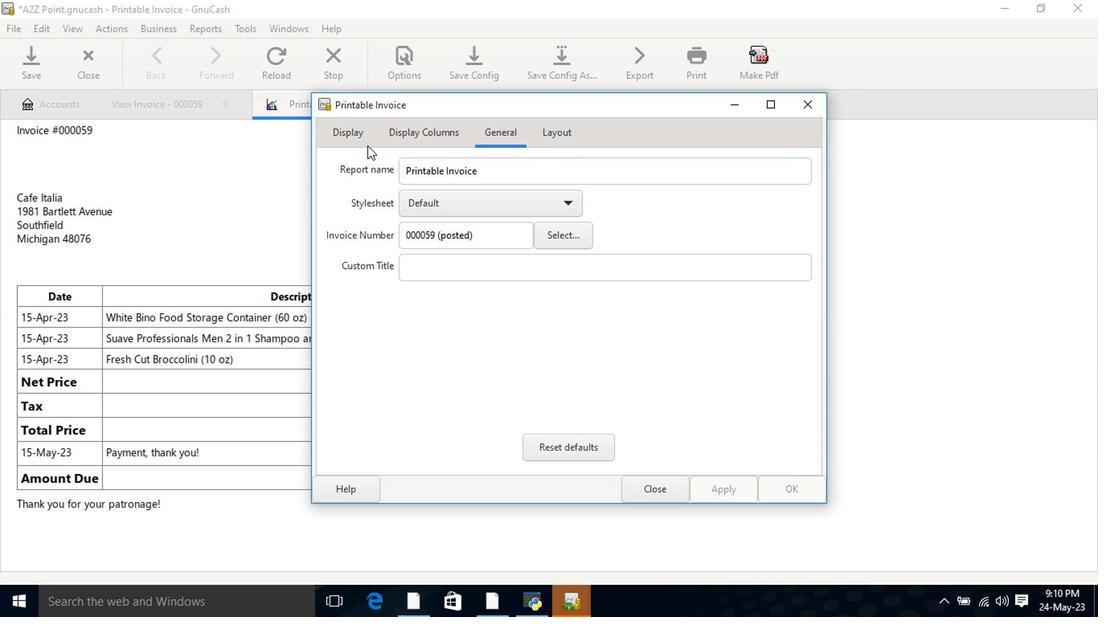 
Action: Mouse pressed left at (354, 135)
Screenshot: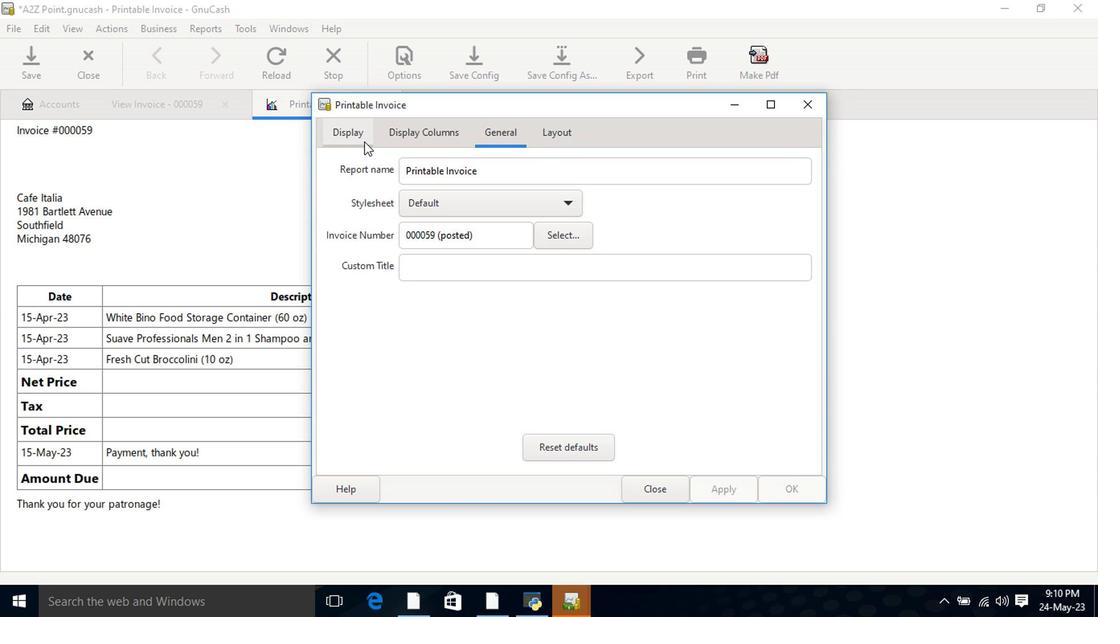 
Action: Mouse moved to (443, 318)
Screenshot: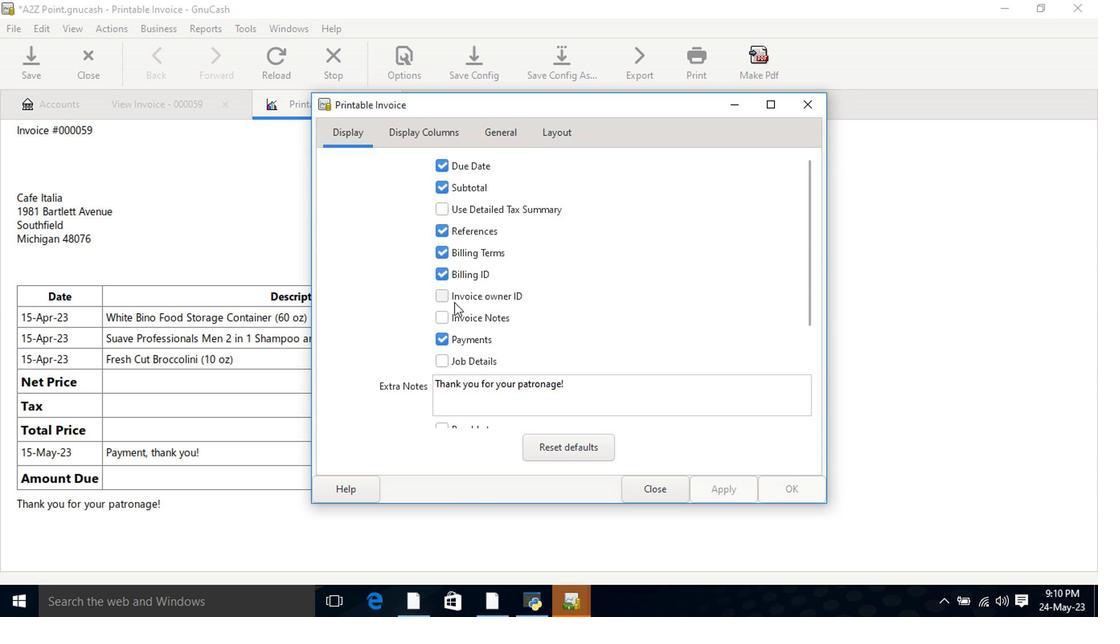 
Action: Mouse pressed left at (443, 318)
Screenshot: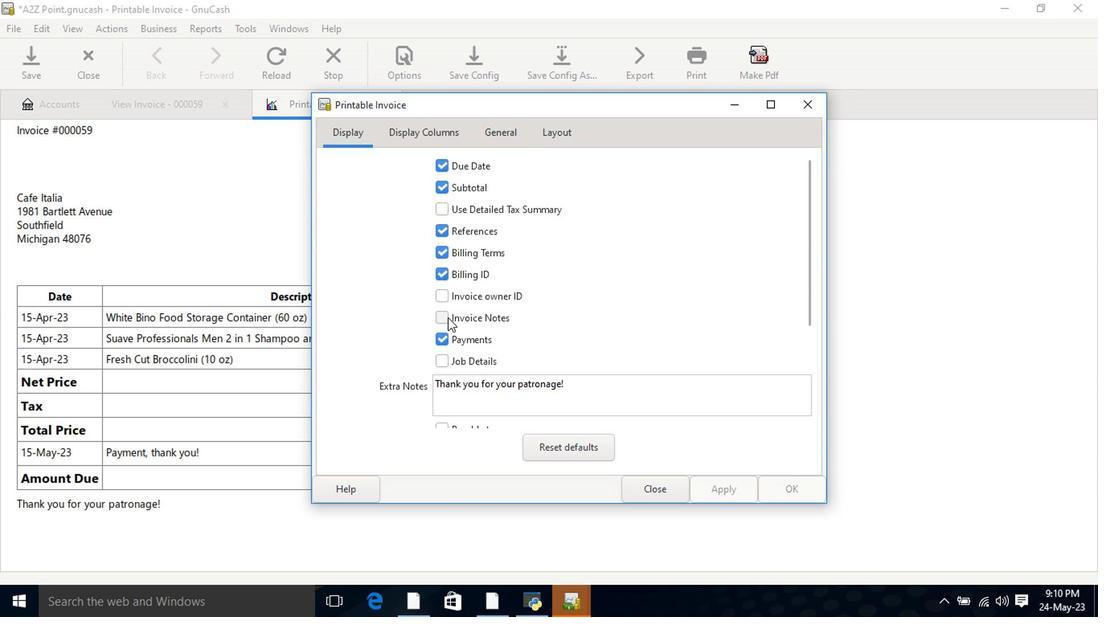 
Action: Mouse moved to (714, 495)
Screenshot: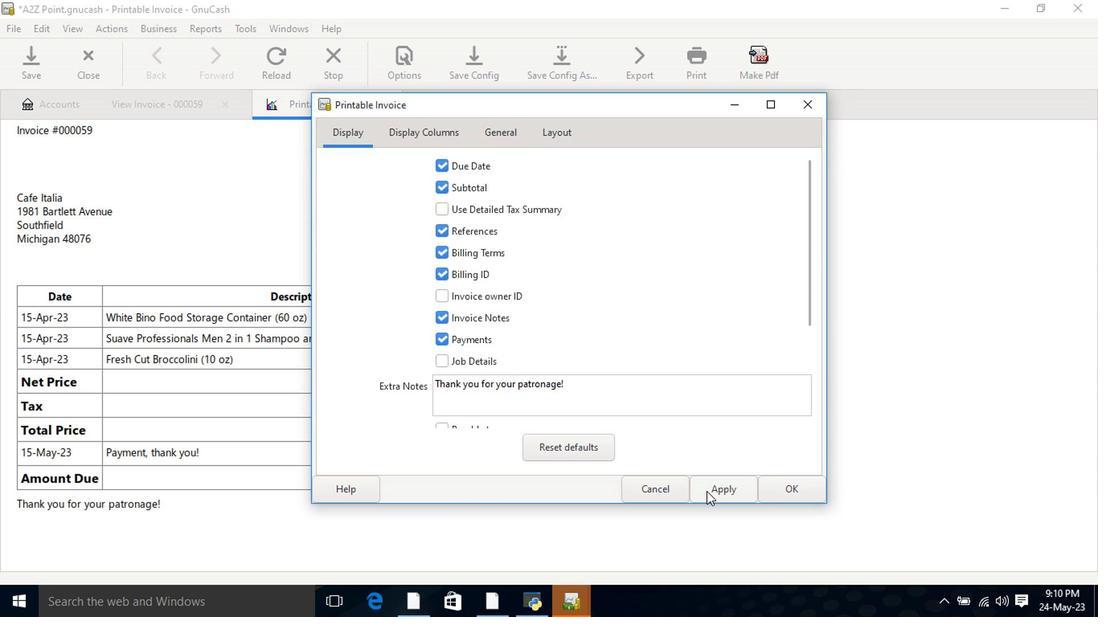 
Action: Mouse pressed left at (714, 495)
Screenshot: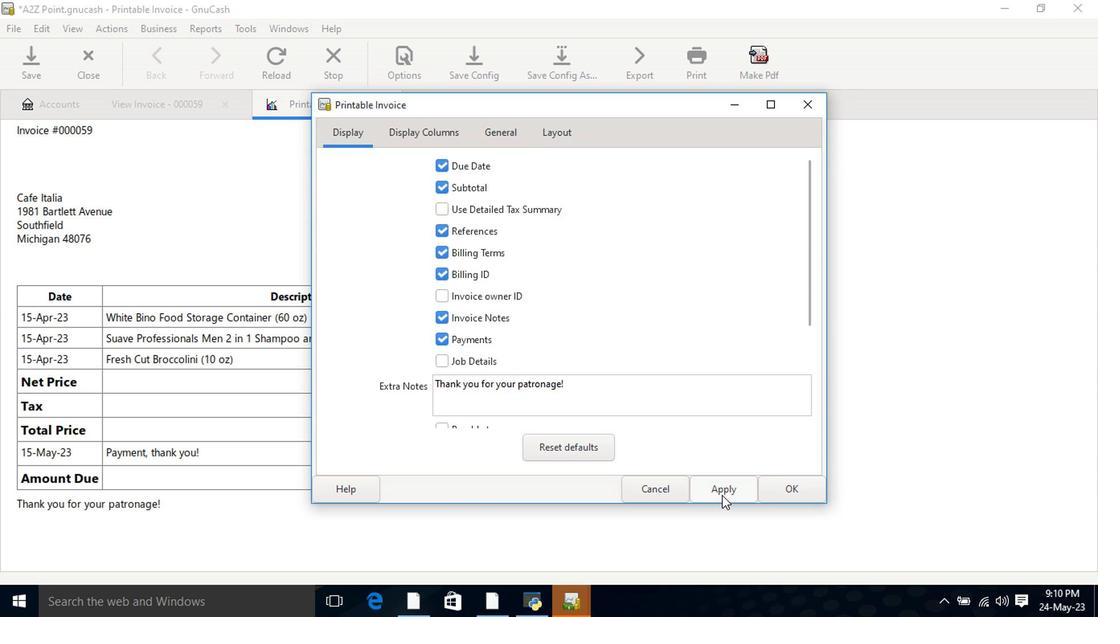 
Action: Mouse moved to (652, 491)
Screenshot: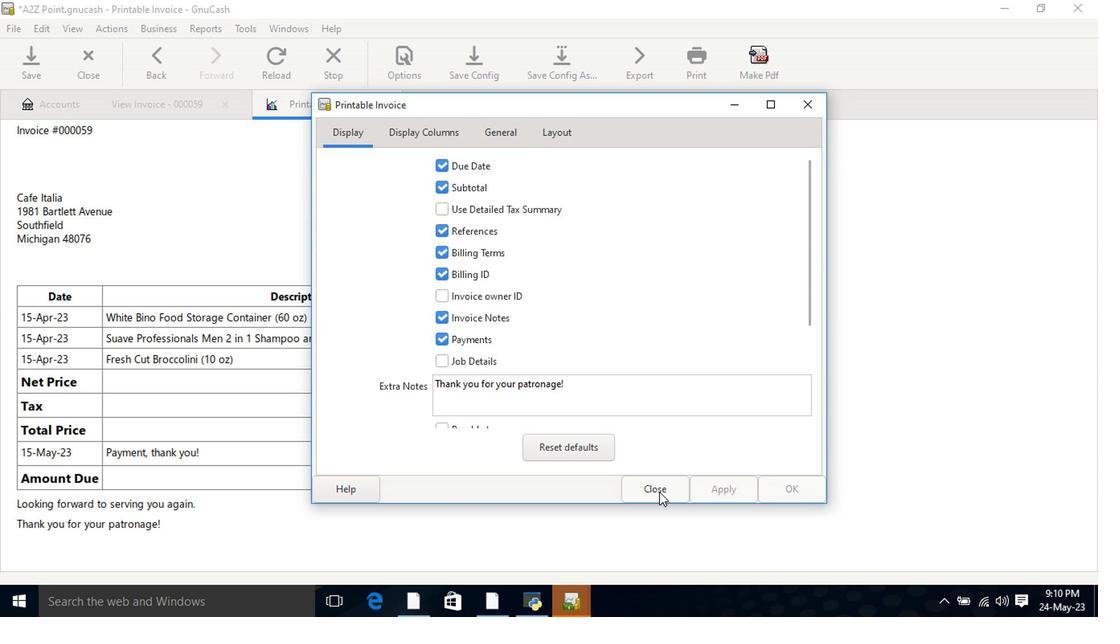 
Action: Mouse pressed left at (652, 491)
Screenshot: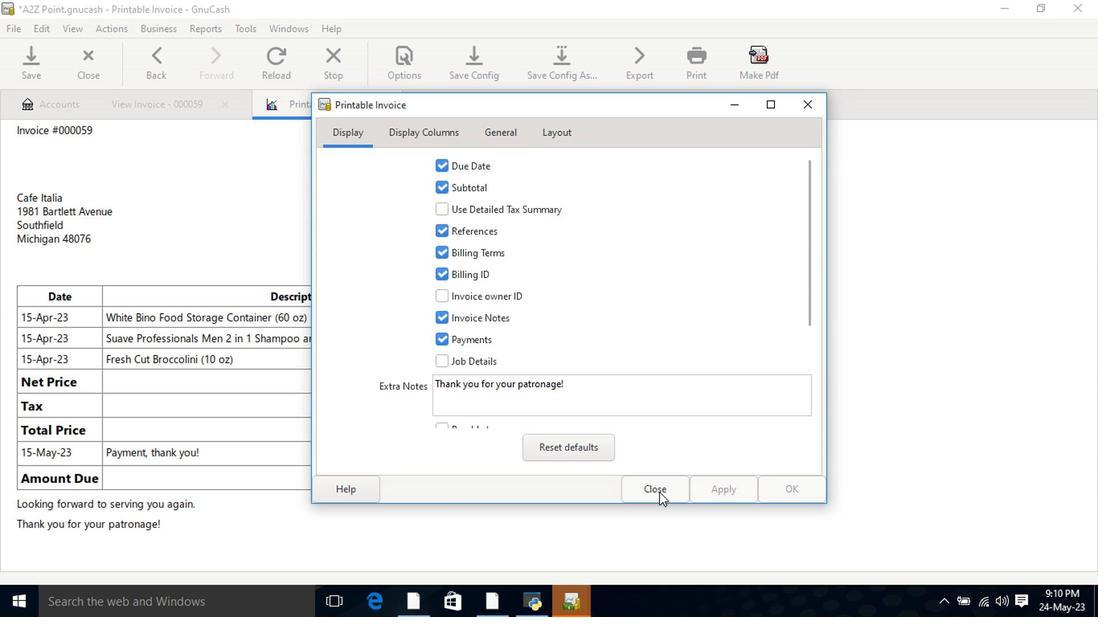 
